 Task: Get the current traffic updates for Red Rocks Amphitheatre in Morrison.
Action: Mouse moved to (149, 94)
Screenshot: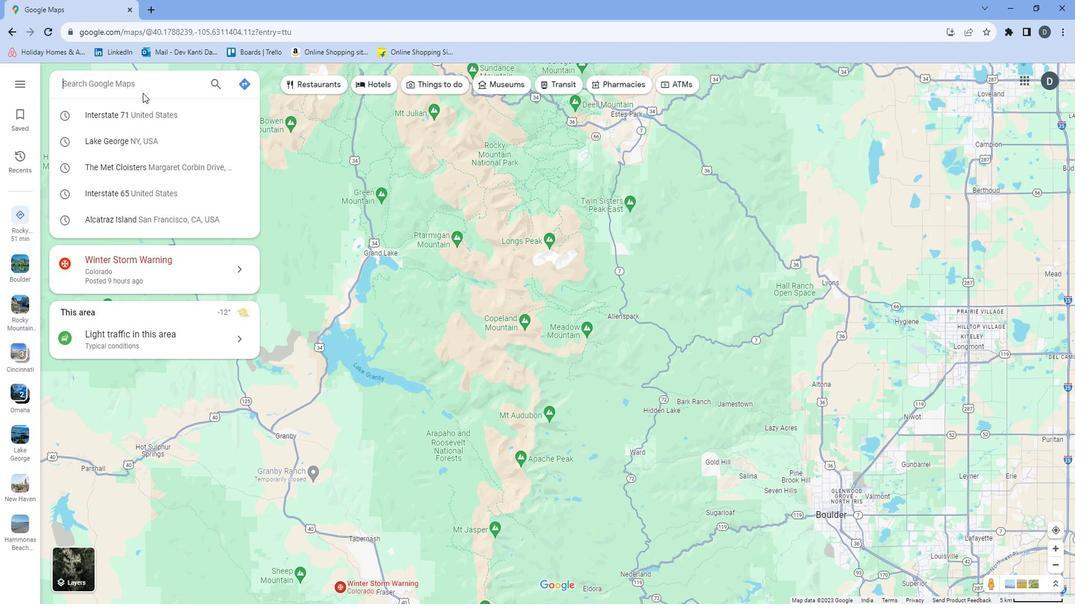 
Action: Mouse pressed left at (149, 94)
Screenshot: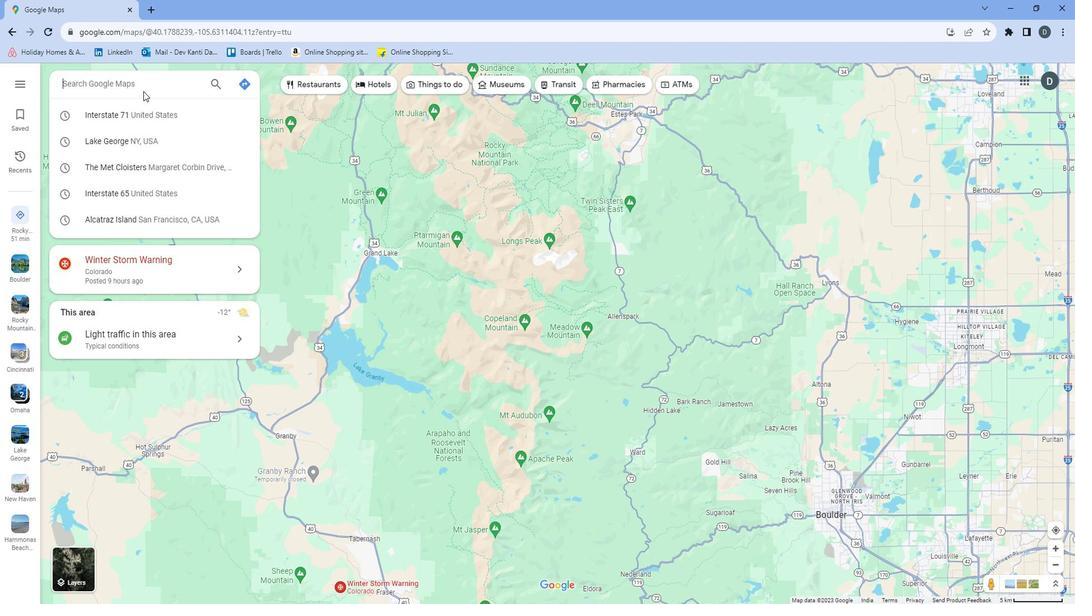 
Action: Mouse moved to (153, 89)
Screenshot: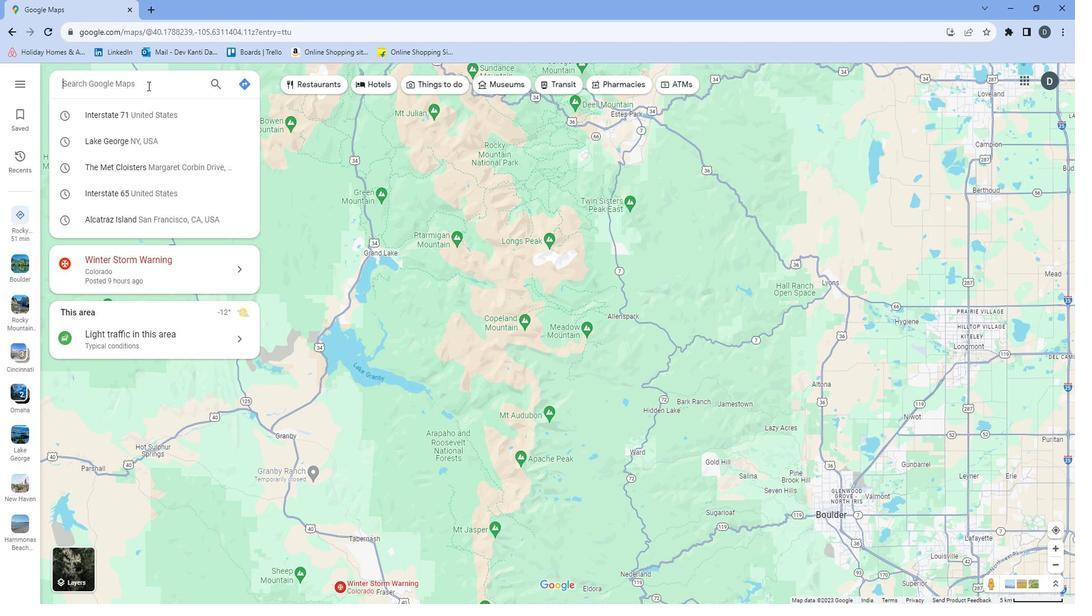 
Action: Mouse pressed left at (153, 89)
Screenshot: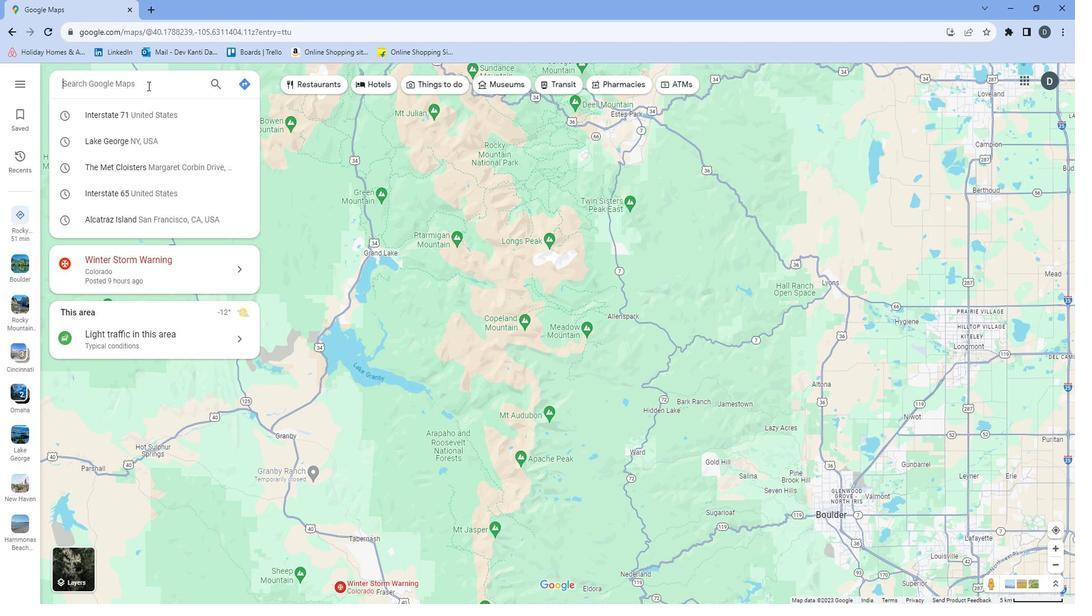 
Action: Mouse moved to (80, 129)
Screenshot: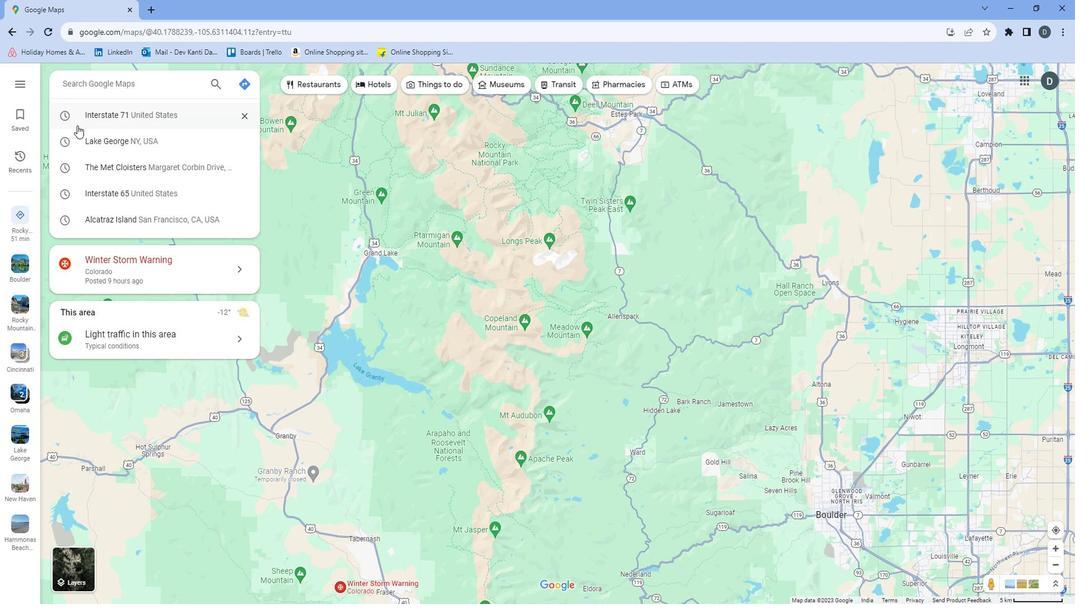 
Action: Key pressed <Key.shift>
Screenshot: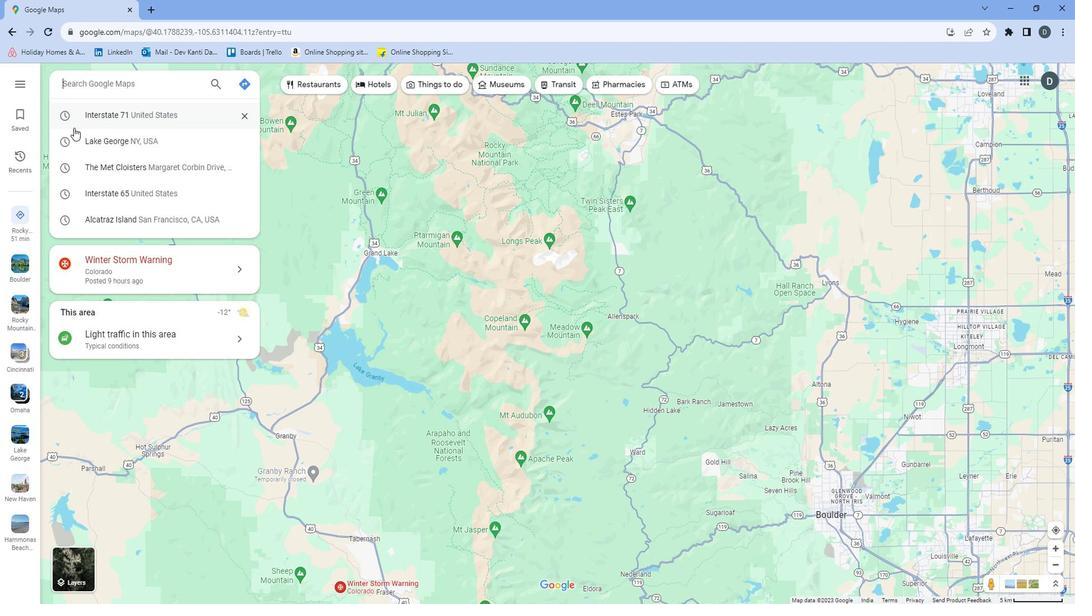 
Action: Mouse moved to (79, 129)
Screenshot: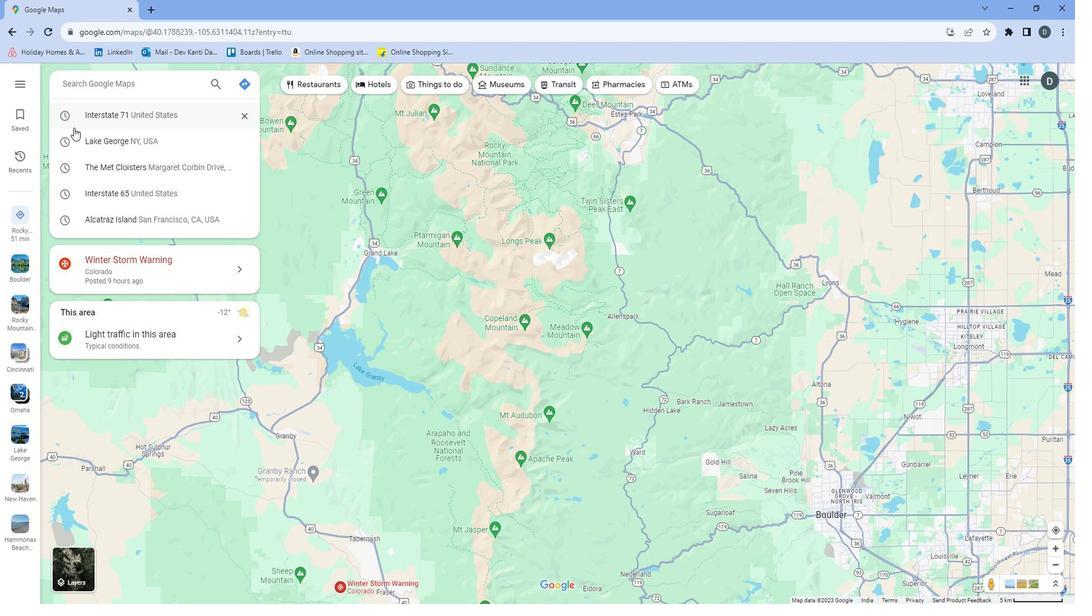
Action: Key pressed <Key.shift><Key.shift><Key.shift><Key.shift><Key.shift><Key.shift><Key.shift><Key.shift><Key.shift><Key.shift>Red<Key.space><Key.shift>Rocks<Key.space><Key.shift>Amphitheatre<Key.space>in<Key.space>m<Key.shift><Key.backspace><Key.shift>Morrison<Key.space><Key.enter>
Screenshot: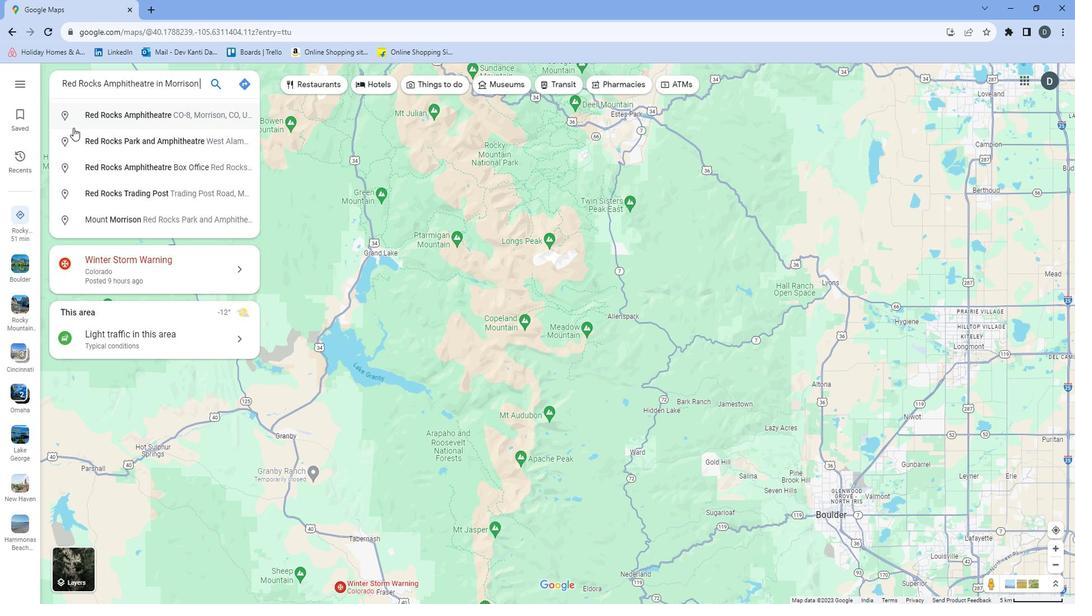 
Action: Mouse moved to (315, 551)
Screenshot: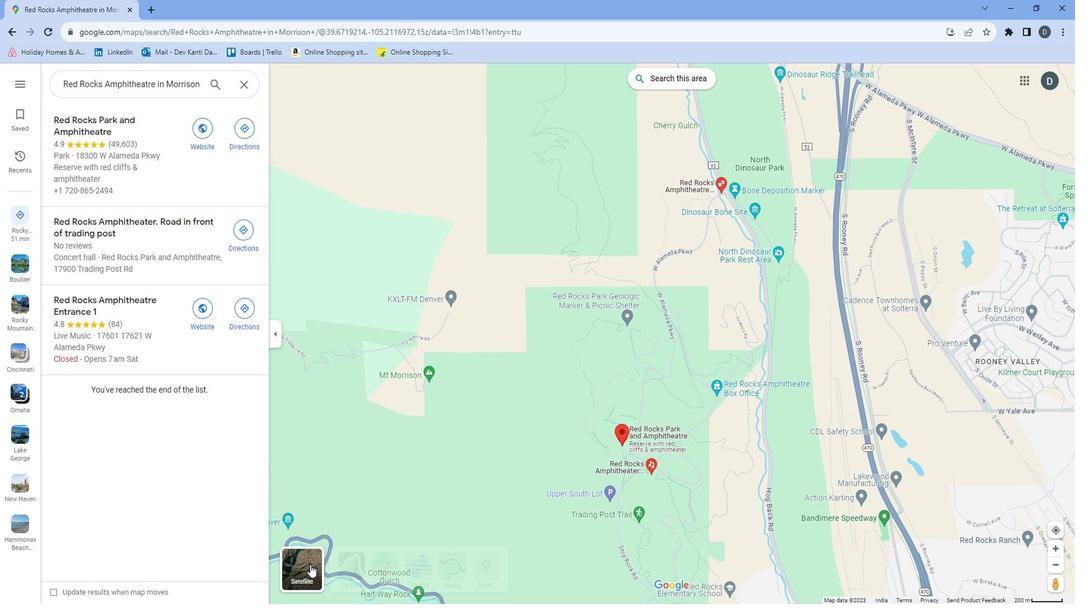 
Action: Mouse pressed left at (315, 551)
Screenshot: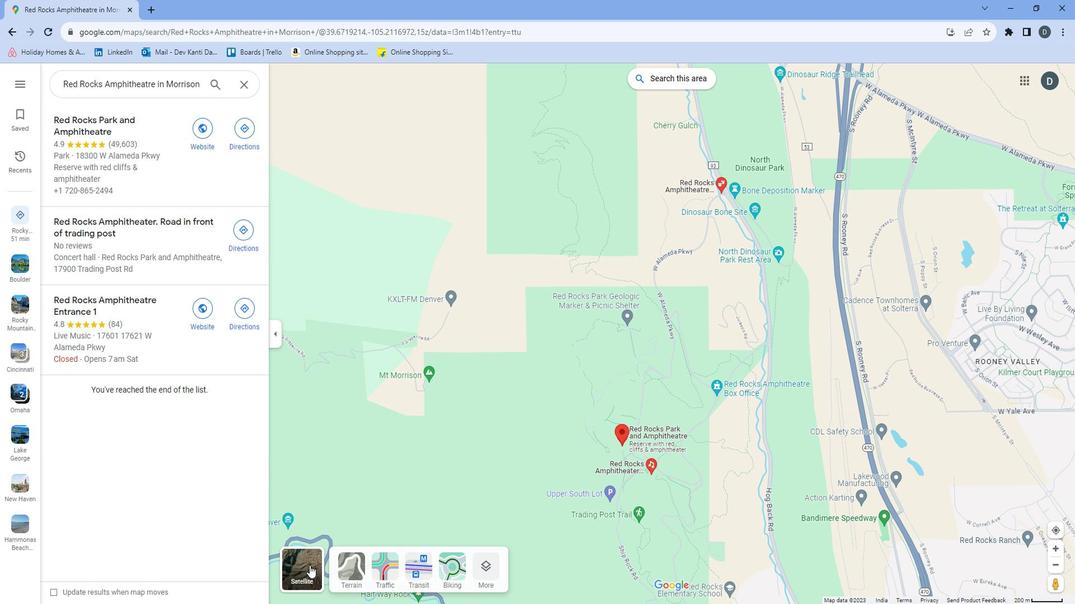 
Action: Mouse moved to (383, 547)
Screenshot: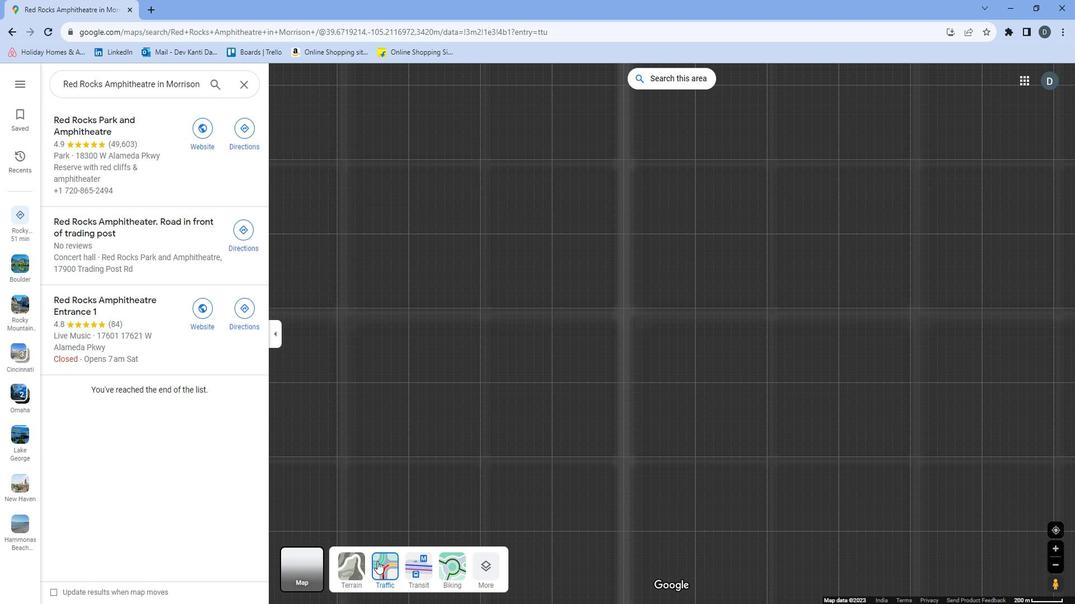 
Action: Mouse pressed left at (383, 547)
Screenshot: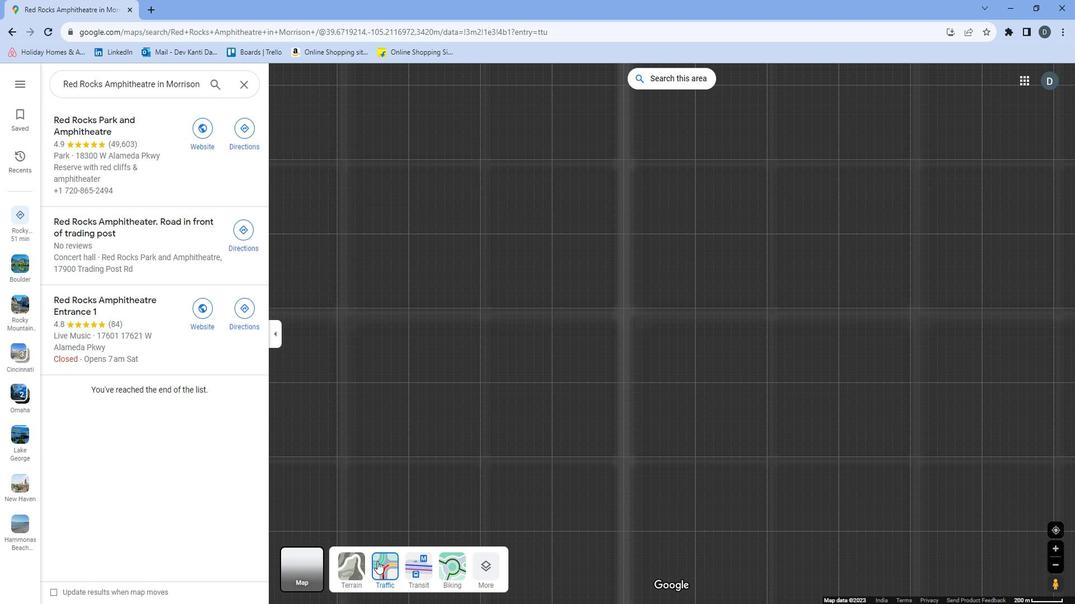 
Action: Mouse moved to (895, 558)
Screenshot: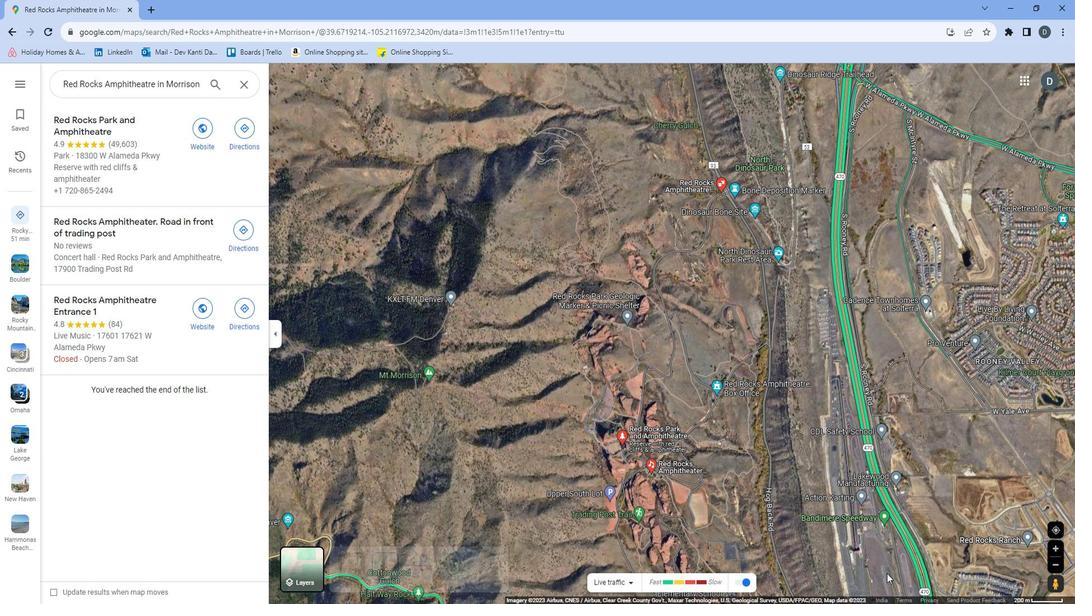 
Action: Mouse scrolled (895, 559) with delta (0, 0)
Screenshot: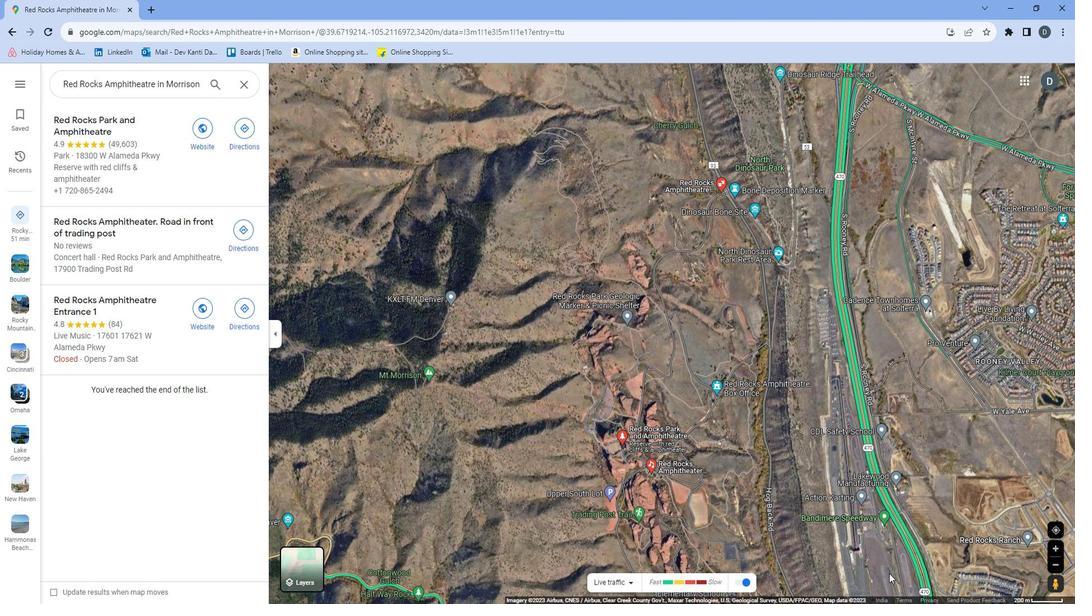 
Action: Mouse scrolled (895, 559) with delta (0, 0)
Screenshot: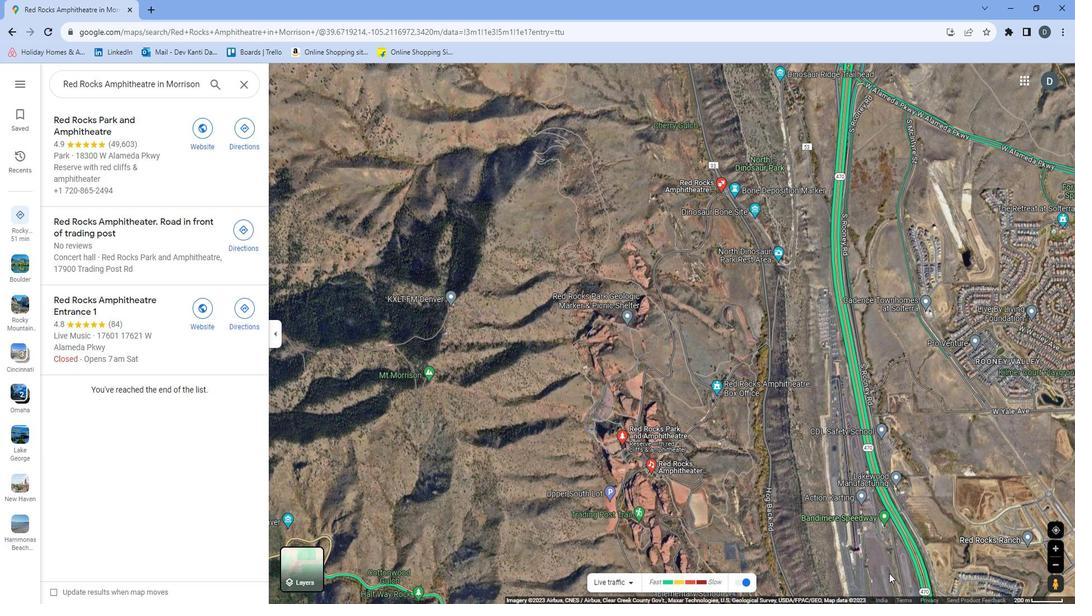
Action: Mouse scrolled (895, 559) with delta (0, 0)
Screenshot: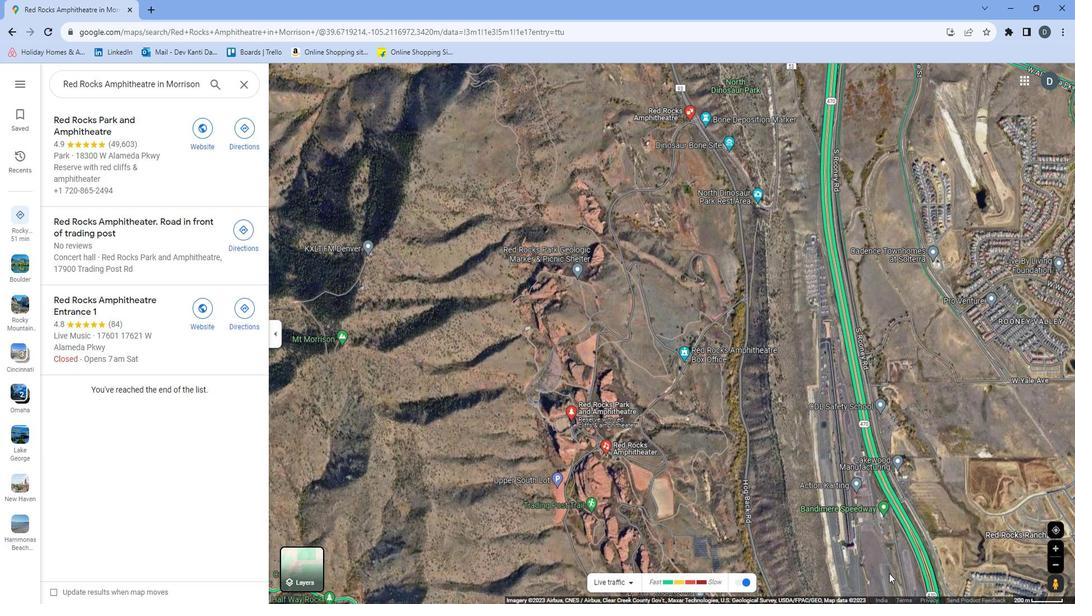 
Action: Mouse scrolled (895, 559) with delta (0, 0)
Screenshot: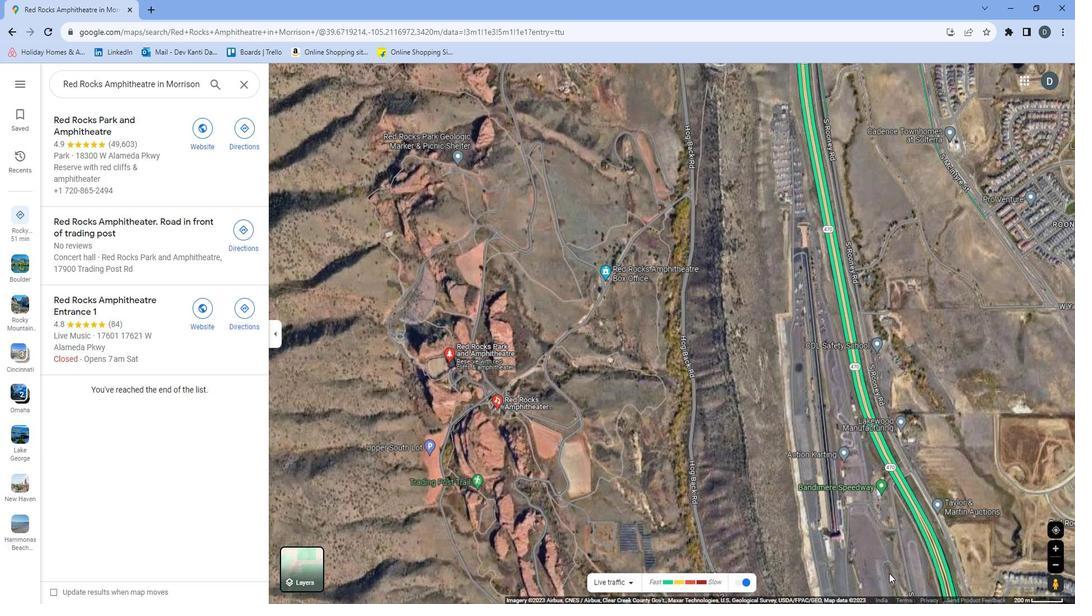 
Action: Mouse moved to (897, 557)
Screenshot: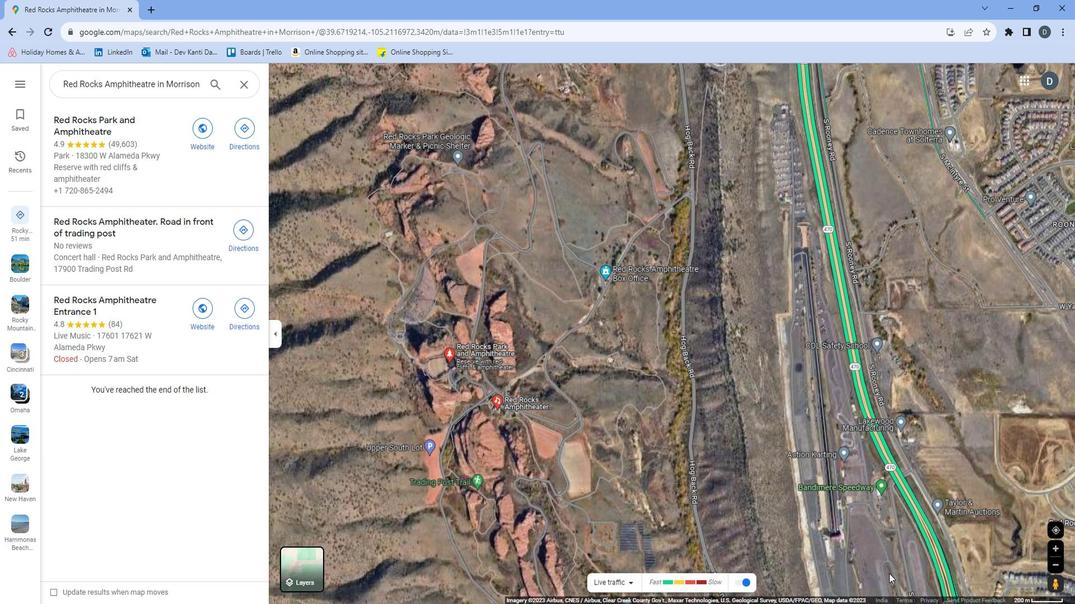 
Action: Mouse scrolled (897, 557) with delta (0, 0)
Screenshot: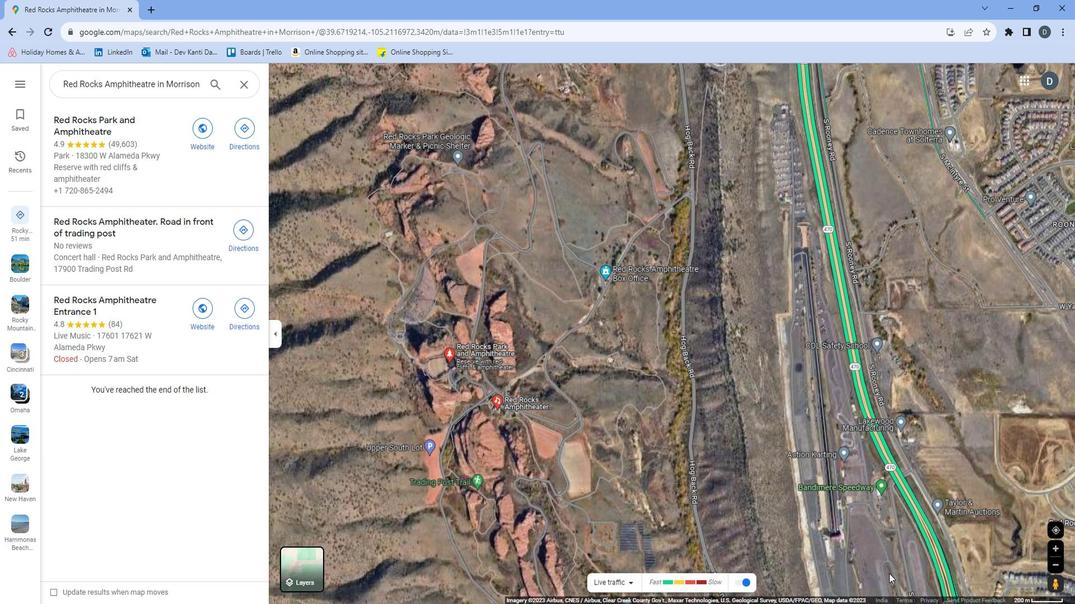 
Action: Mouse moved to (900, 553)
Screenshot: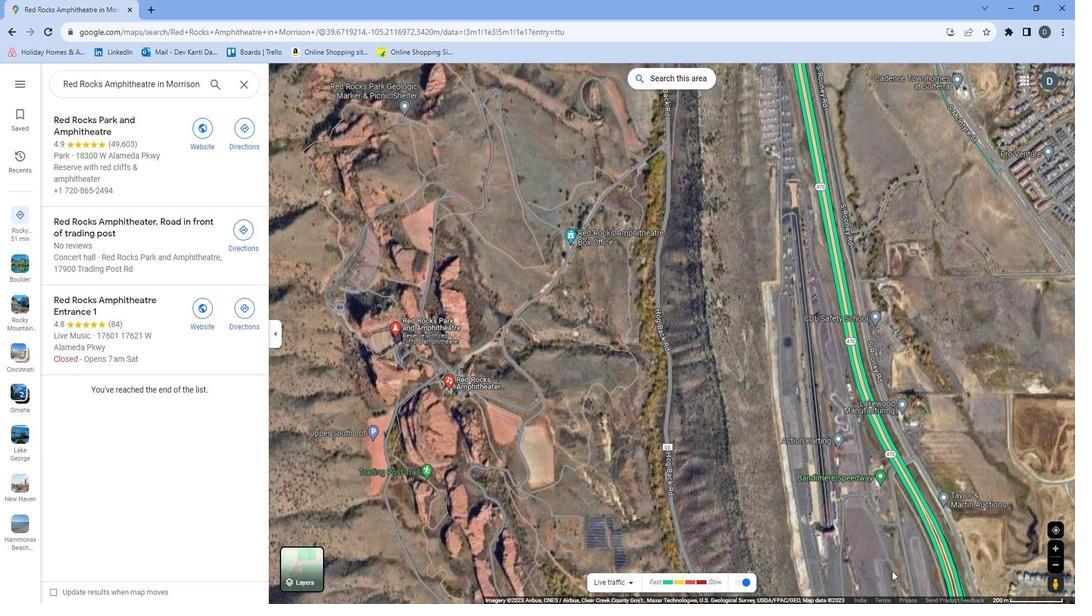 
Action: Mouse scrolled (900, 553) with delta (0, 0)
Screenshot: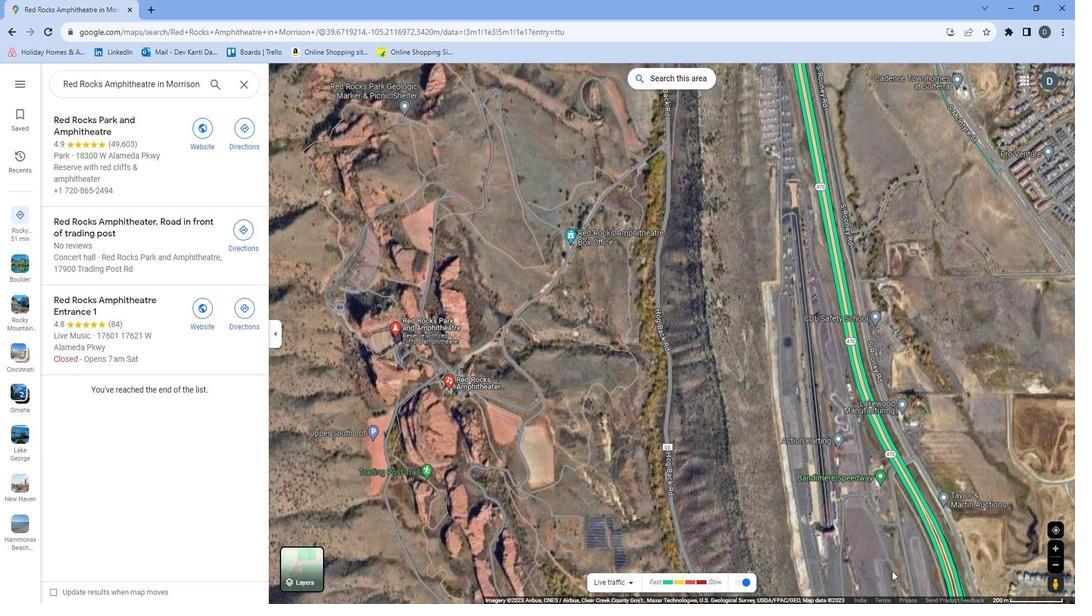 
Action: Mouse moved to (901, 552)
Screenshot: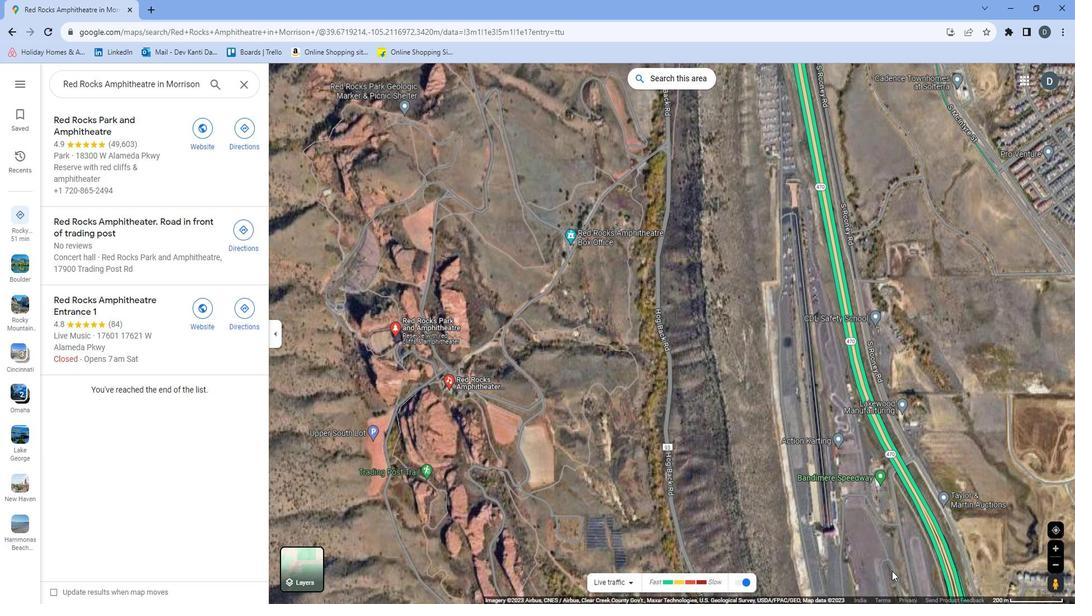 
Action: Mouse scrolled (901, 553) with delta (0, 0)
Screenshot: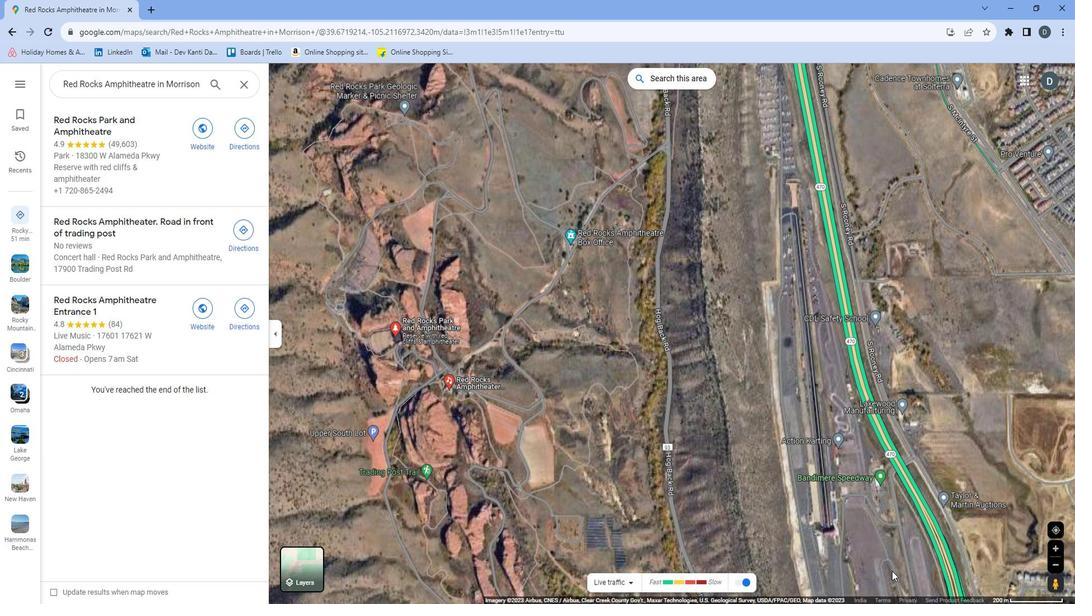 
Action: Mouse moved to (990, 472)
Screenshot: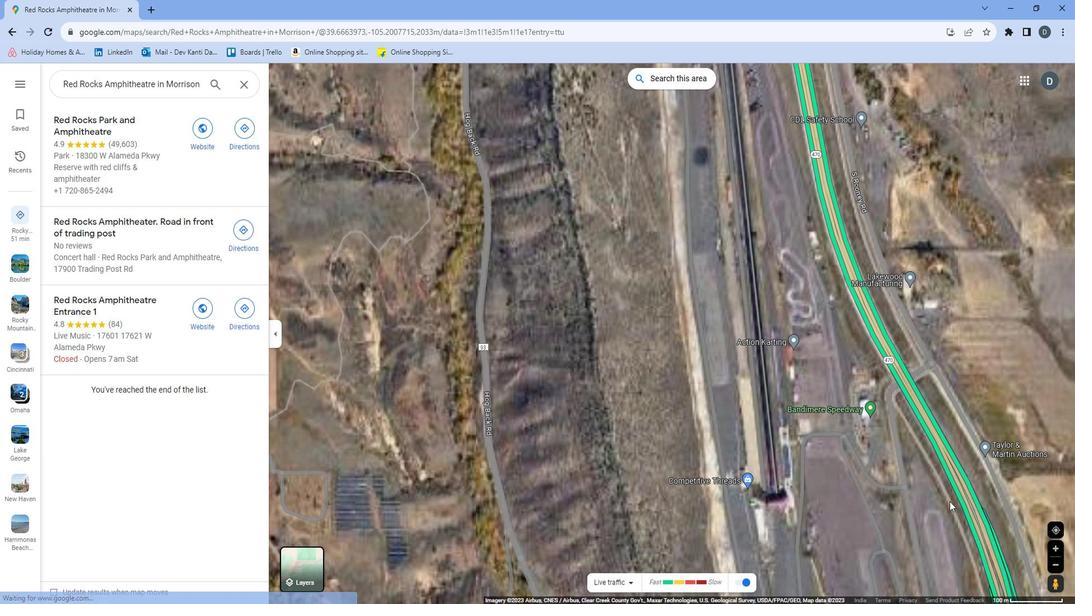 
Action: Mouse scrolled (990, 473) with delta (0, 0)
Screenshot: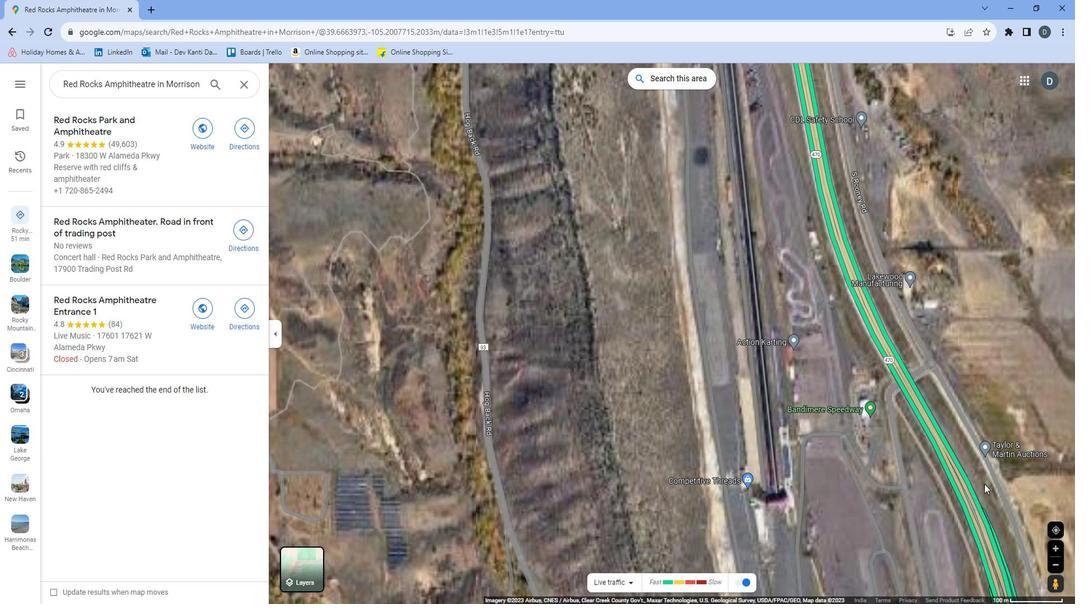 
Action: Mouse scrolled (990, 473) with delta (0, 0)
Screenshot: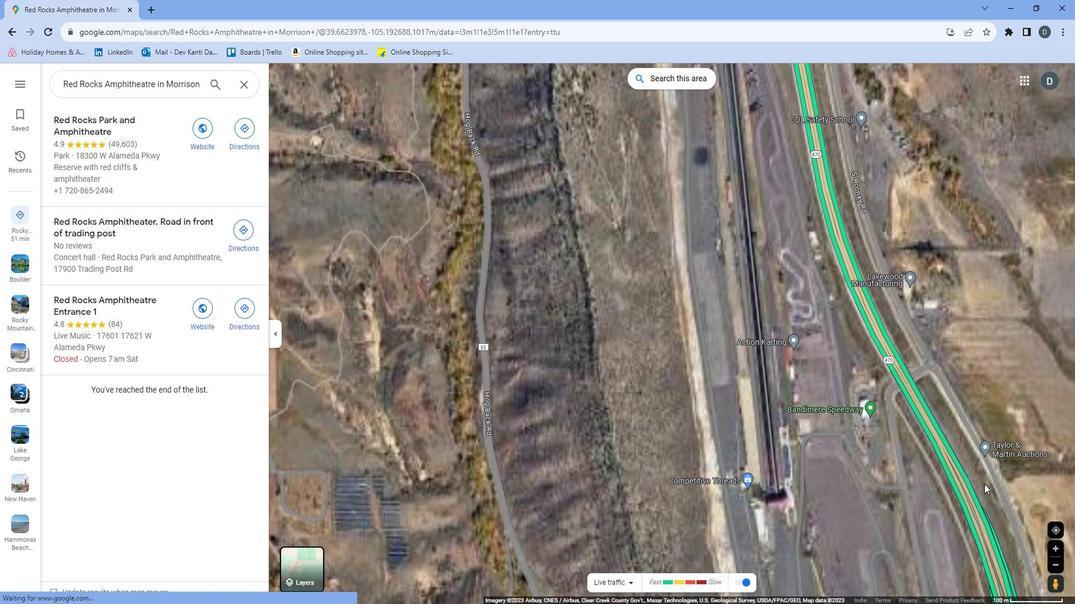 
Action: Mouse scrolled (990, 473) with delta (0, 0)
Screenshot: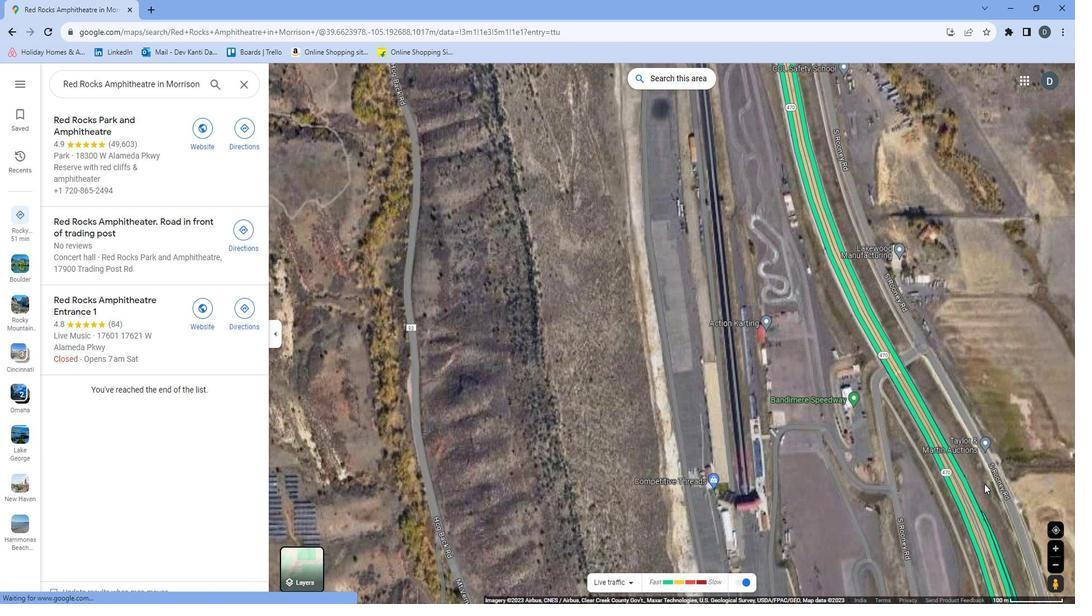 
Action: Mouse moved to (906, 495)
Screenshot: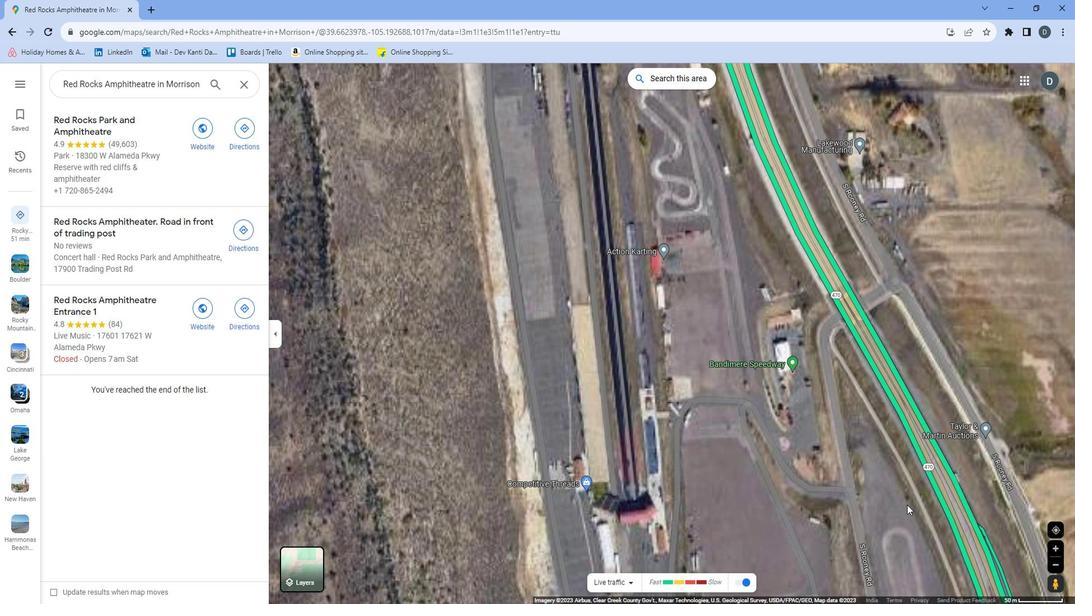 
Action: Mouse scrolled (906, 495) with delta (0, 0)
Screenshot: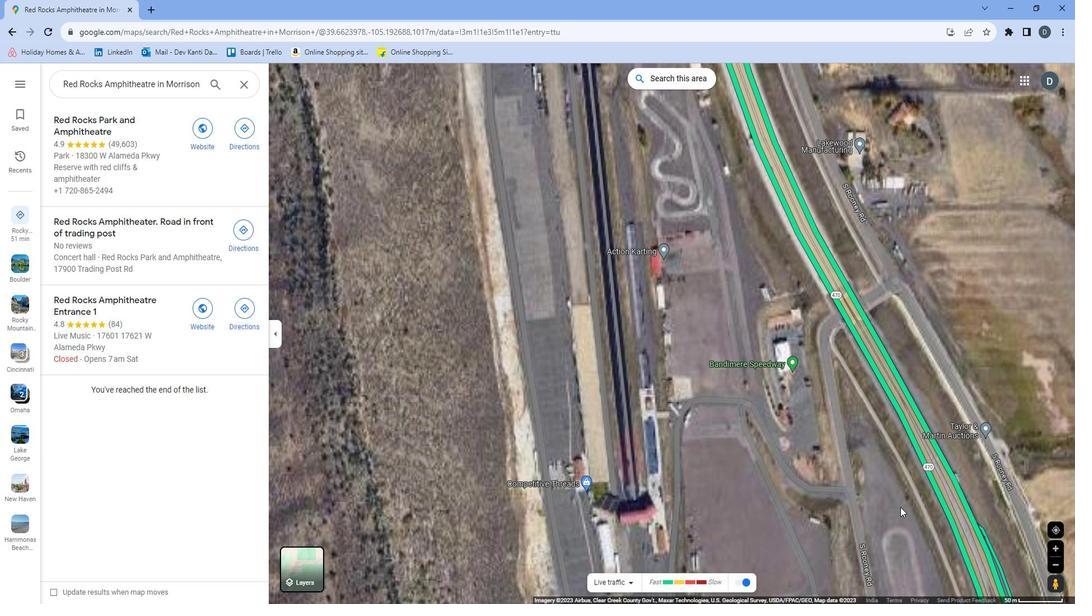 
Action: Mouse scrolled (906, 495) with delta (0, 0)
Screenshot: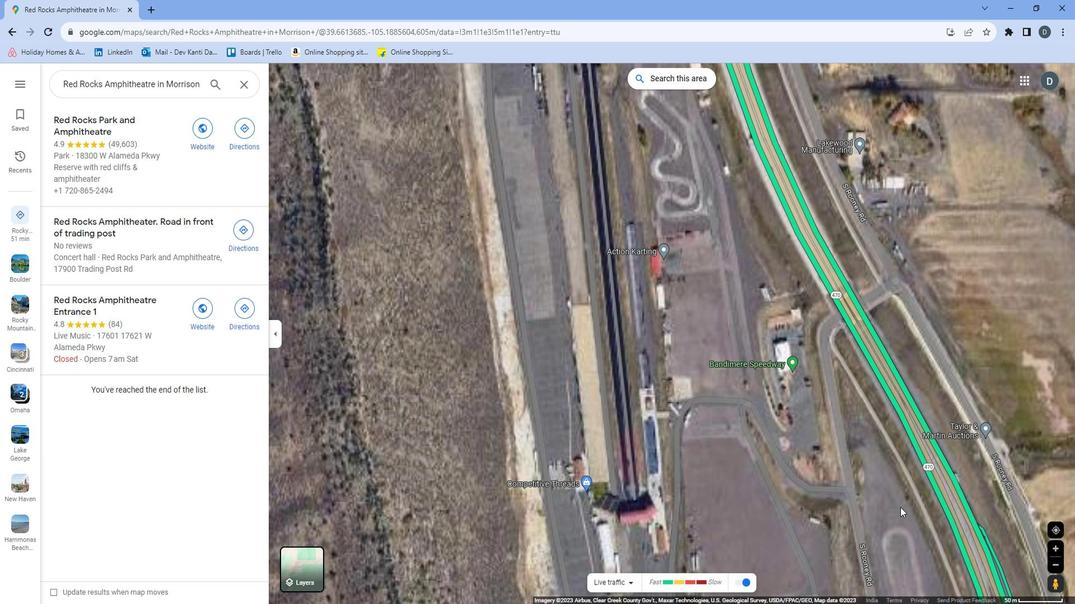 
Action: Mouse scrolled (906, 495) with delta (0, 0)
Screenshot: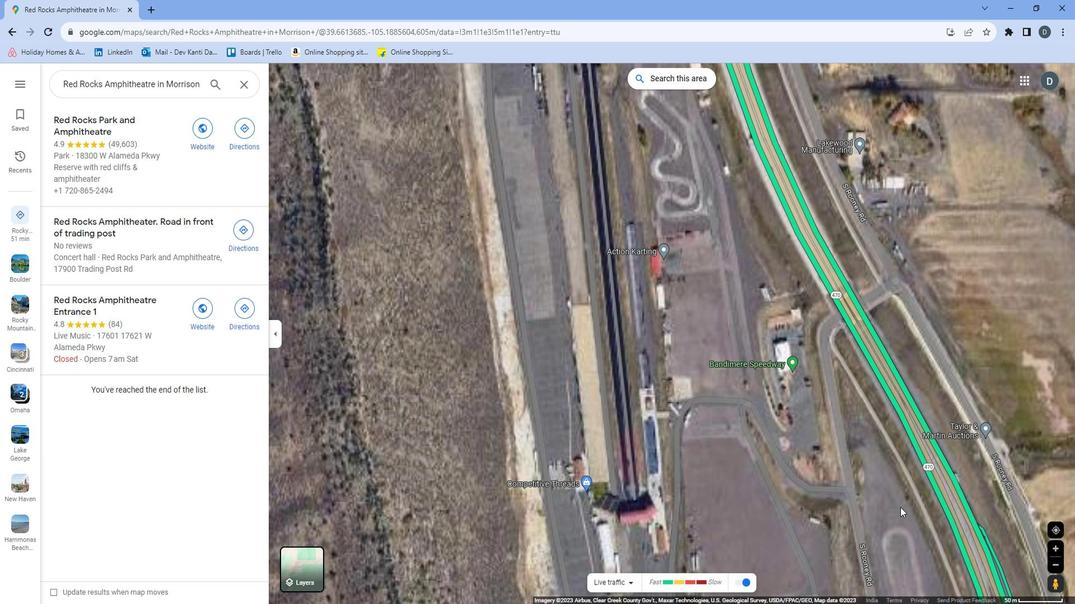 
Action: Mouse moved to (909, 405)
Screenshot: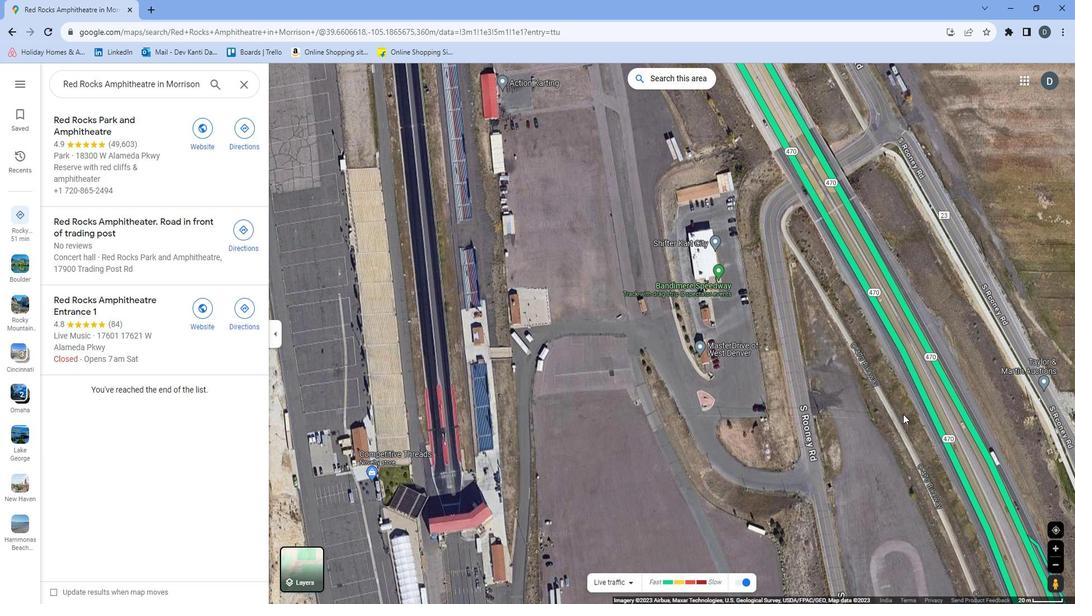 
Action: Mouse pressed left at (909, 405)
Screenshot: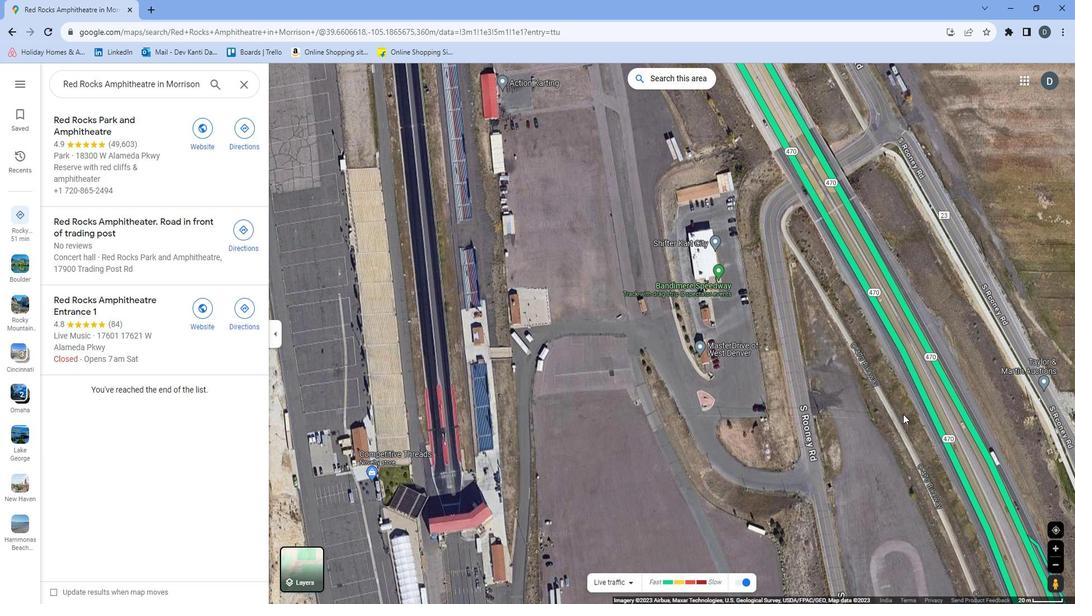 
Action: Mouse moved to (819, 352)
Screenshot: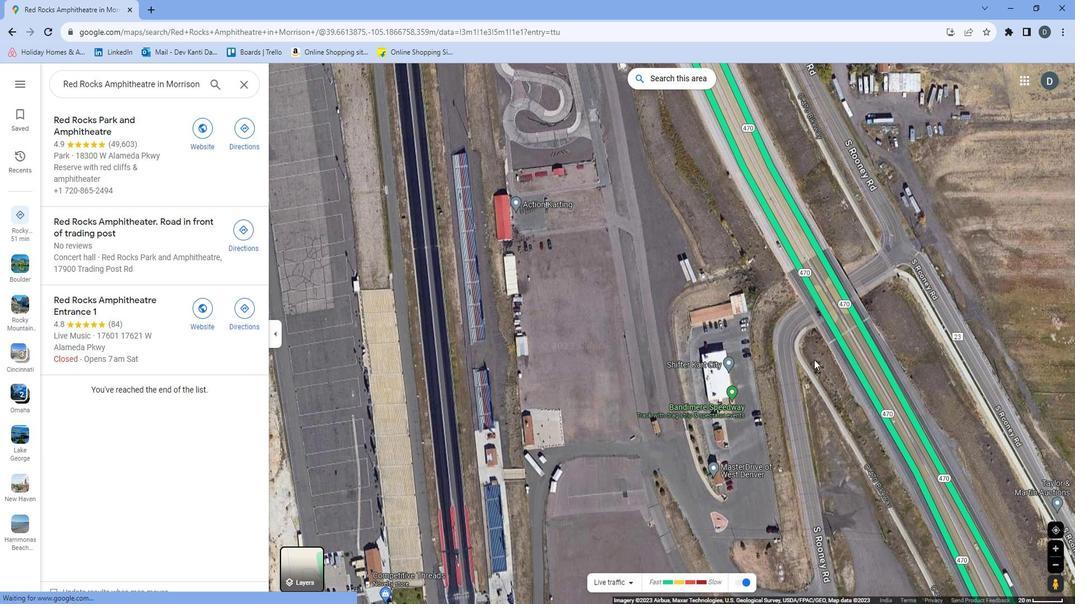 
Action: Mouse pressed left at (819, 352)
Screenshot: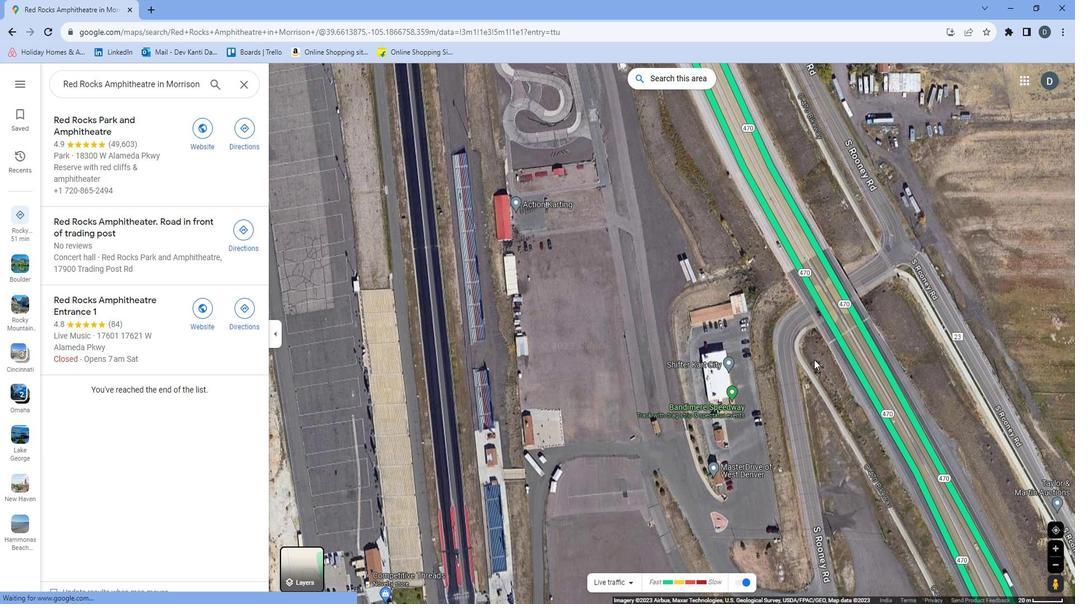 
Action: Mouse moved to (701, 281)
Screenshot: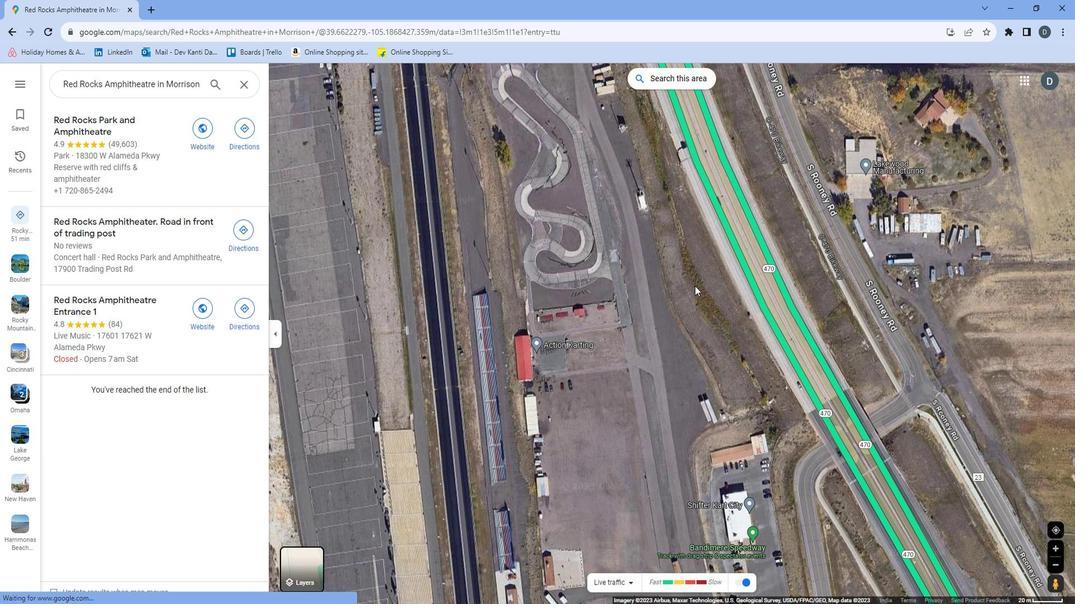 
Action: Mouse pressed left at (701, 281)
Screenshot: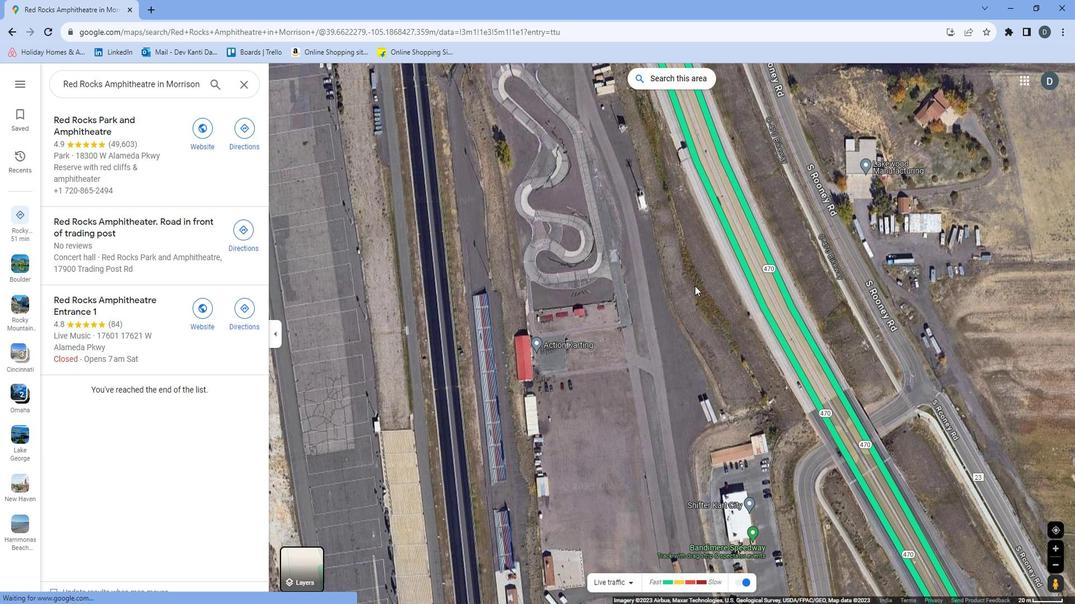 
Action: Mouse moved to (721, 198)
Screenshot: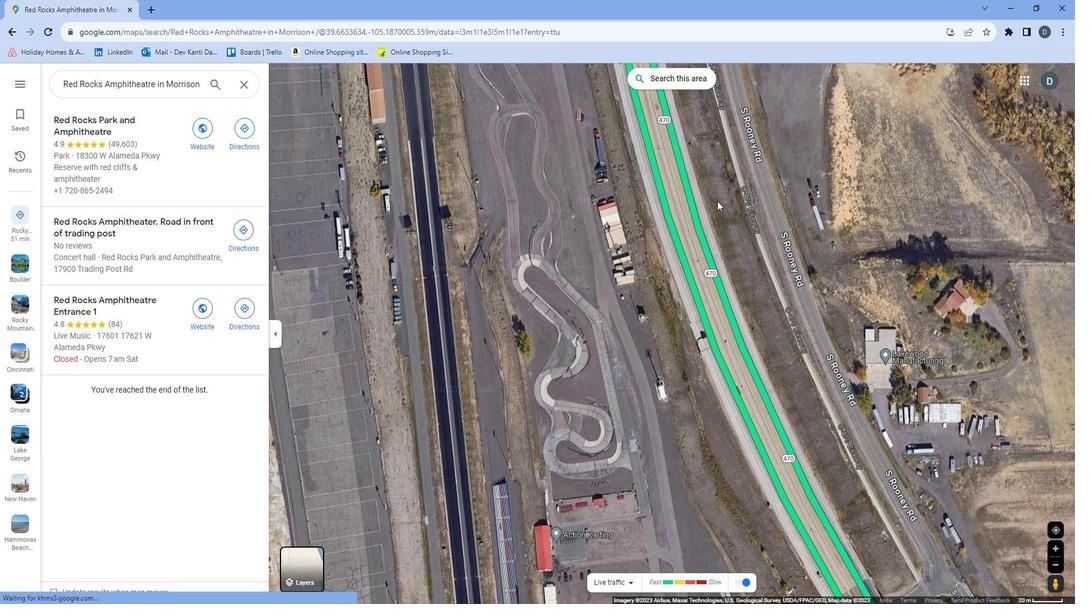
Action: Mouse pressed left at (721, 198)
Screenshot: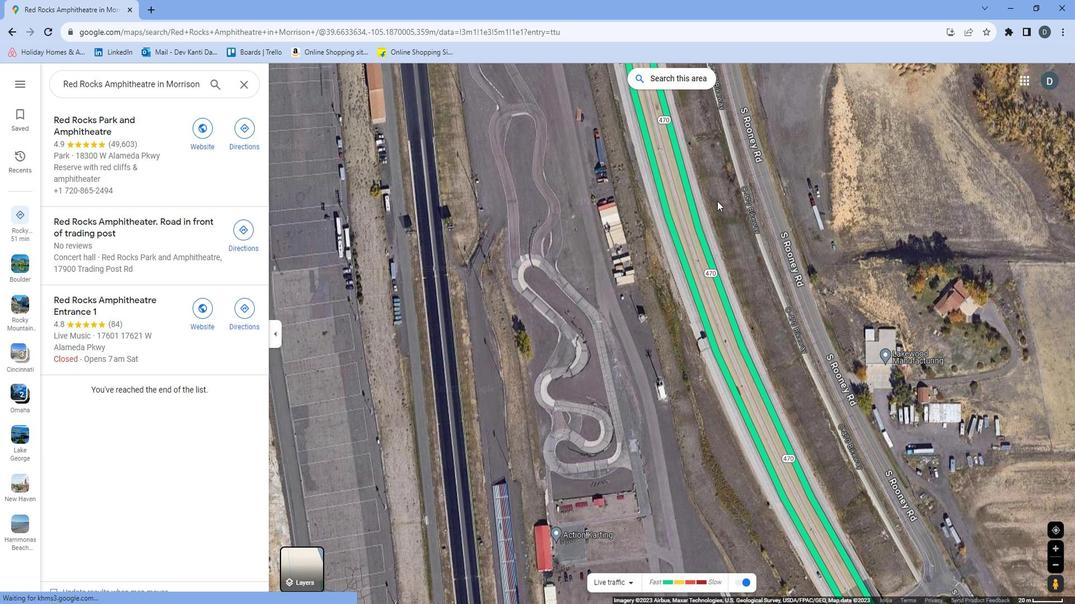 
Action: Mouse moved to (626, 164)
Screenshot: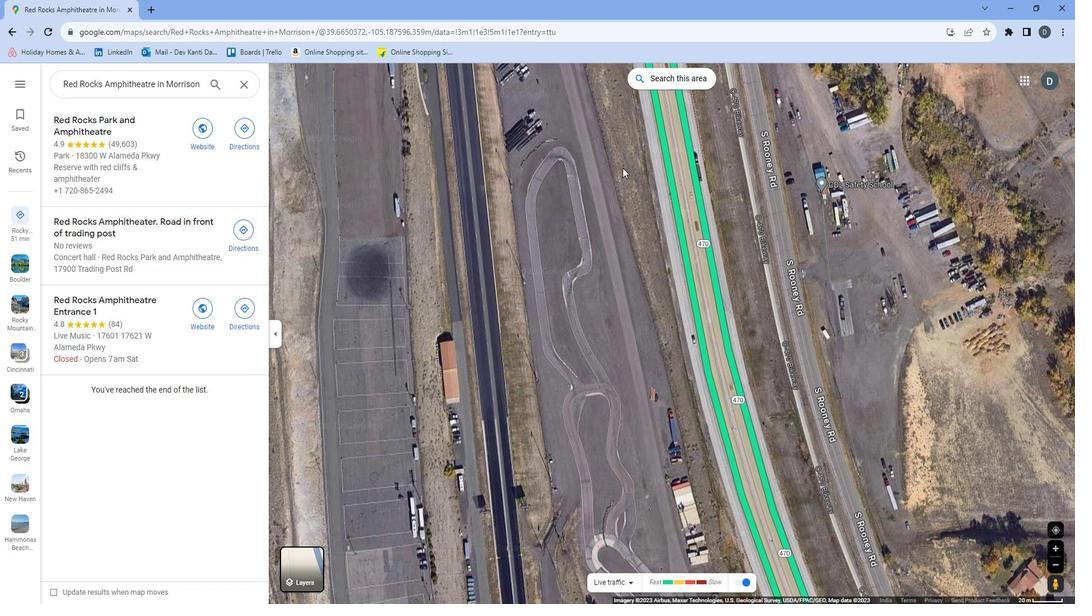 
Action: Mouse pressed left at (626, 164)
Screenshot: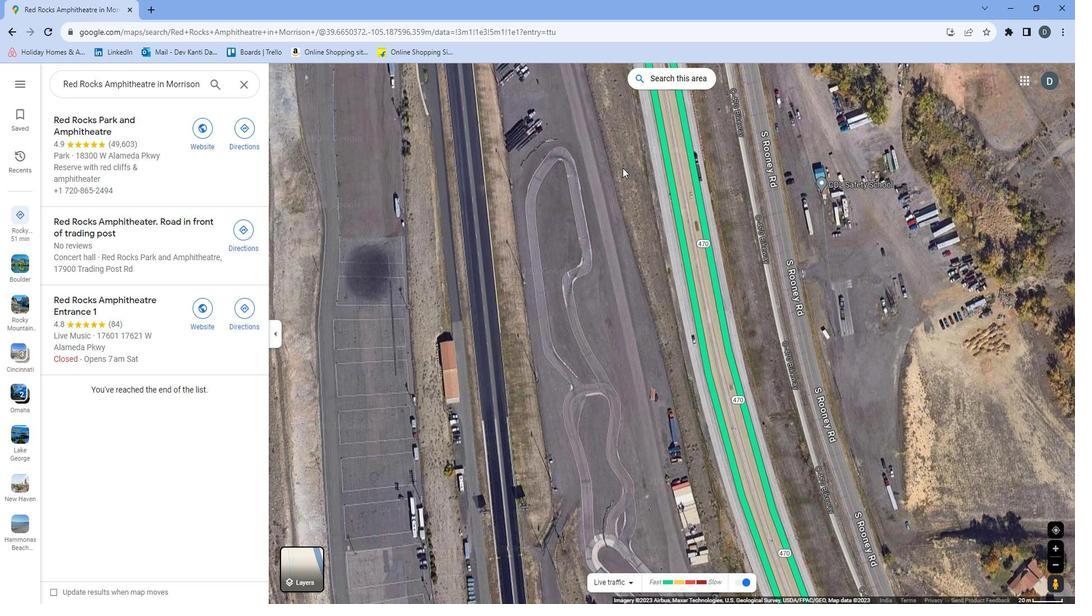 
Action: Mouse moved to (686, 166)
Screenshot: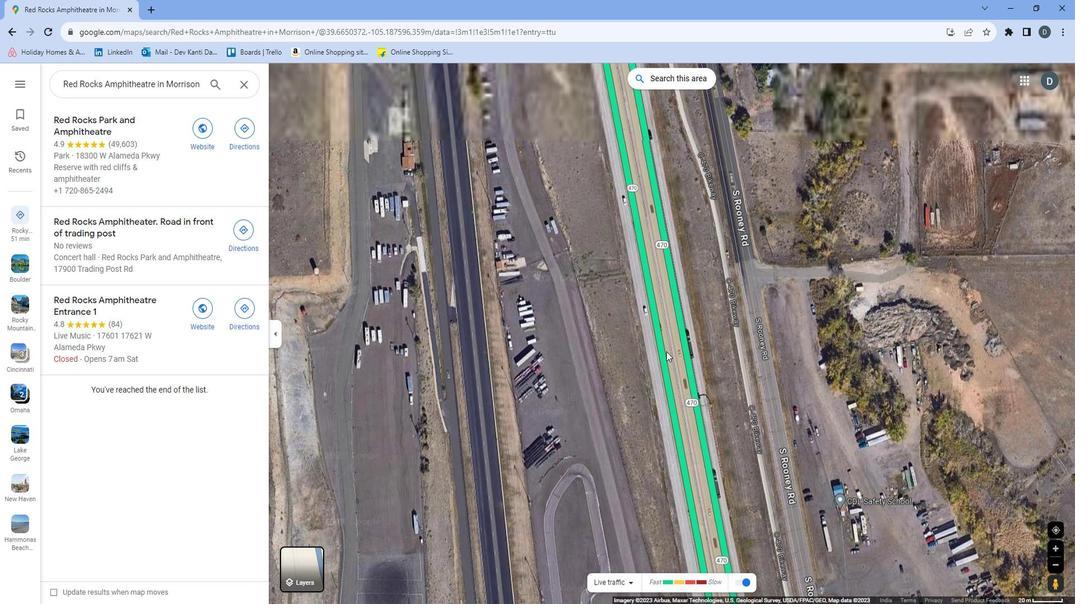 
Action: Mouse pressed left at (686, 166)
Screenshot: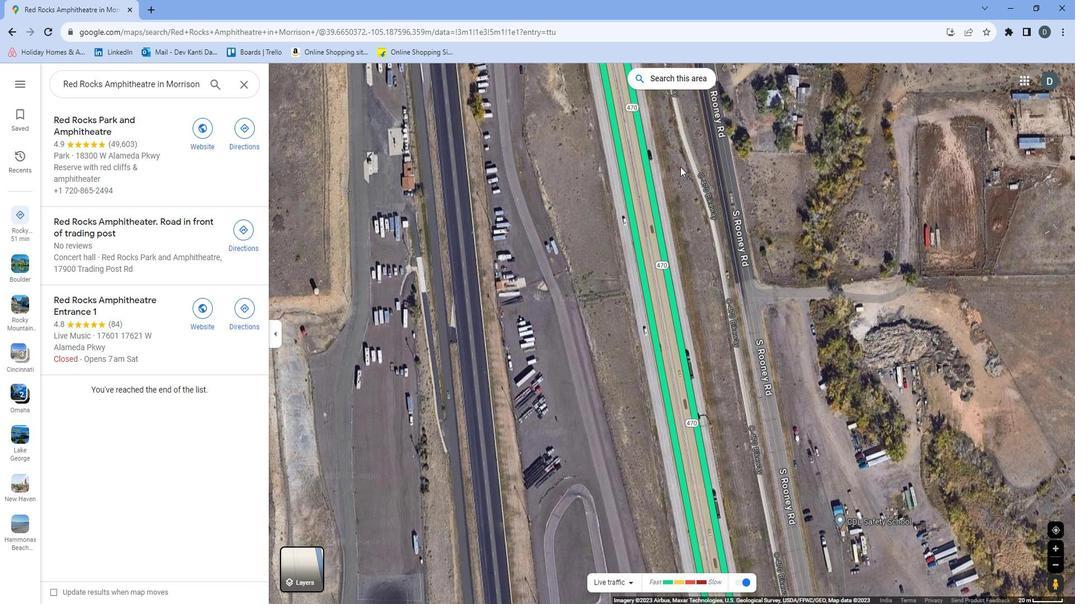 
Action: Mouse moved to (595, 175)
Screenshot: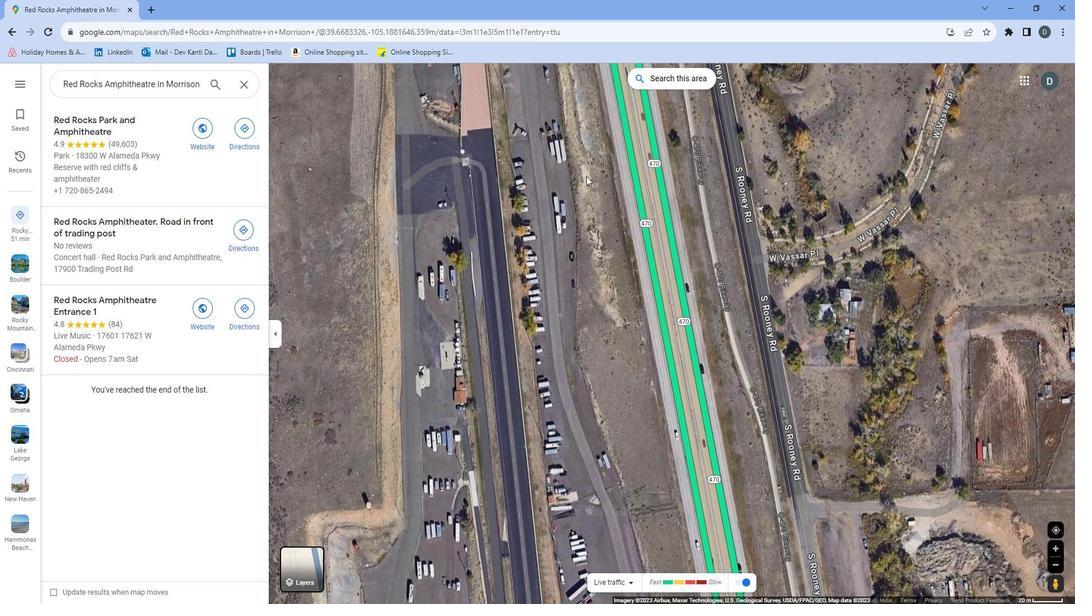 
Action: Mouse pressed left at (595, 175)
Screenshot: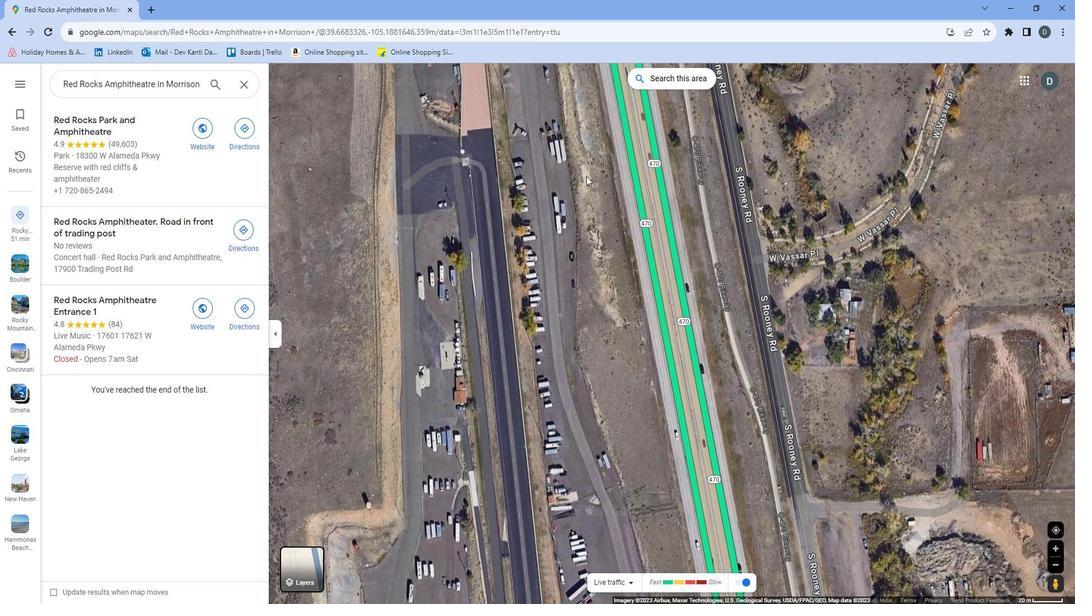 
Action: Mouse moved to (672, 161)
Screenshot: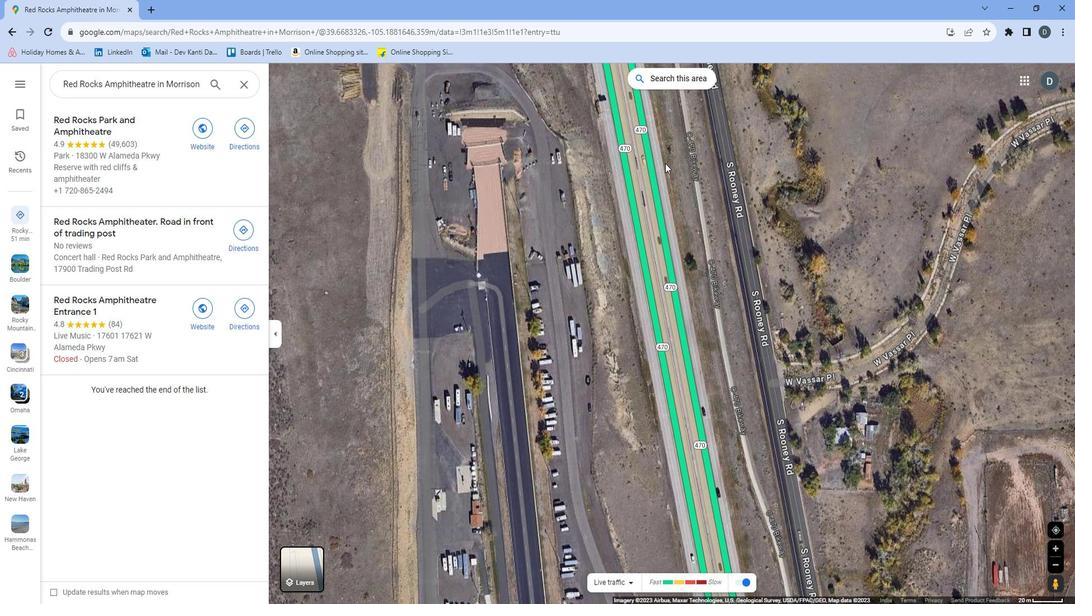 
Action: Mouse pressed left at (672, 161)
Screenshot: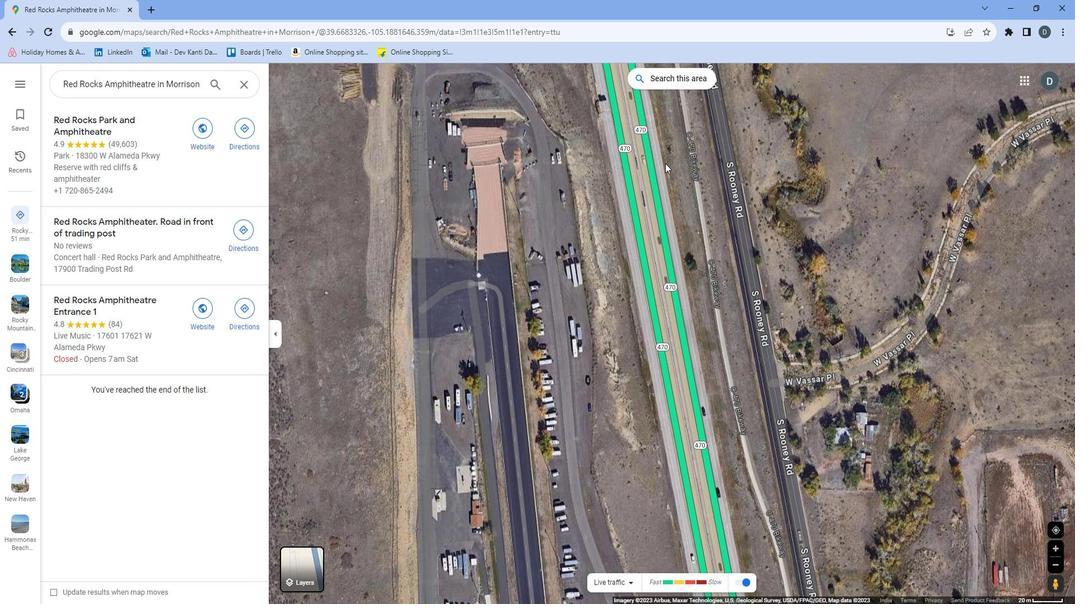 
Action: Mouse moved to (581, 152)
Screenshot: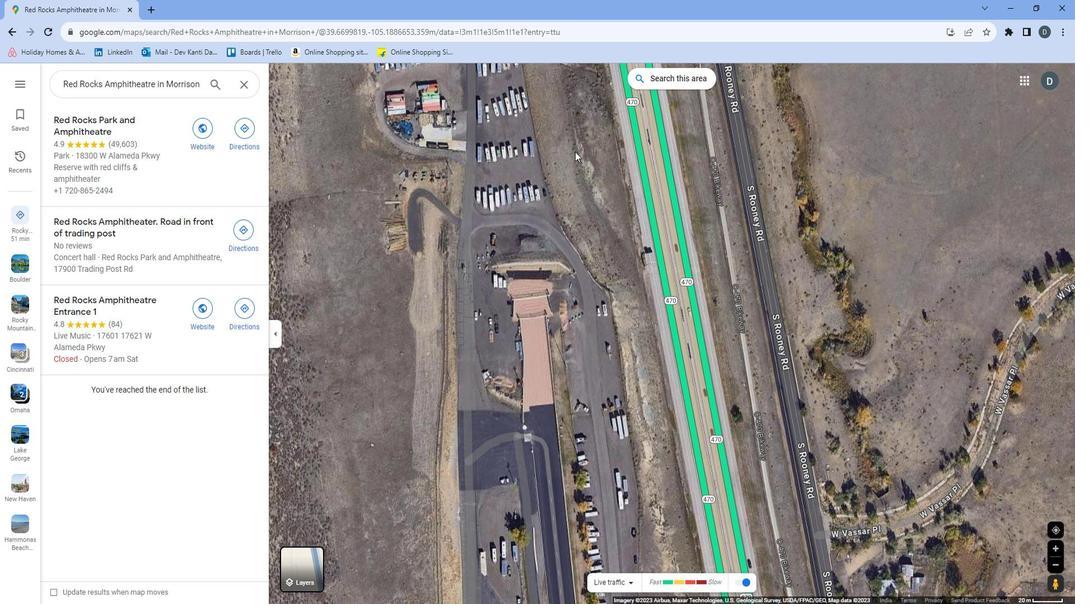 
Action: Mouse pressed left at (581, 152)
Screenshot: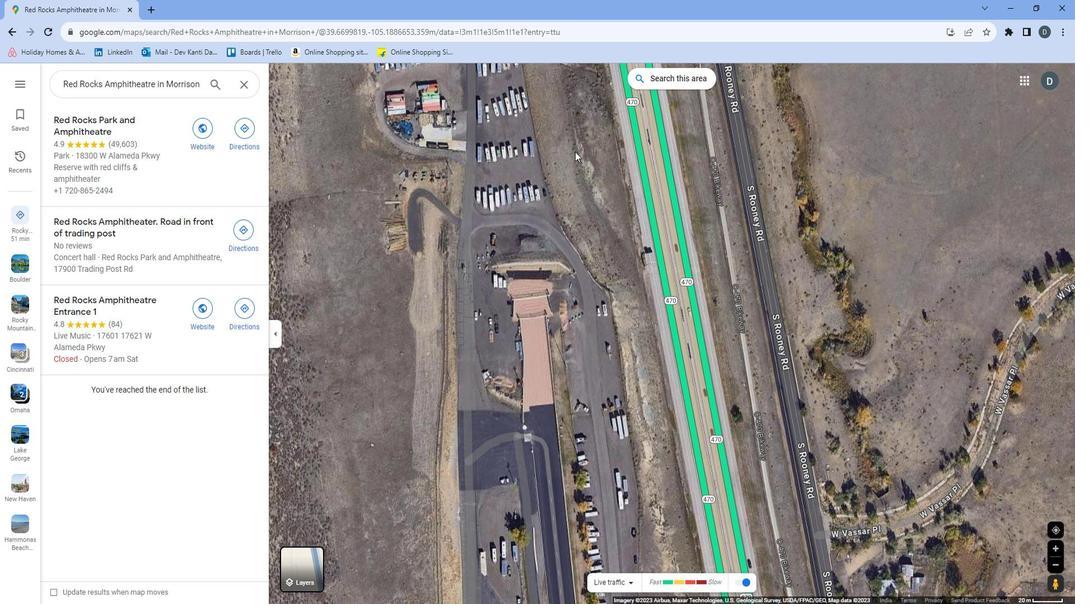 
Action: Mouse moved to (675, 173)
Screenshot: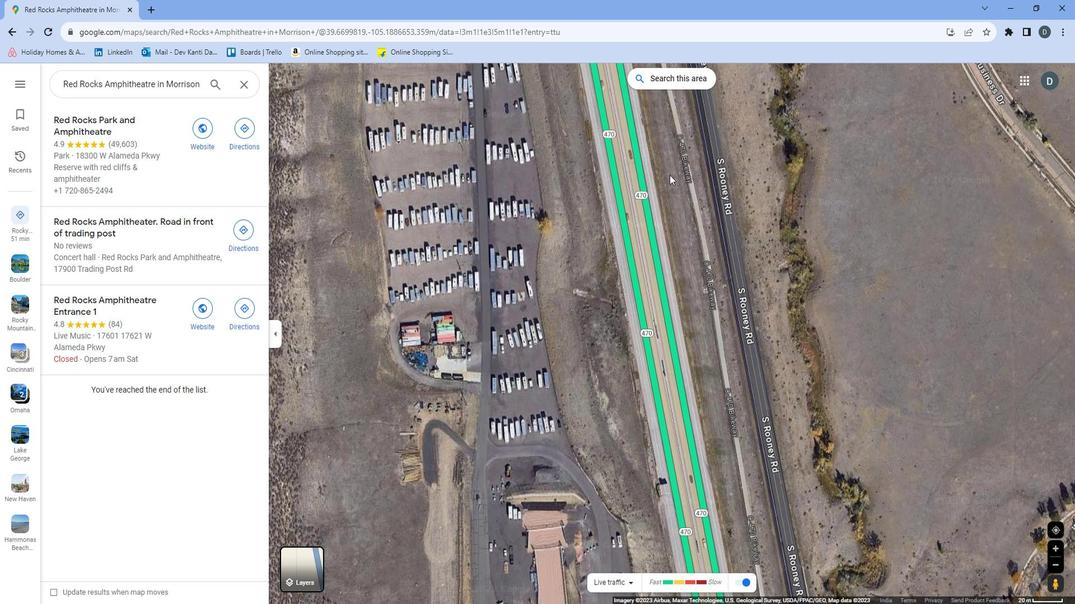 
Action: Mouse pressed left at (675, 173)
Screenshot: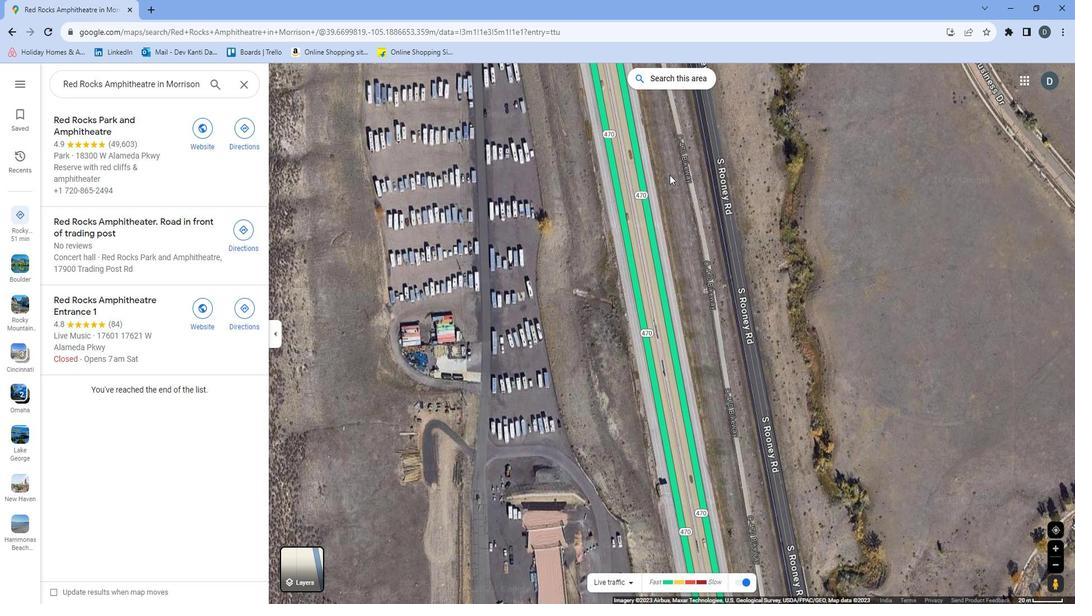 
Action: Mouse moved to (589, 207)
Screenshot: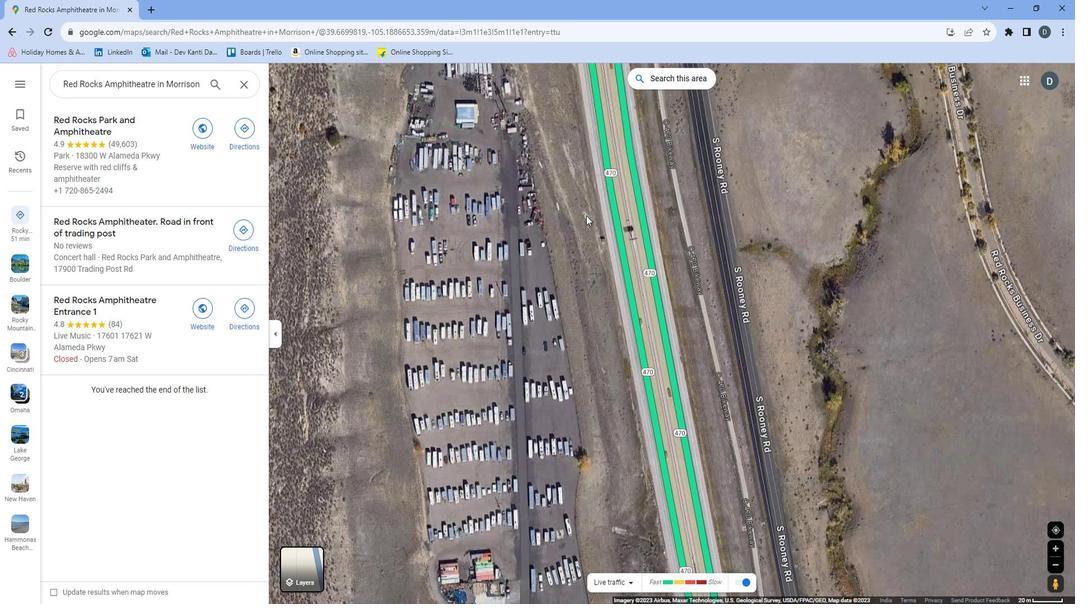 
Action: Mouse pressed left at (589, 207)
Screenshot: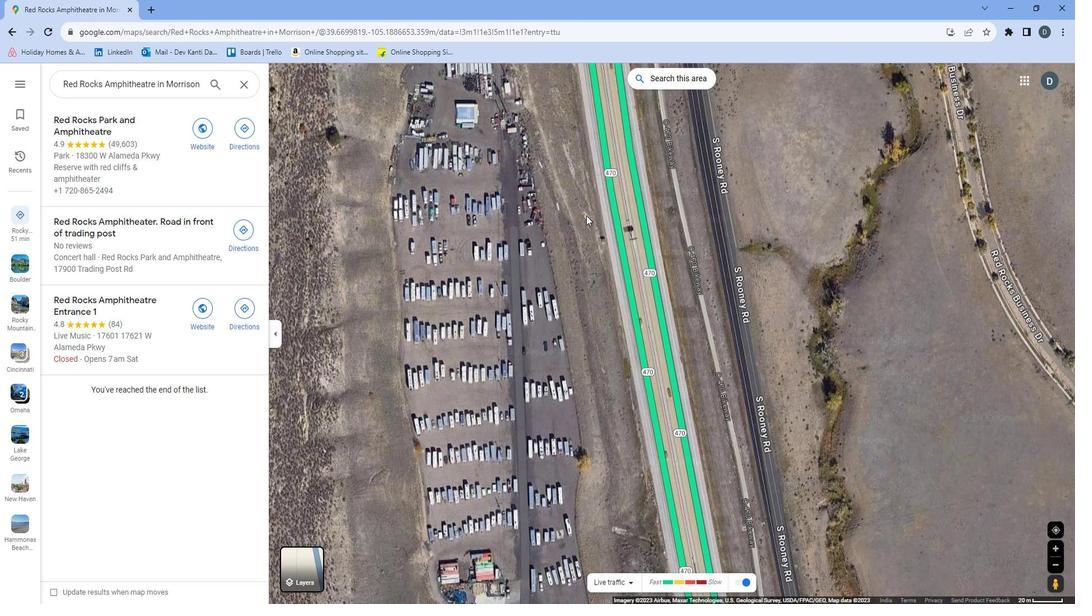 
Action: Mouse moved to (643, 160)
Screenshot: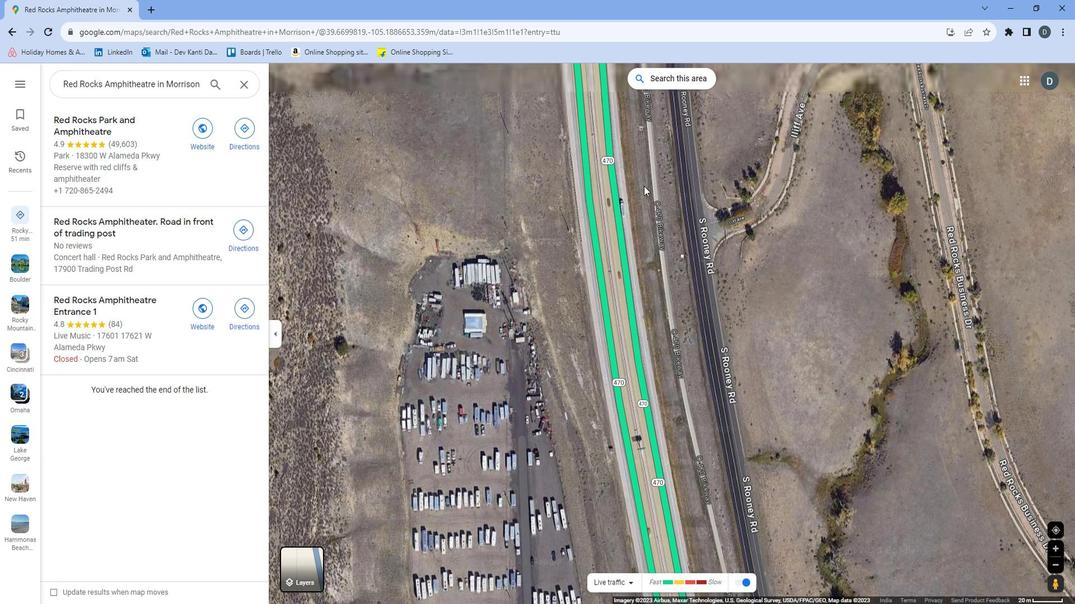 
Action: Mouse pressed left at (643, 160)
Screenshot: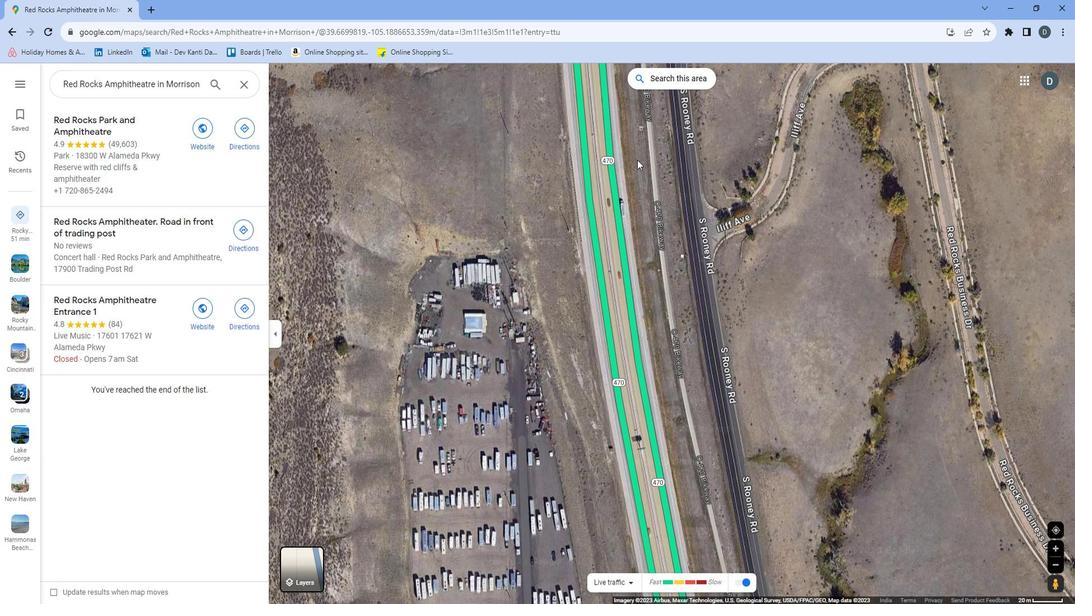 
Action: Mouse moved to (567, 212)
Screenshot: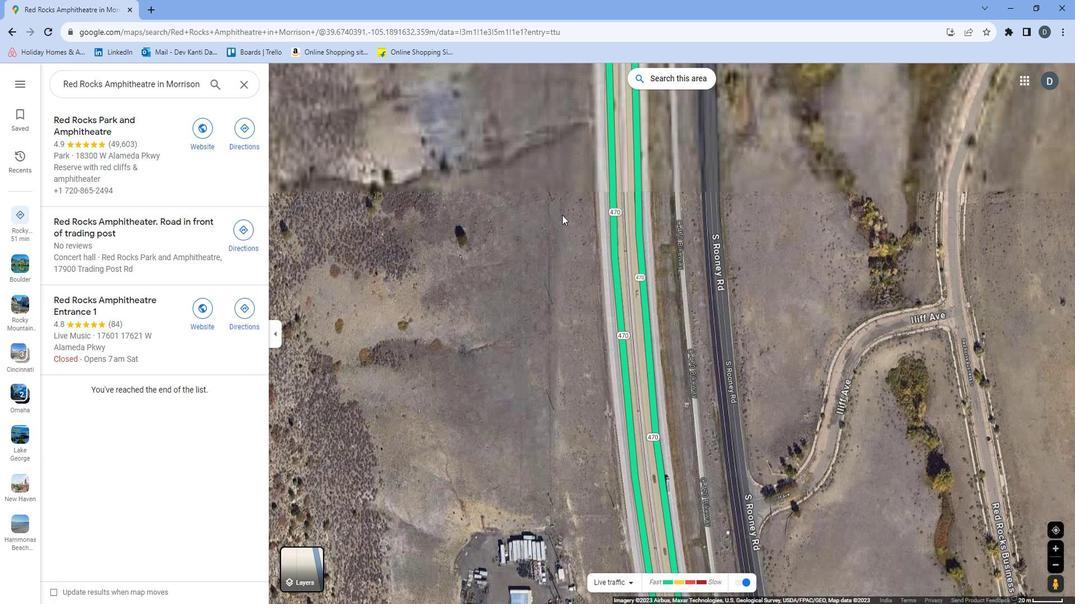 
Action: Mouse scrolled (567, 212) with delta (0, 0)
Screenshot: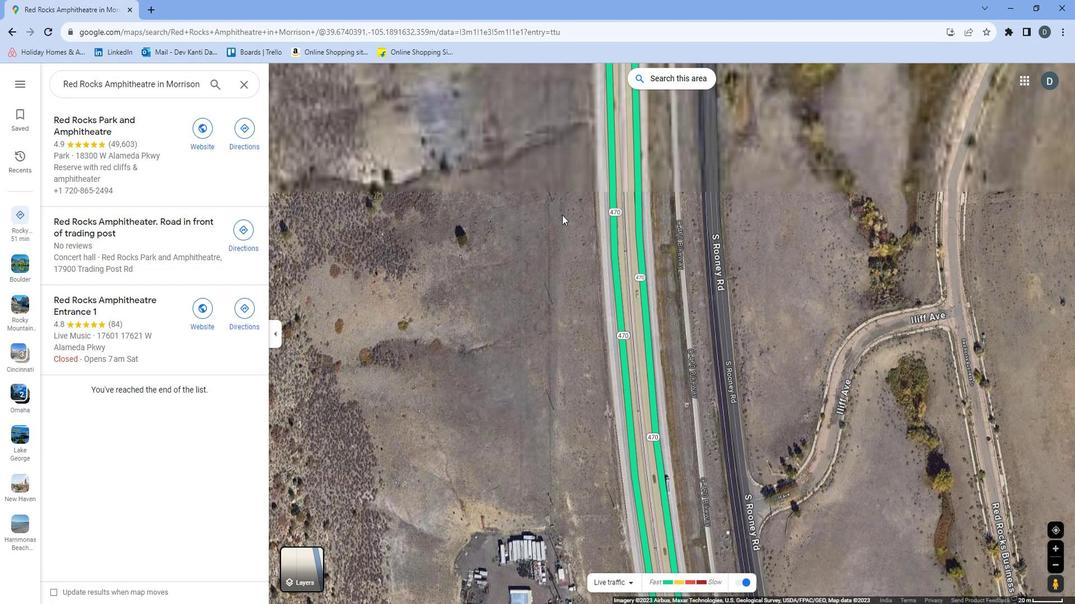 
Action: Mouse scrolled (567, 212) with delta (0, 0)
Screenshot: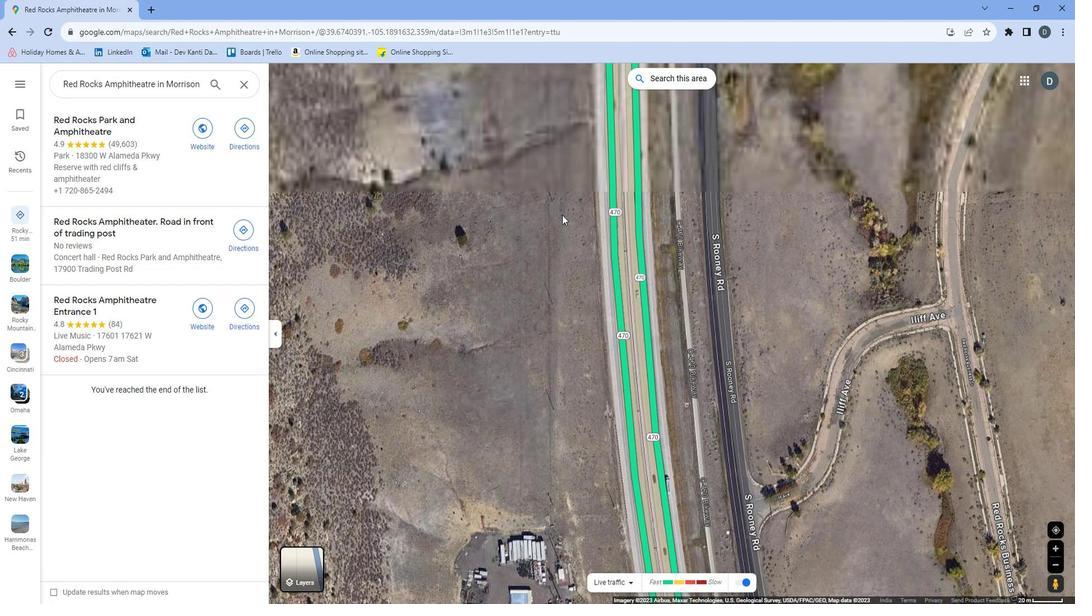 
Action: Mouse moved to (577, 185)
Screenshot: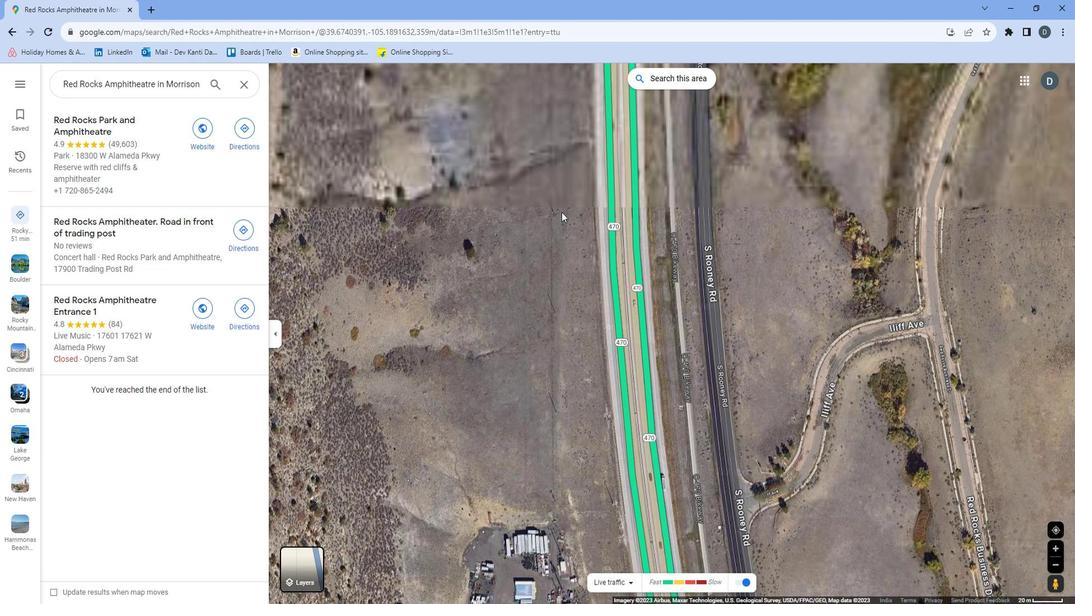 
Action: Mouse pressed left at (577, 185)
Screenshot: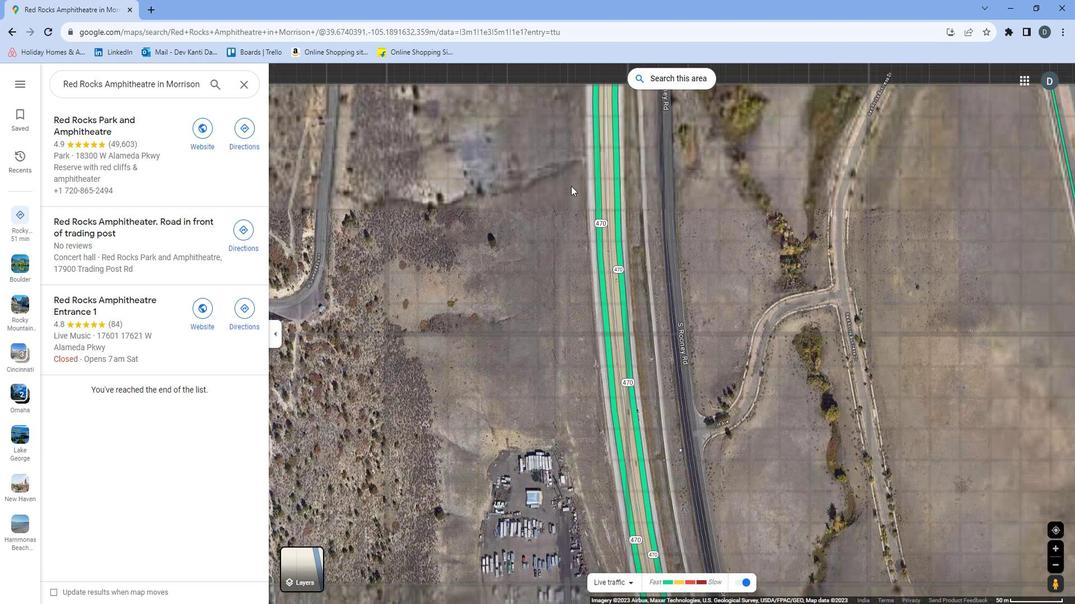 
Action: Mouse moved to (634, 172)
Screenshot: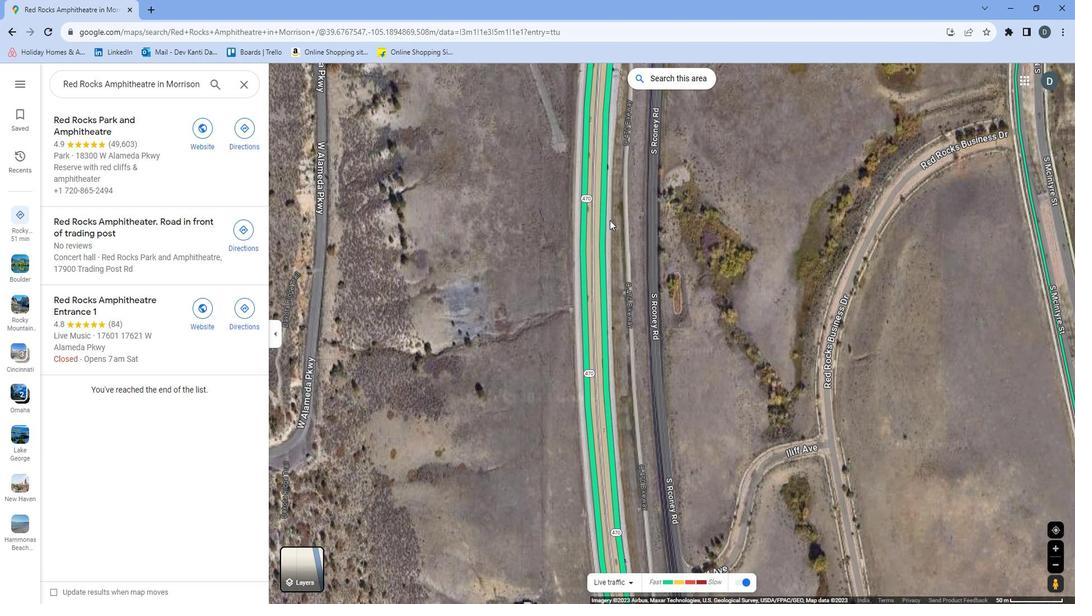 
Action: Mouse pressed left at (634, 172)
Screenshot: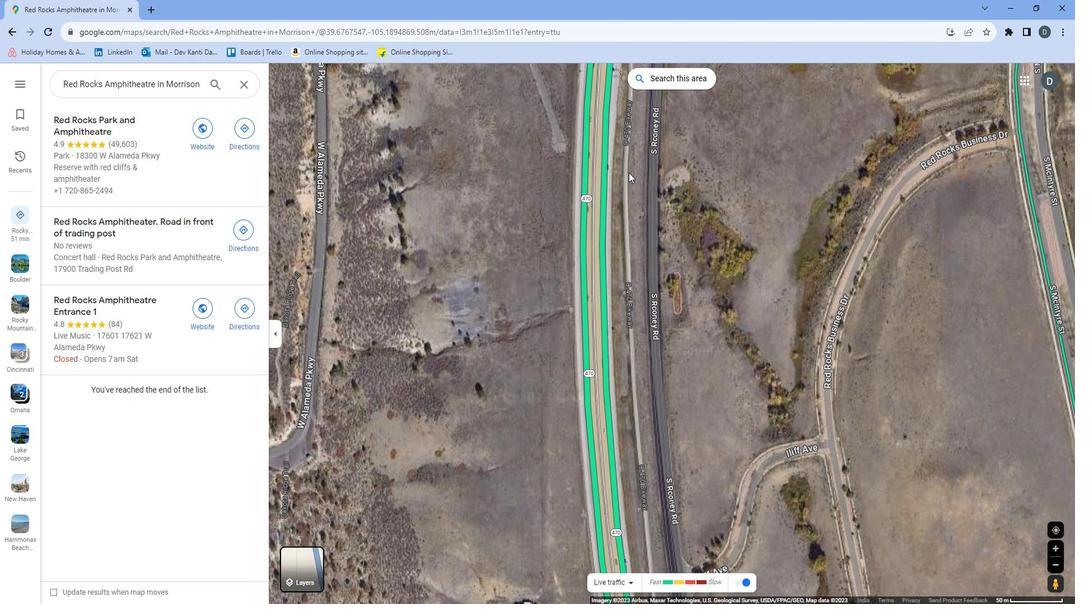 
Action: Mouse moved to (565, 148)
Screenshot: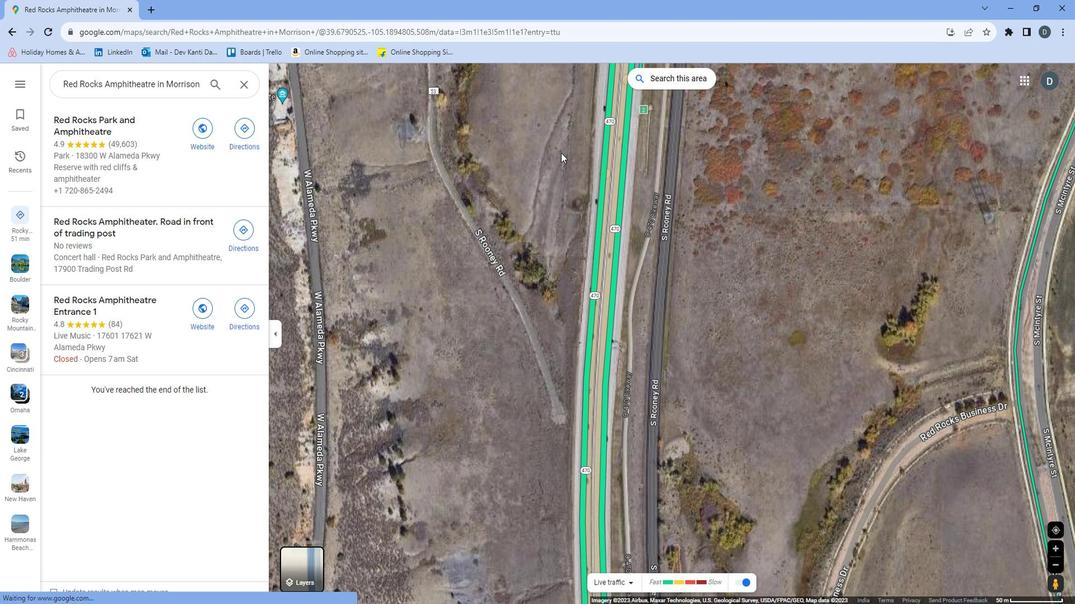 
Action: Mouse pressed left at (565, 148)
Screenshot: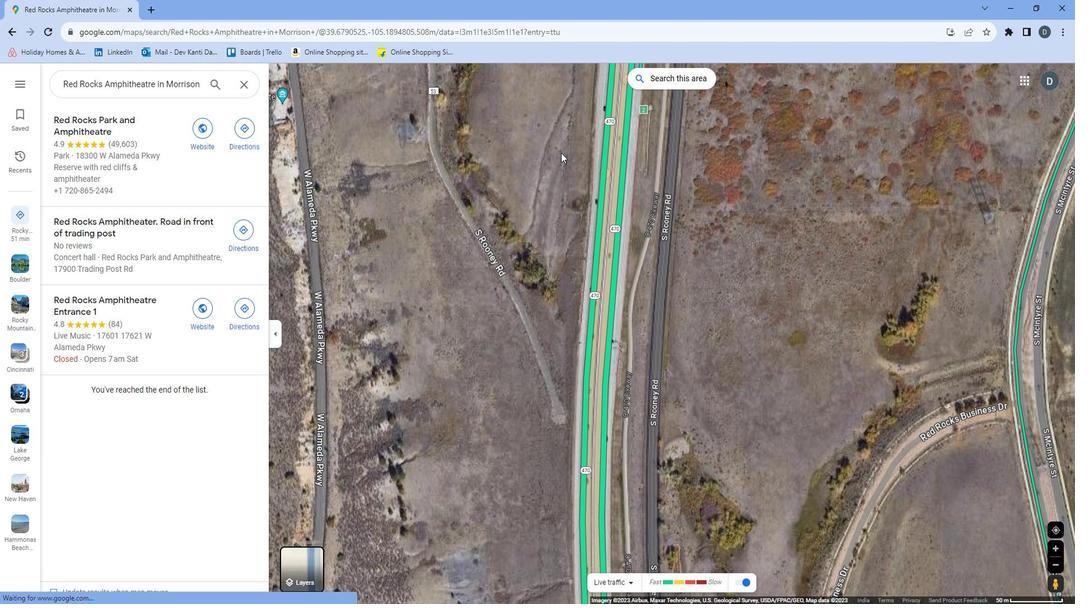 
Action: Mouse moved to (655, 173)
Screenshot: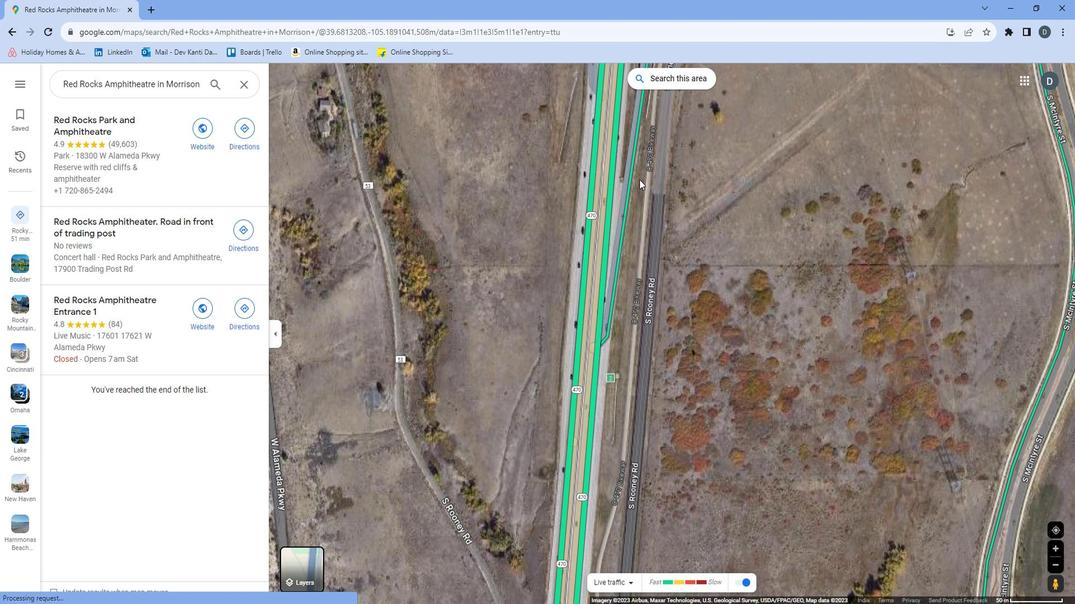 
Action: Mouse pressed left at (655, 173)
Screenshot: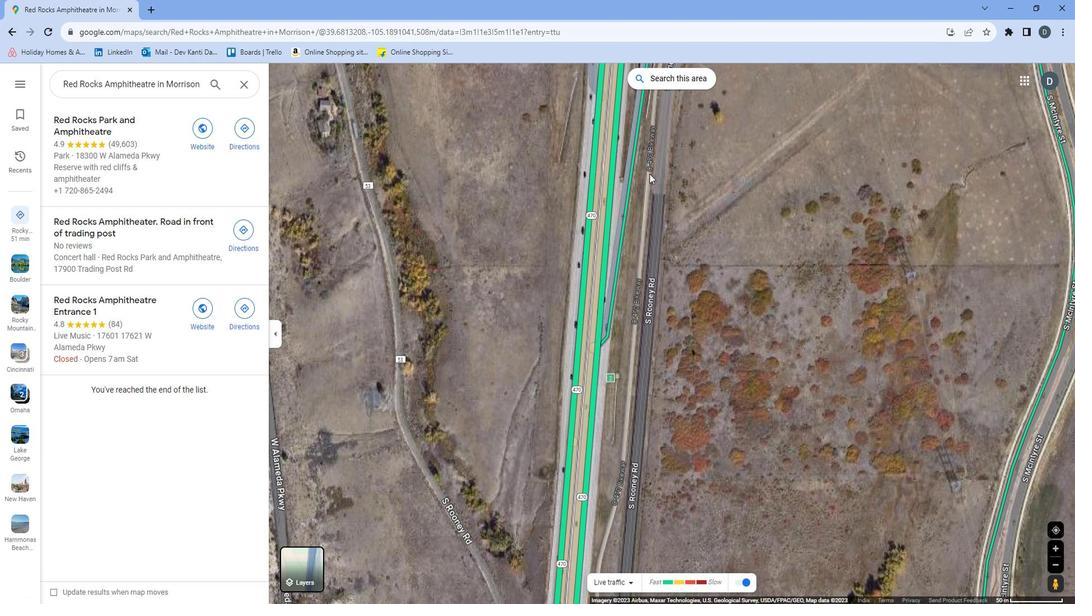 
Action: Mouse moved to (552, 114)
Screenshot: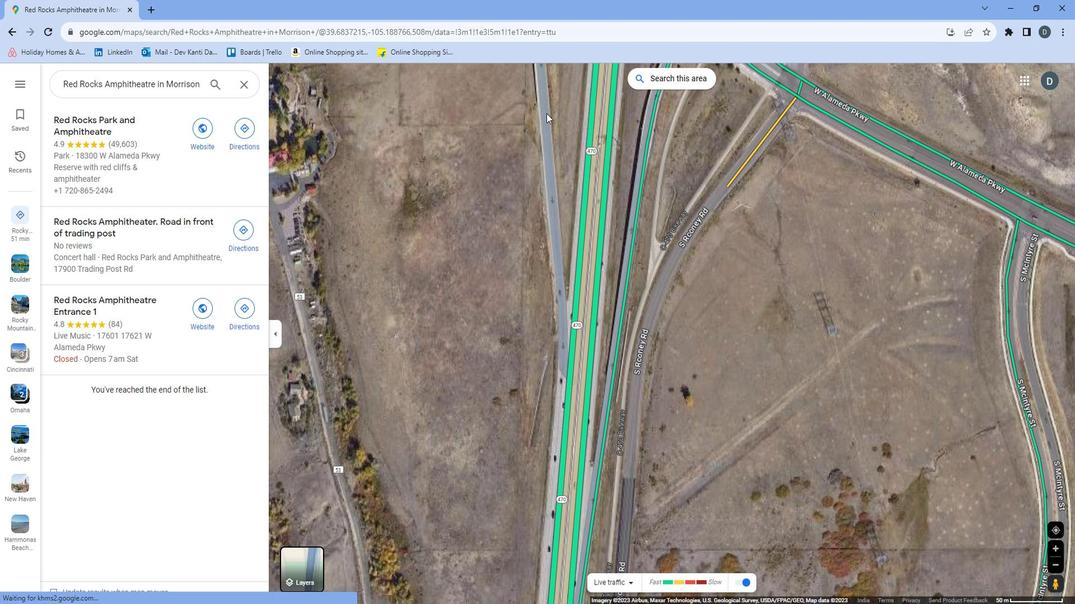 
Action: Mouse pressed left at (552, 114)
Screenshot: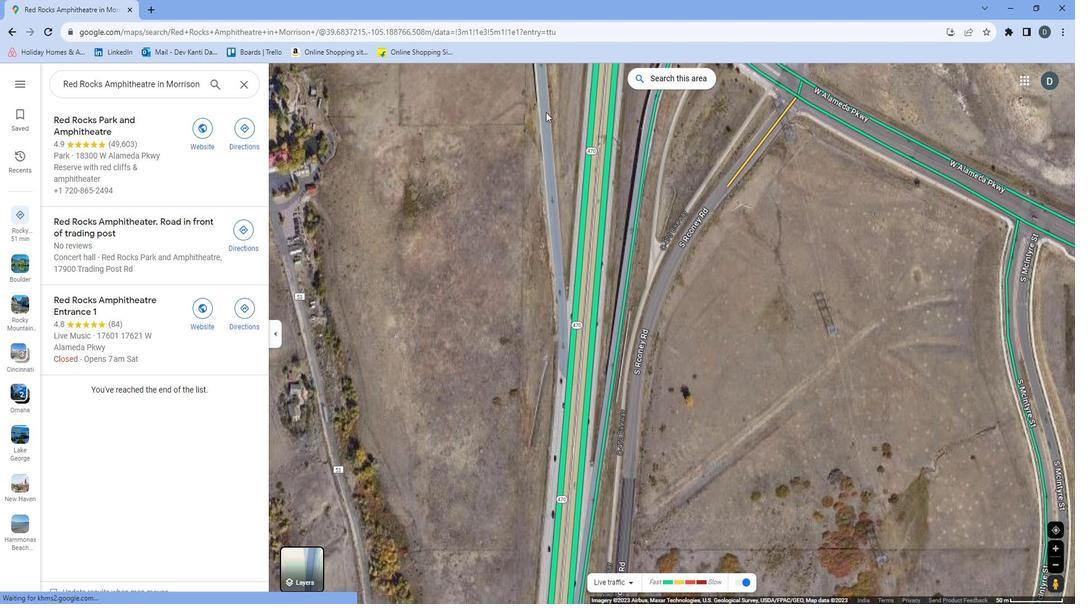 
Action: Mouse moved to (591, 170)
Screenshot: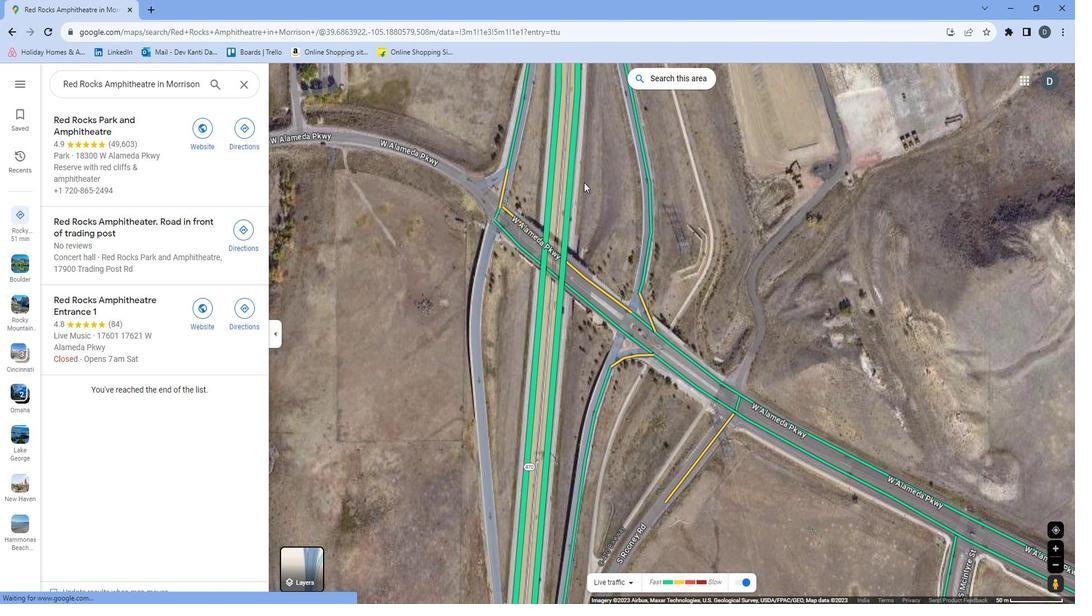 
Action: Mouse pressed left at (591, 170)
Screenshot: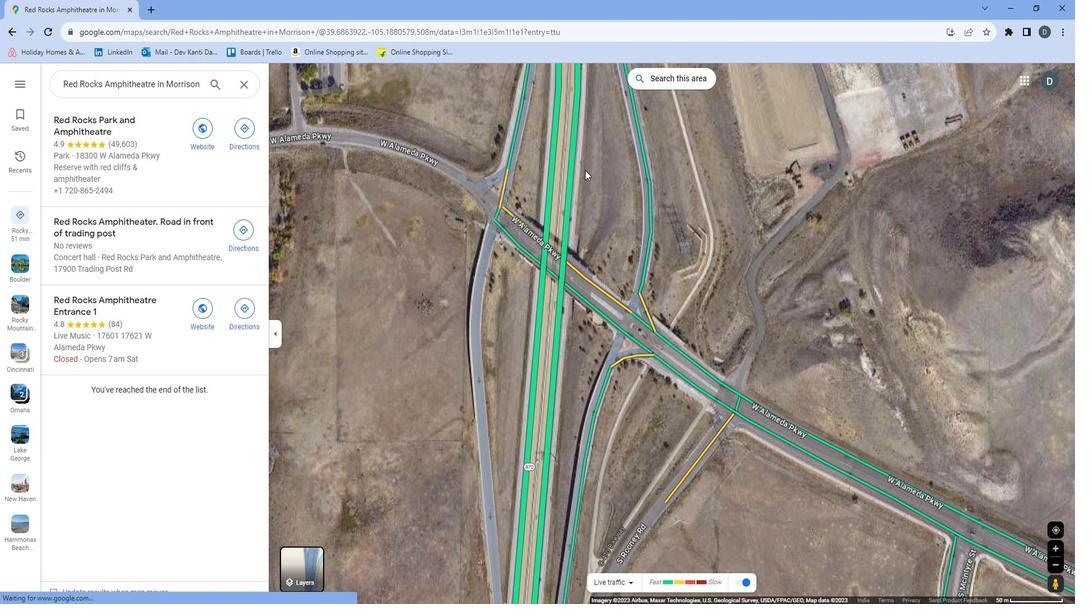 
Action: Mouse moved to (413, 229)
Screenshot: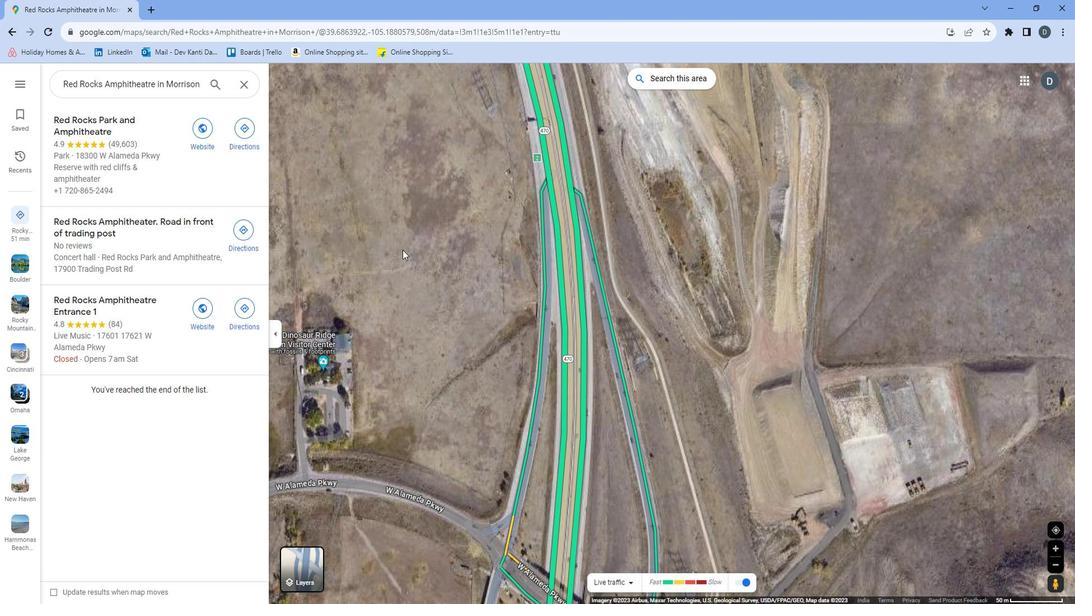 
Action: Mouse scrolled (413, 228) with delta (0, 0)
Screenshot: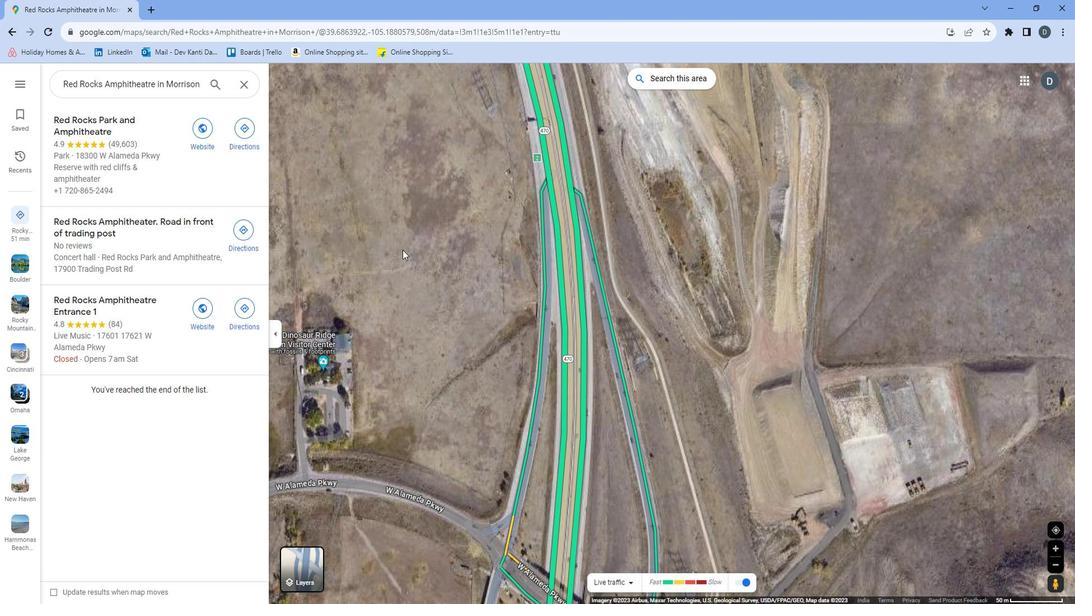 
Action: Mouse moved to (437, 174)
Screenshot: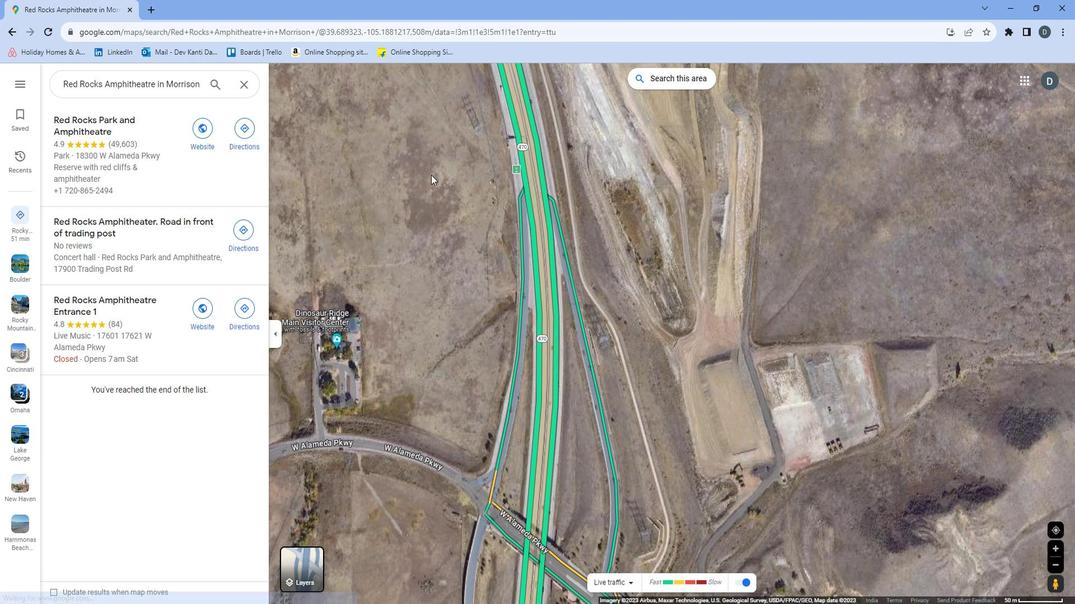 
Action: Mouse pressed left at (437, 174)
Screenshot: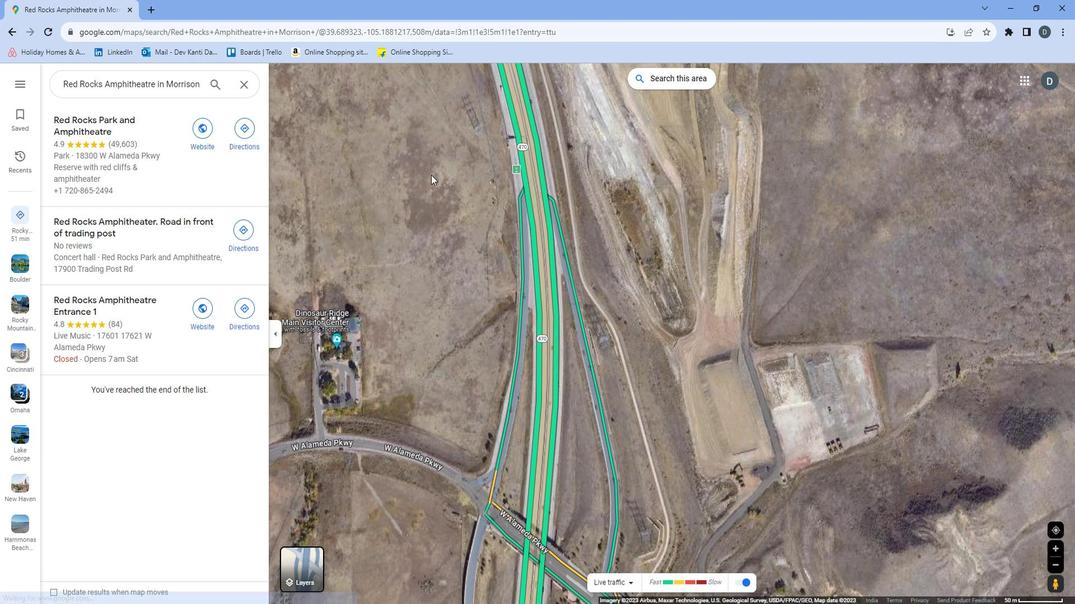 
Action: Mouse moved to (533, 226)
Screenshot: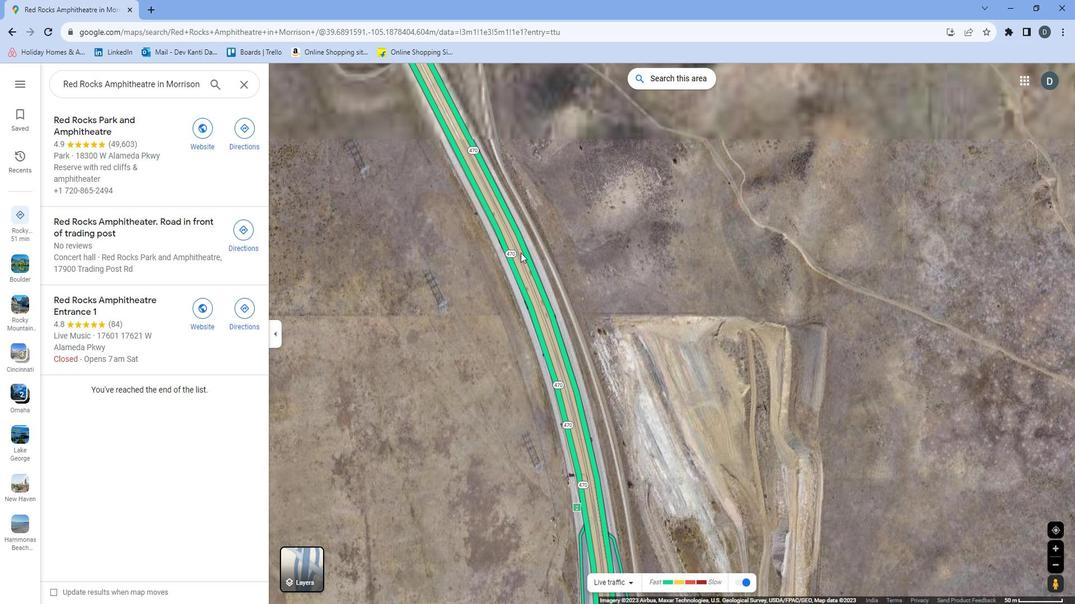 
Action: Mouse pressed left at (533, 226)
Screenshot: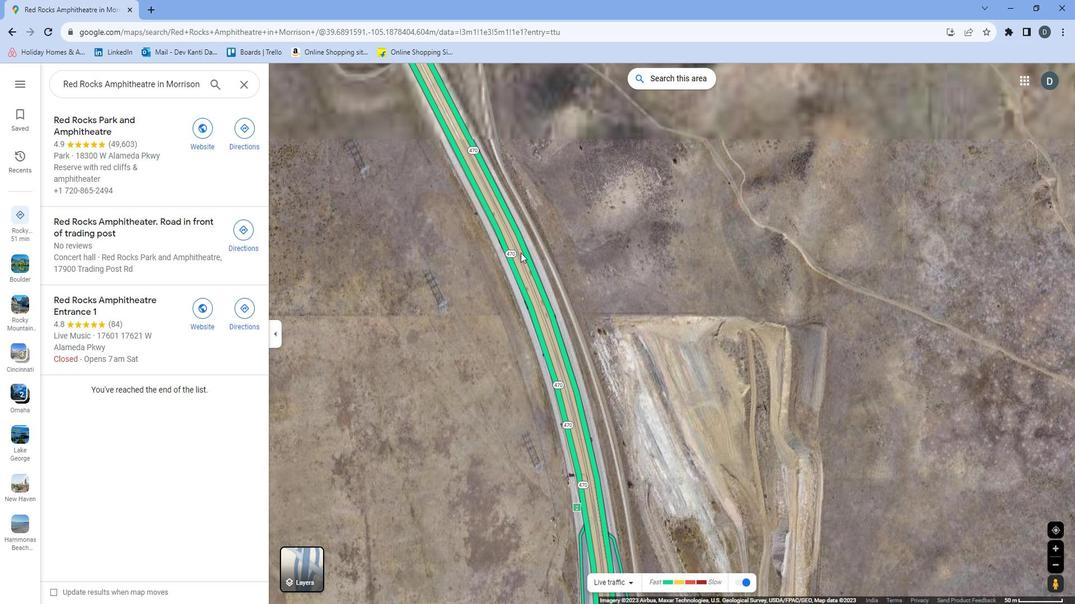 
Action: Mouse moved to (372, 148)
Screenshot: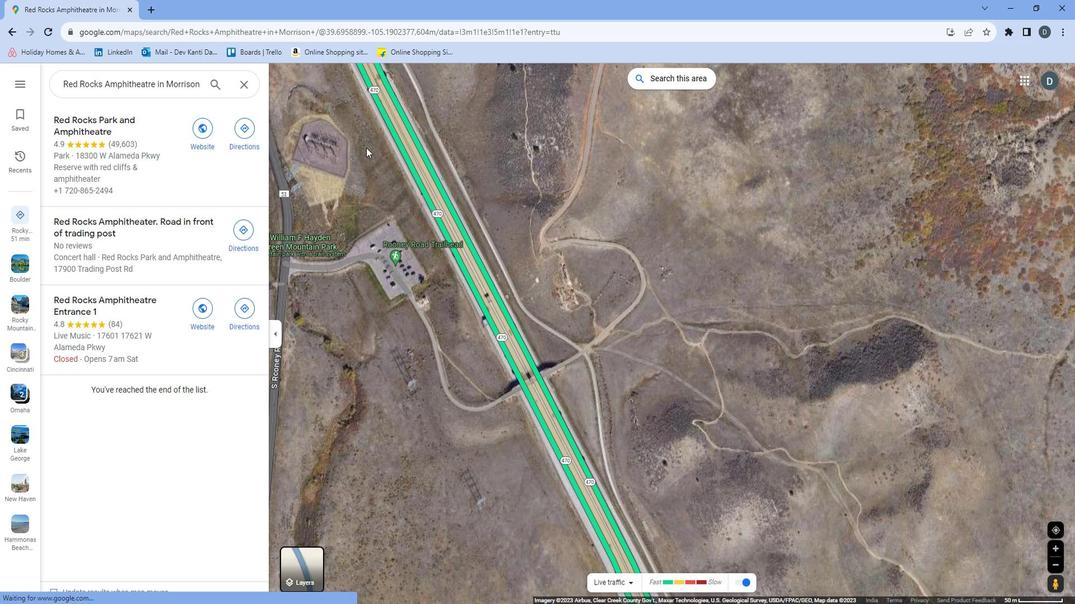 
Action: Mouse pressed left at (372, 148)
Screenshot: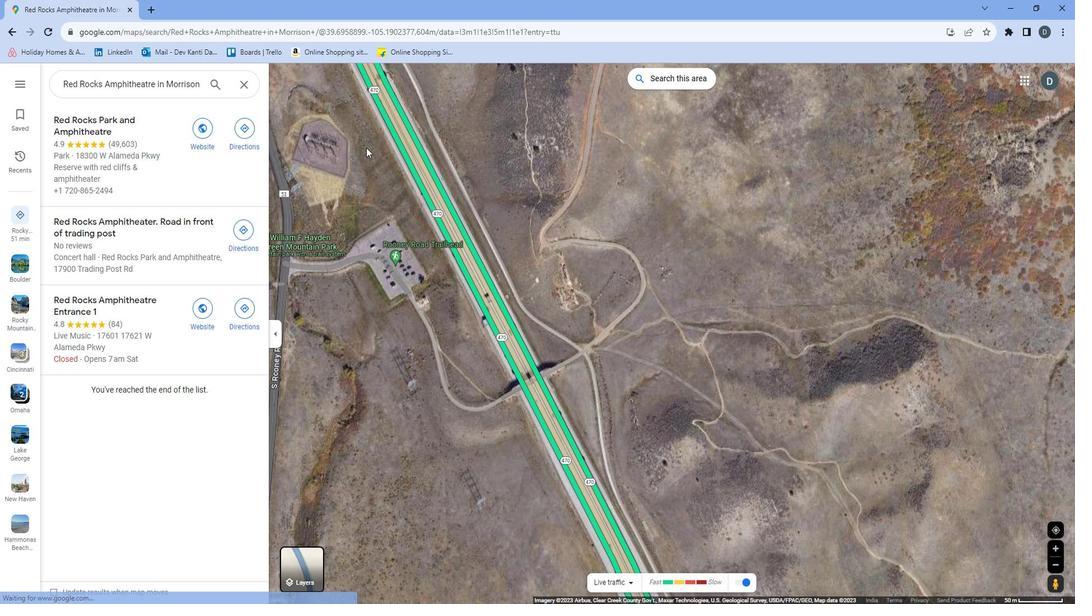 
Action: Mouse moved to (476, 219)
Screenshot: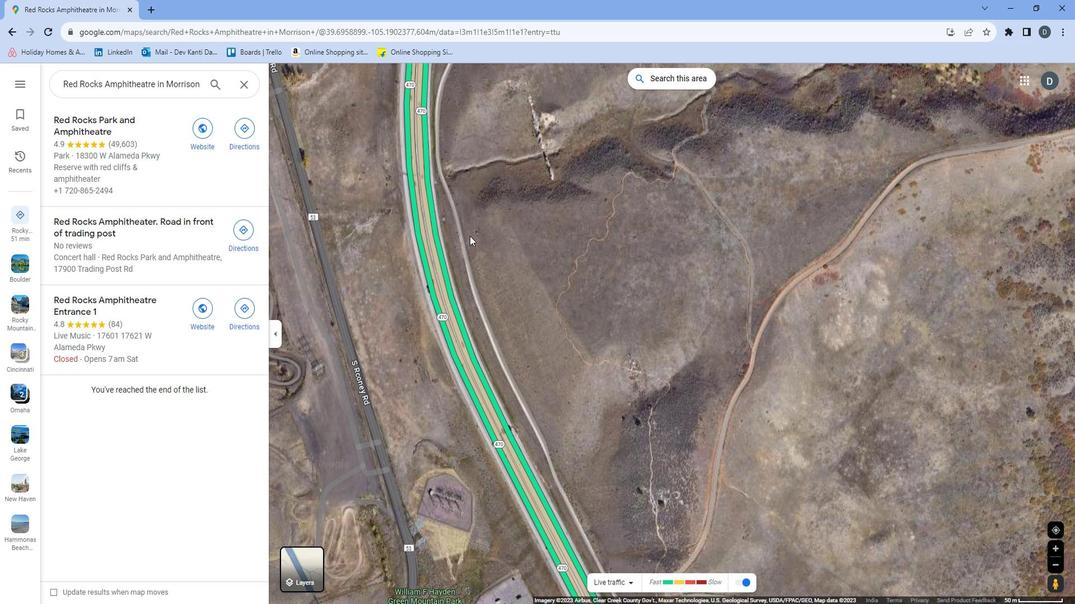 
Action: Mouse pressed left at (476, 219)
Screenshot: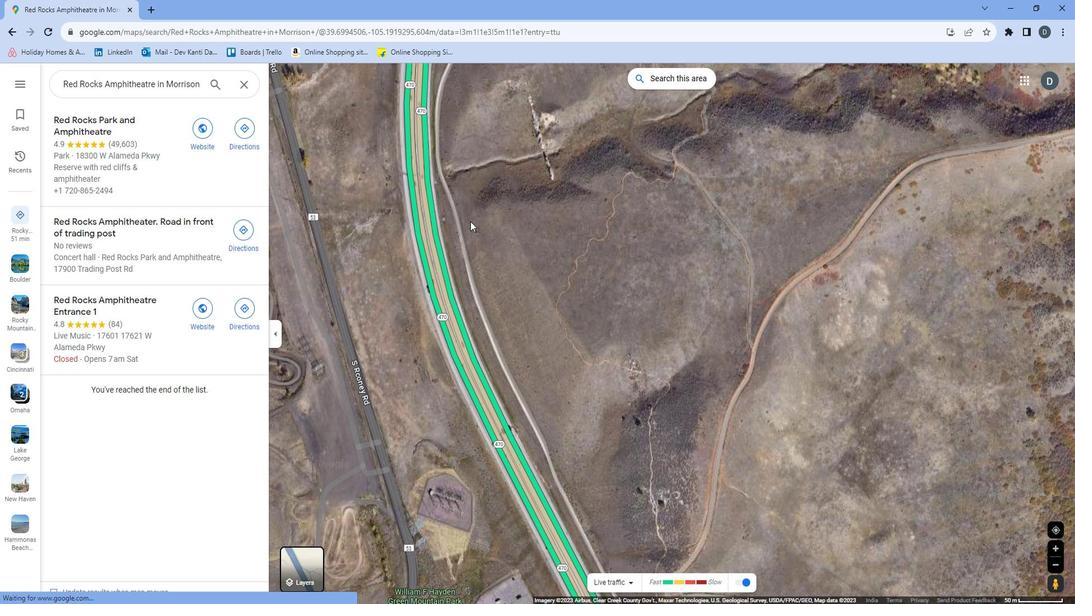 
Action: Mouse moved to (430, 218)
Screenshot: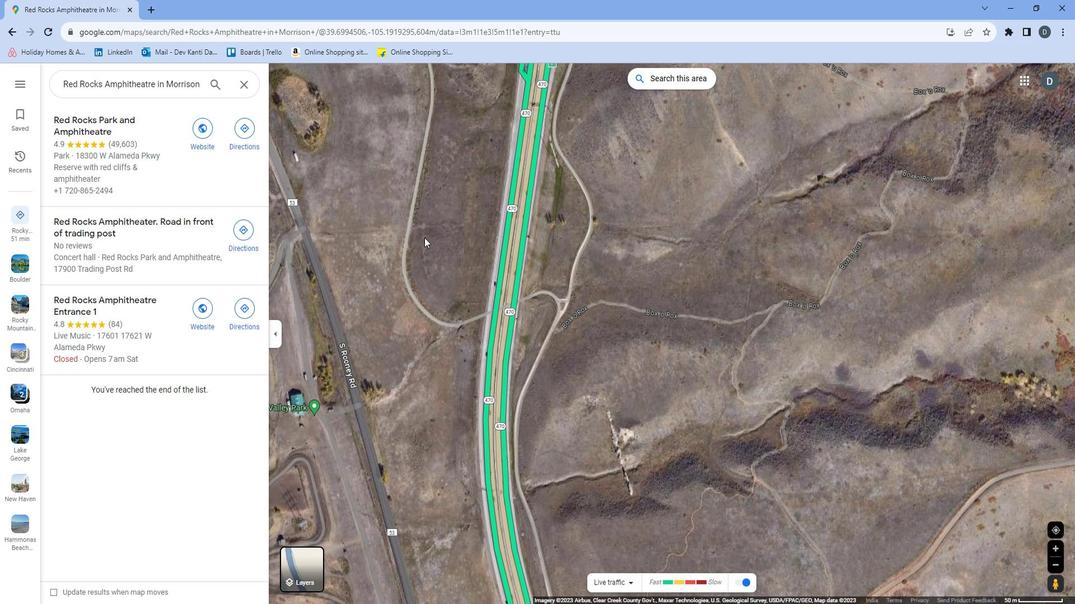 
Action: Mouse scrolled (430, 217) with delta (0, 0)
Screenshot: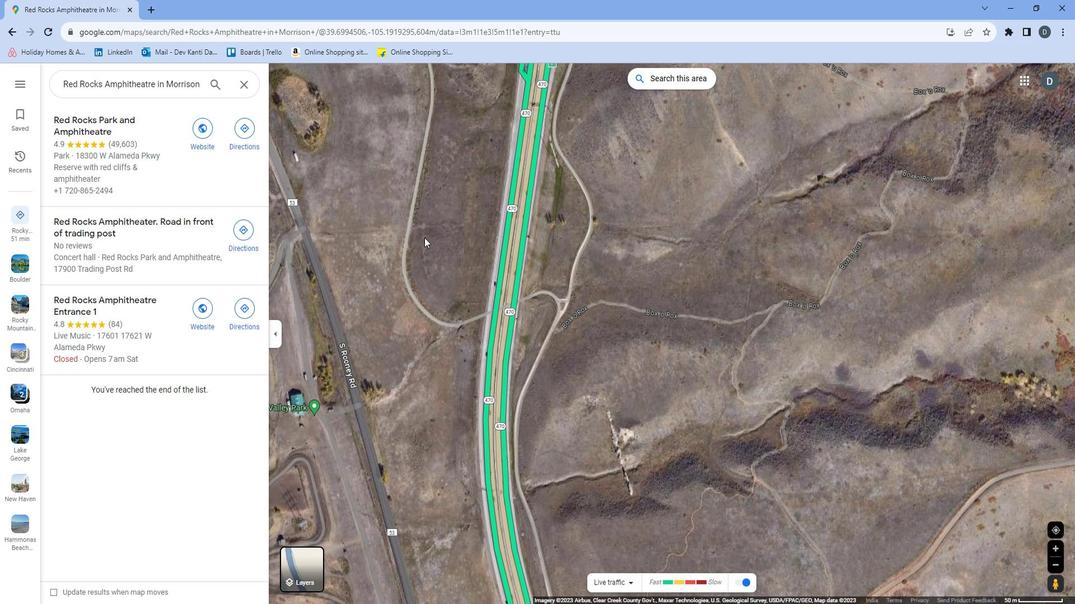 
Action: Mouse moved to (430, 215)
Screenshot: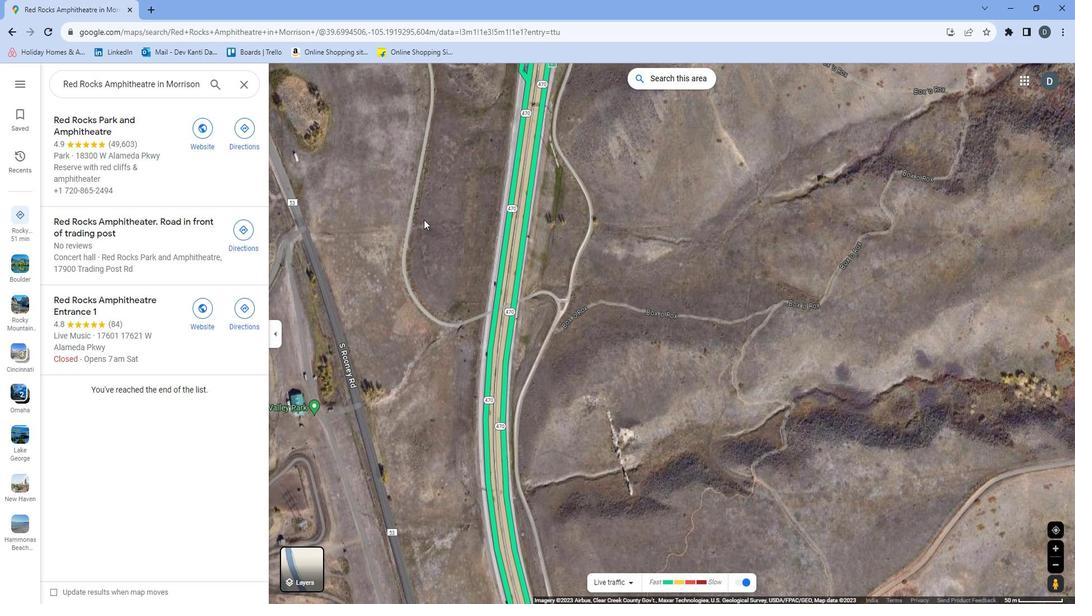 
Action: Mouse scrolled (430, 215) with delta (0, 0)
Screenshot: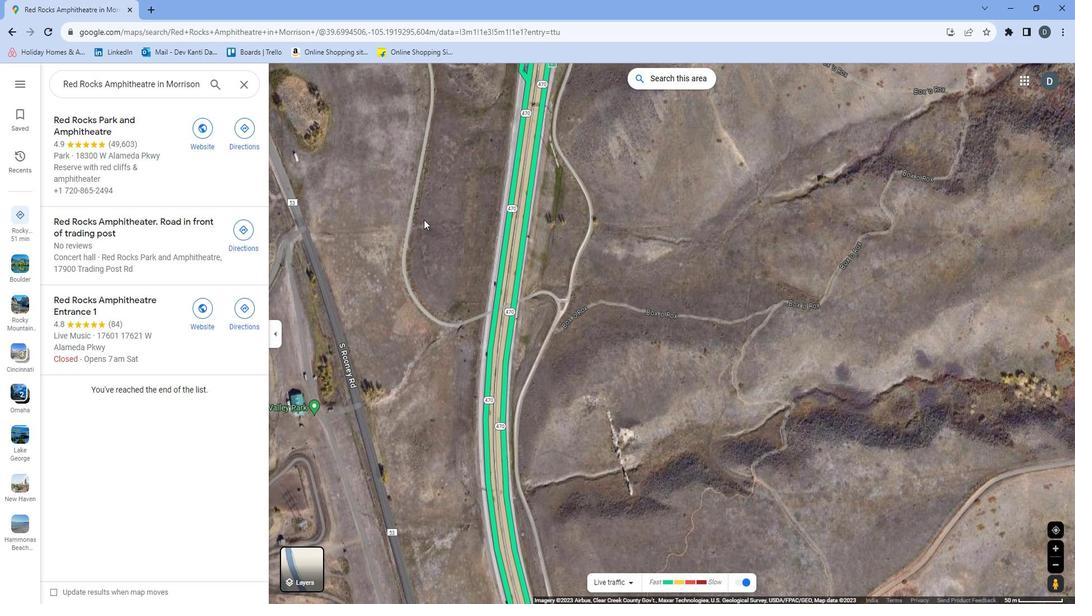 
Action: Mouse moved to (431, 213)
Screenshot: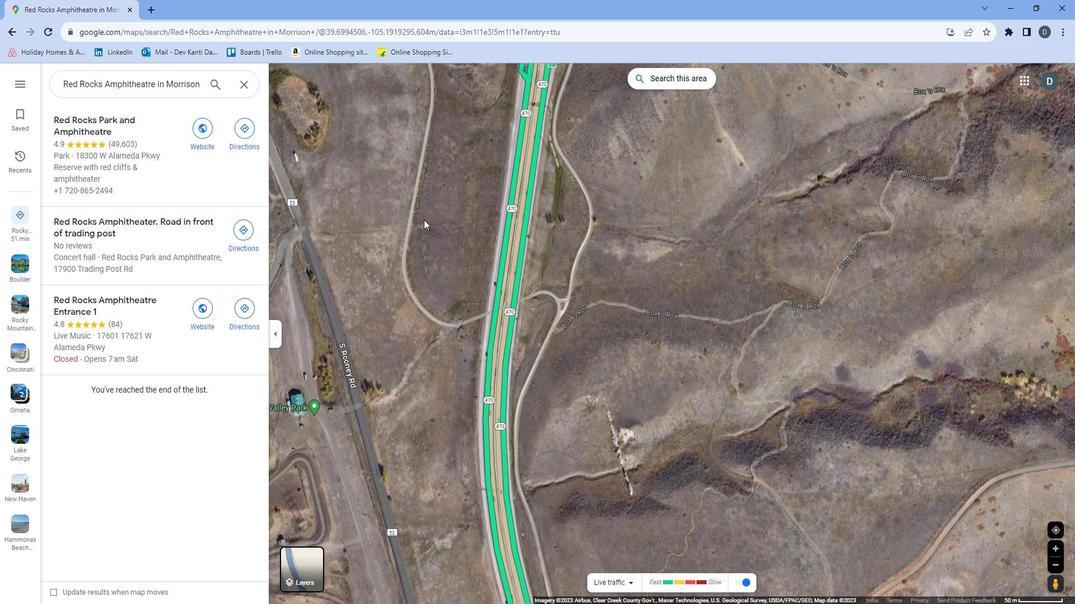 
Action: Mouse scrolled (431, 212) with delta (0, 0)
Screenshot: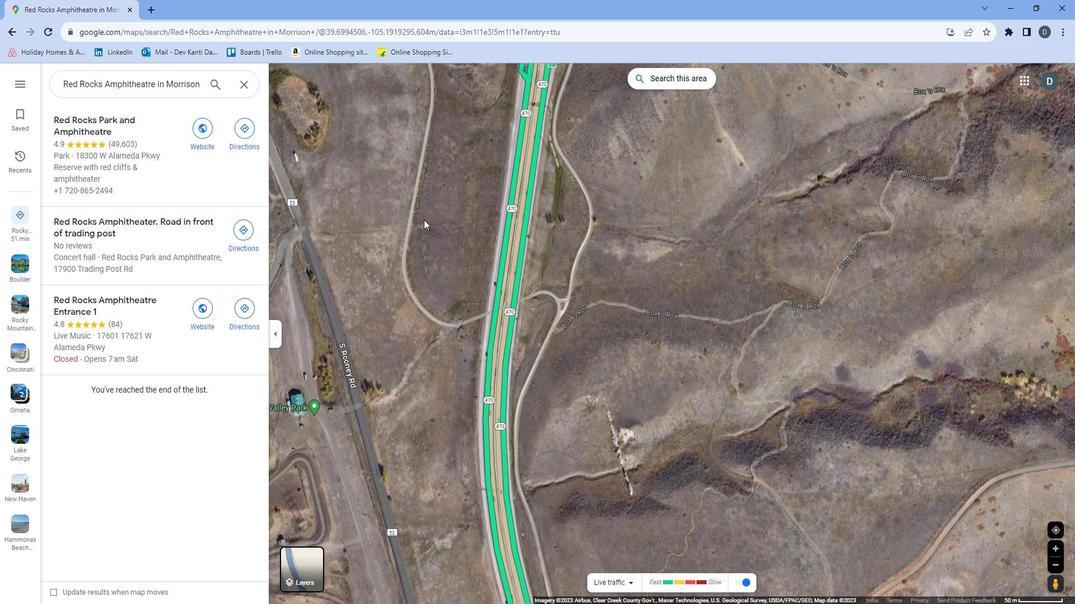 
Action: Mouse moved to (432, 212)
Screenshot: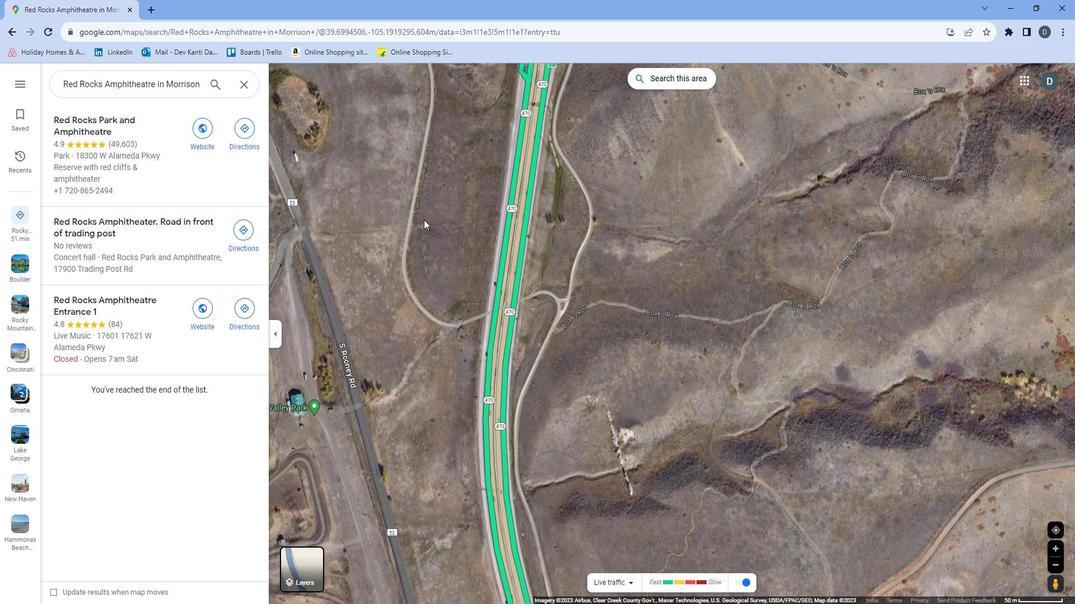 
Action: Mouse scrolled (432, 211) with delta (0, 0)
Screenshot: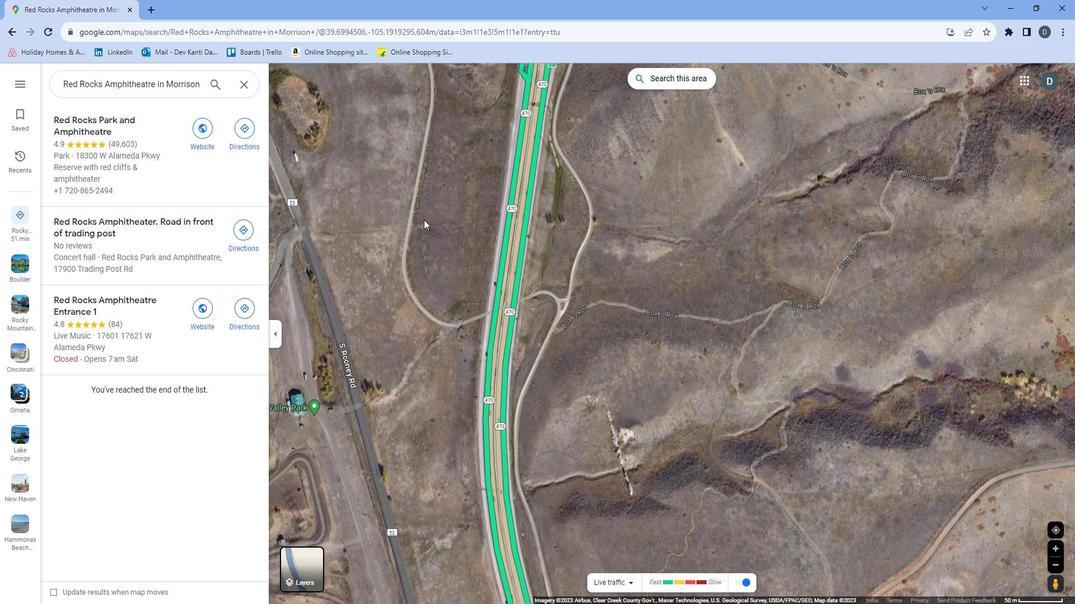 
Action: Mouse moved to (450, 193)
Screenshot: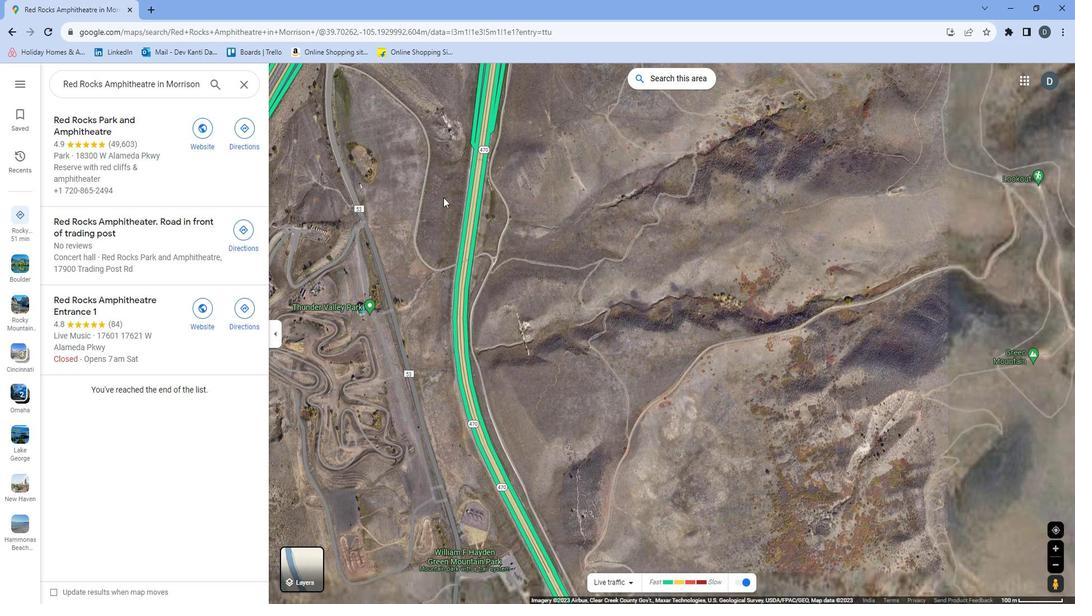 
Action: Mouse pressed left at (450, 193)
Screenshot: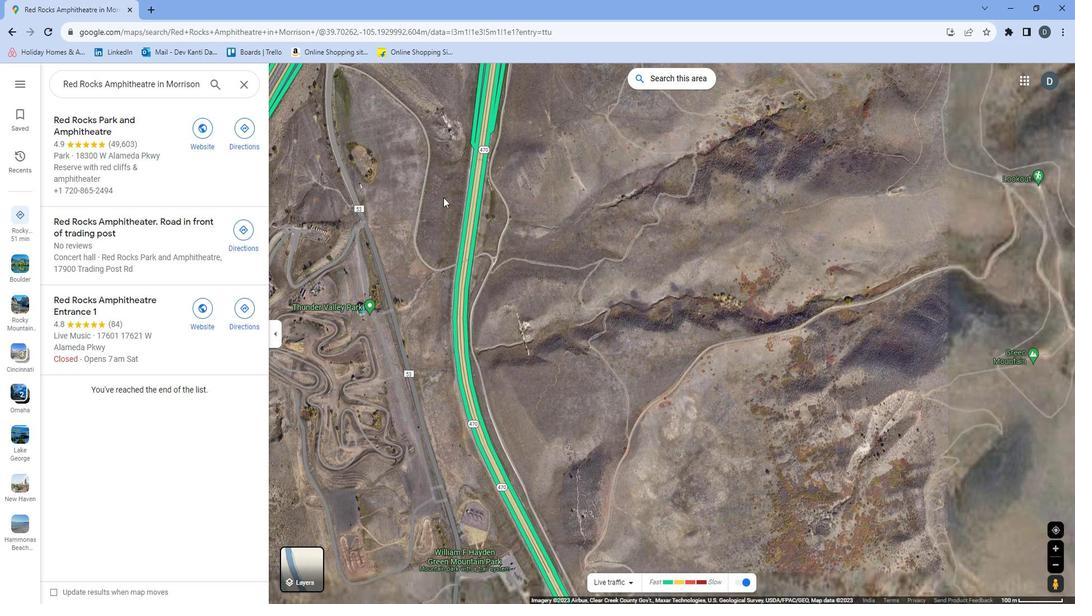 
Action: Mouse moved to (529, 320)
Screenshot: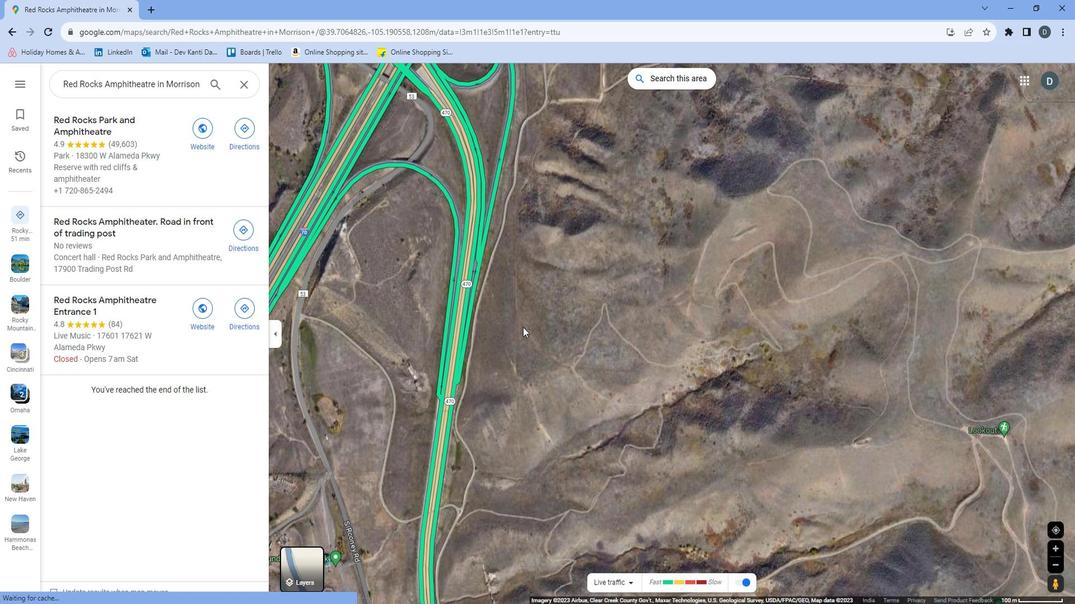 
Action: Mouse scrolled (529, 319) with delta (0, 0)
Screenshot: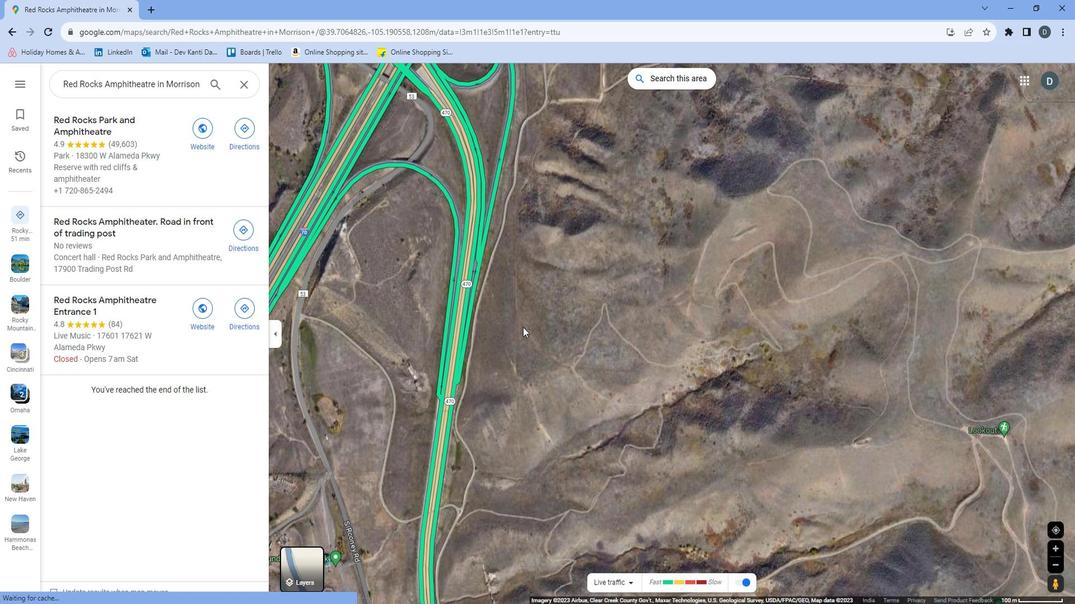 
Action: Mouse moved to (530, 319)
Screenshot: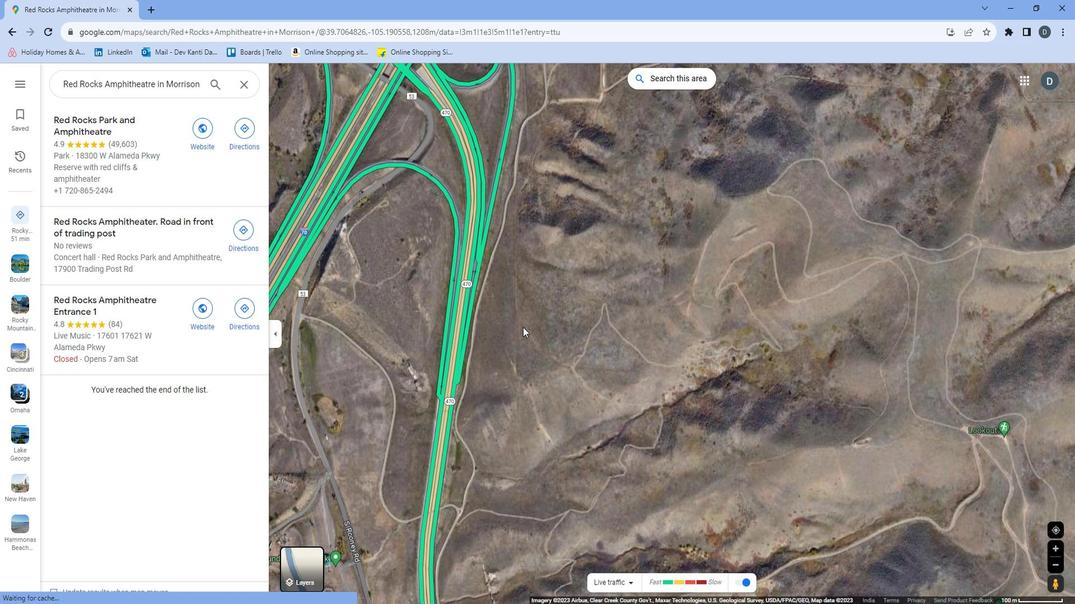 
Action: Mouse scrolled (530, 319) with delta (0, 0)
Screenshot: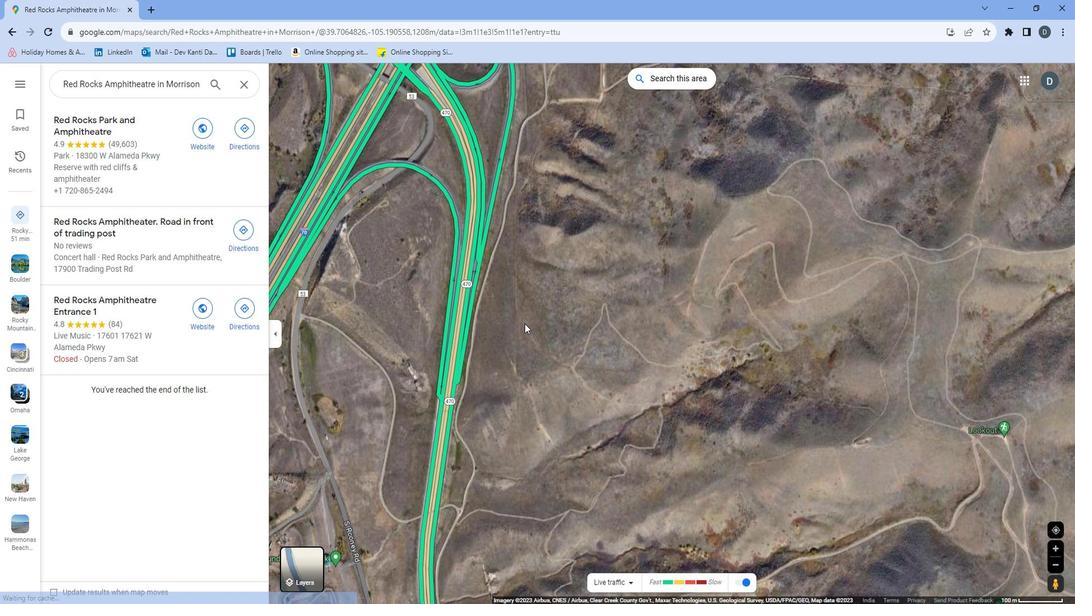 
Action: Mouse moved to (530, 318)
Screenshot: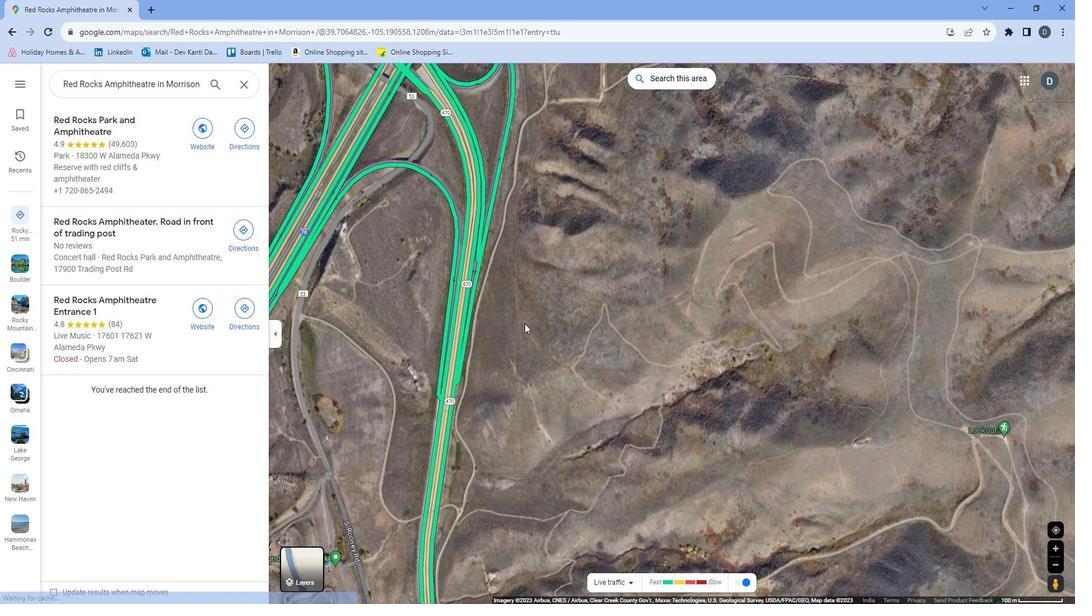 
Action: Mouse scrolled (530, 317) with delta (0, 0)
Screenshot: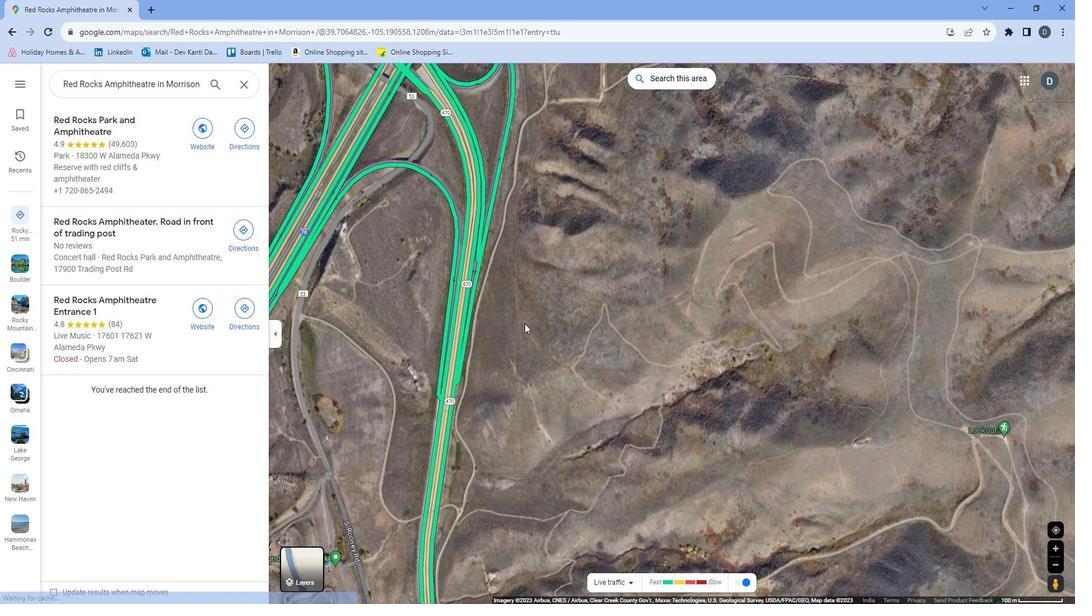 
Action: Mouse moved to (530, 315)
Screenshot: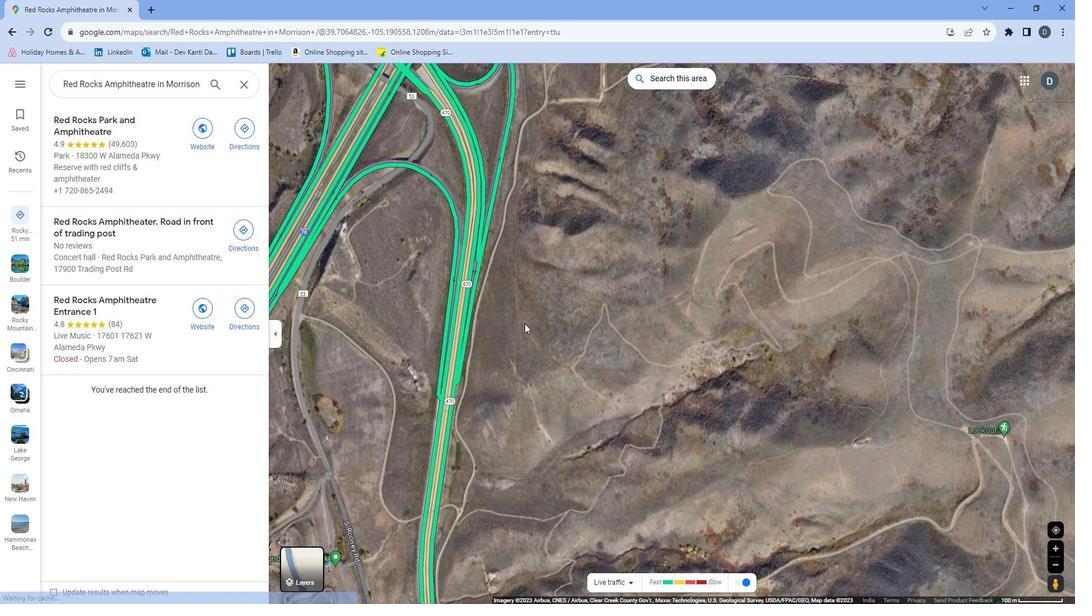 
Action: Mouse scrolled (530, 315) with delta (0, 0)
Screenshot: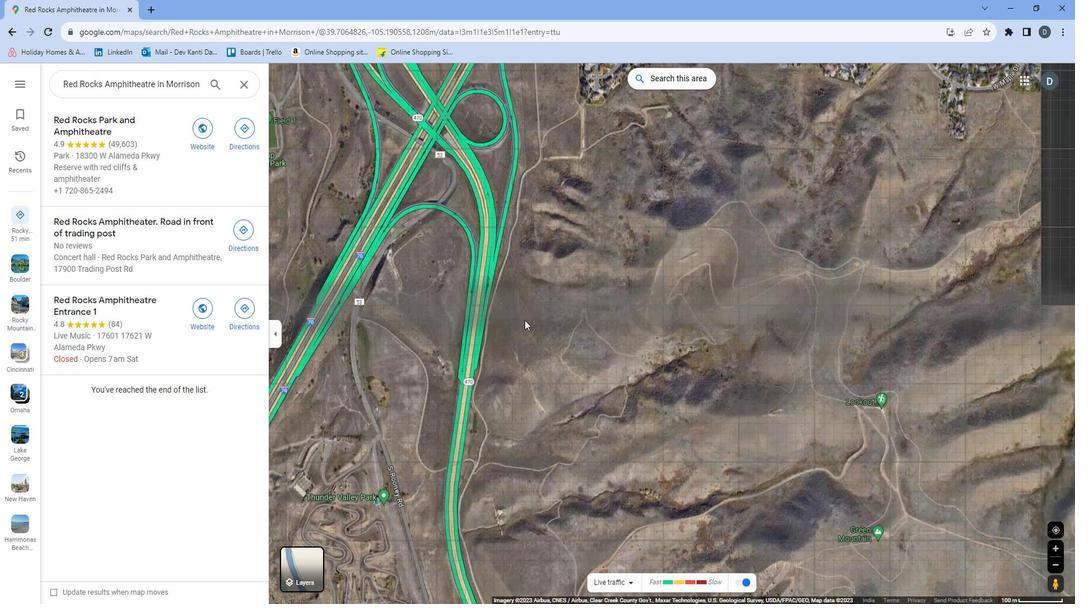 
Action: Mouse moved to (530, 313)
Screenshot: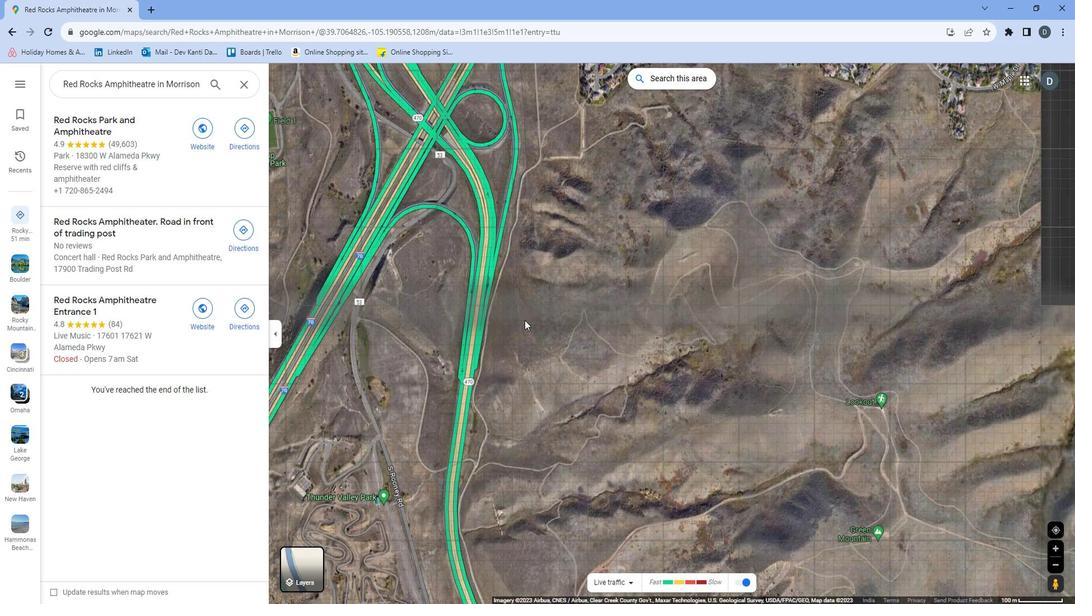 
Action: Mouse scrolled (530, 313) with delta (0, 0)
Screenshot: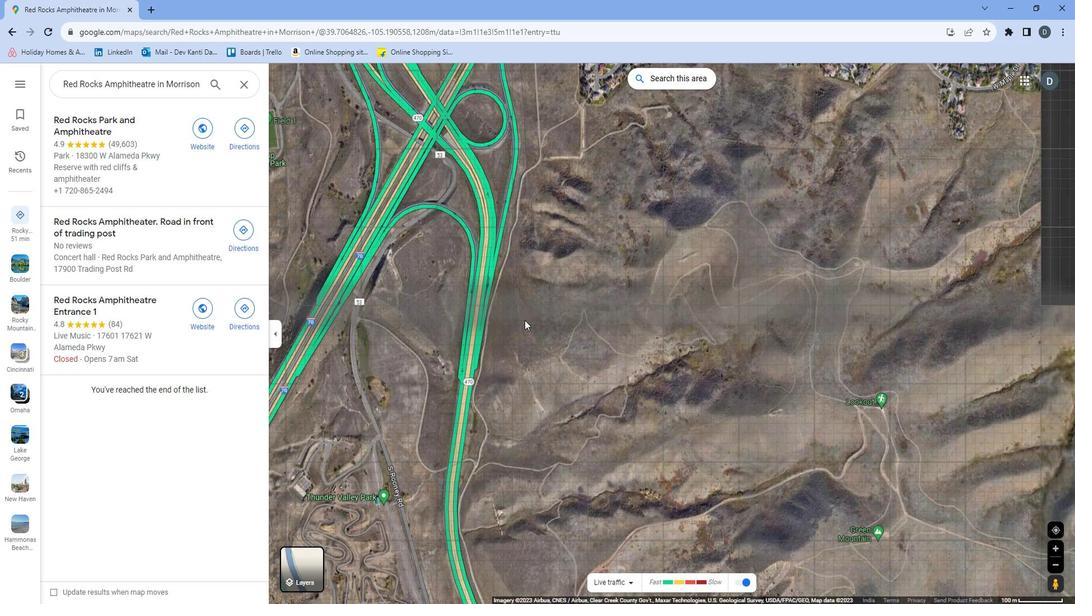 
Action: Mouse moved to (525, 352)
Screenshot: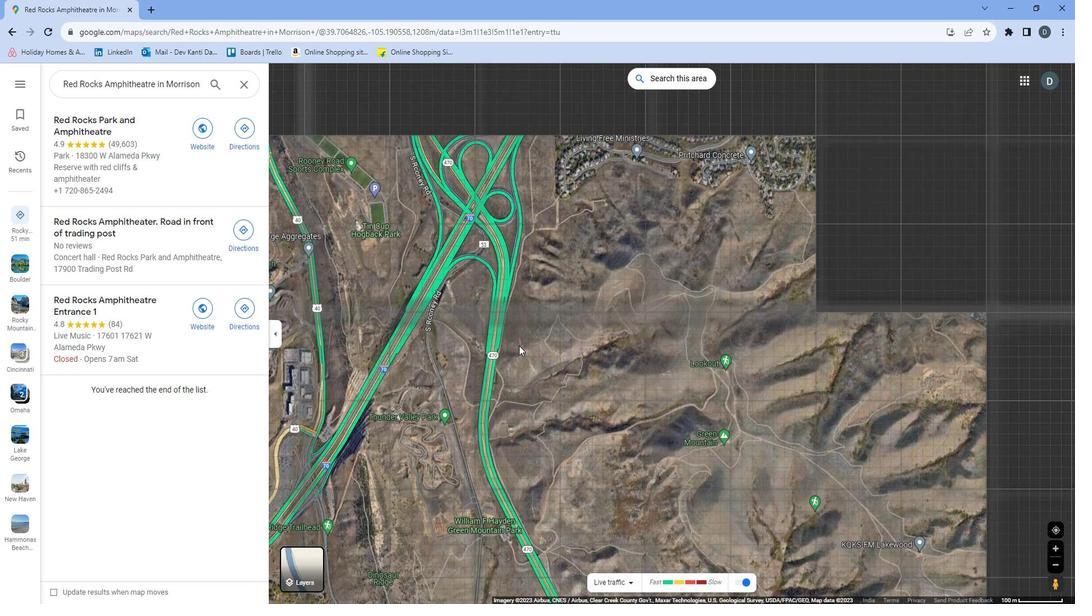 
Action: Mouse pressed left at (525, 352)
Screenshot: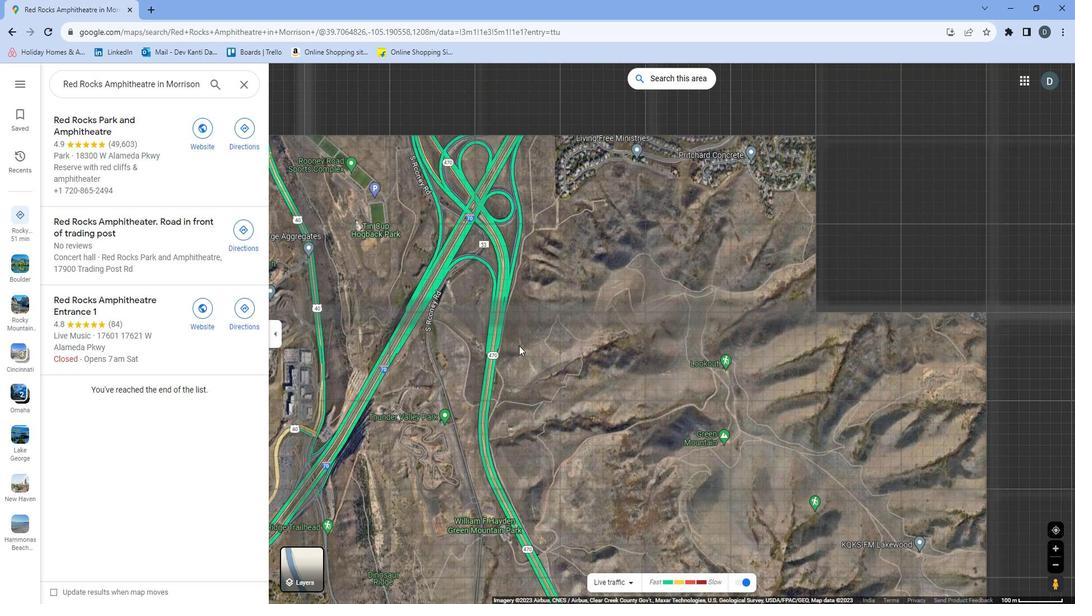 
Action: Mouse moved to (596, 388)
Screenshot: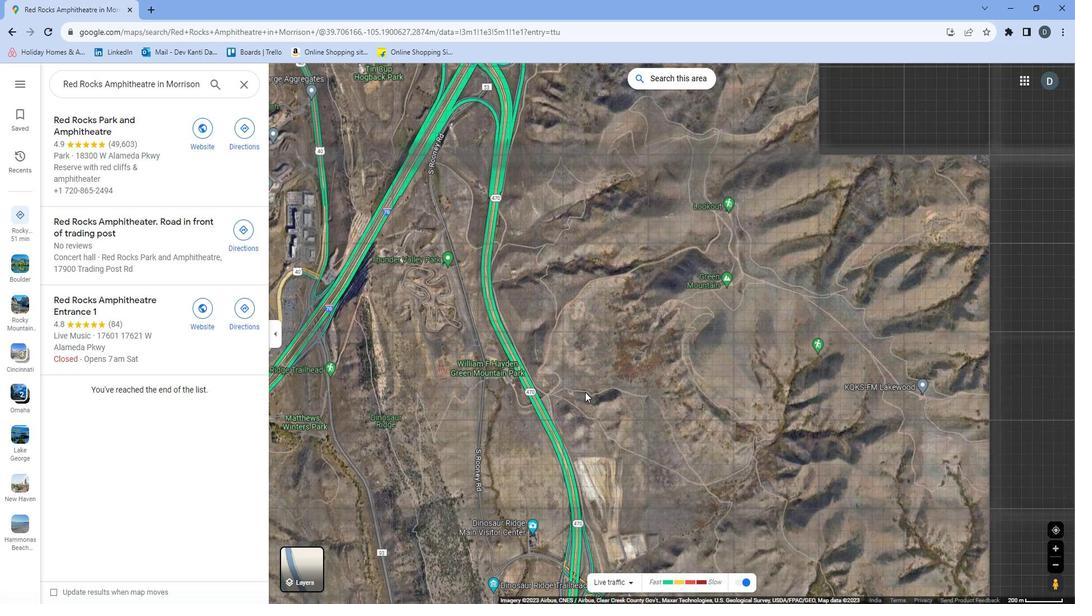 
Action: Mouse pressed left at (596, 388)
Screenshot: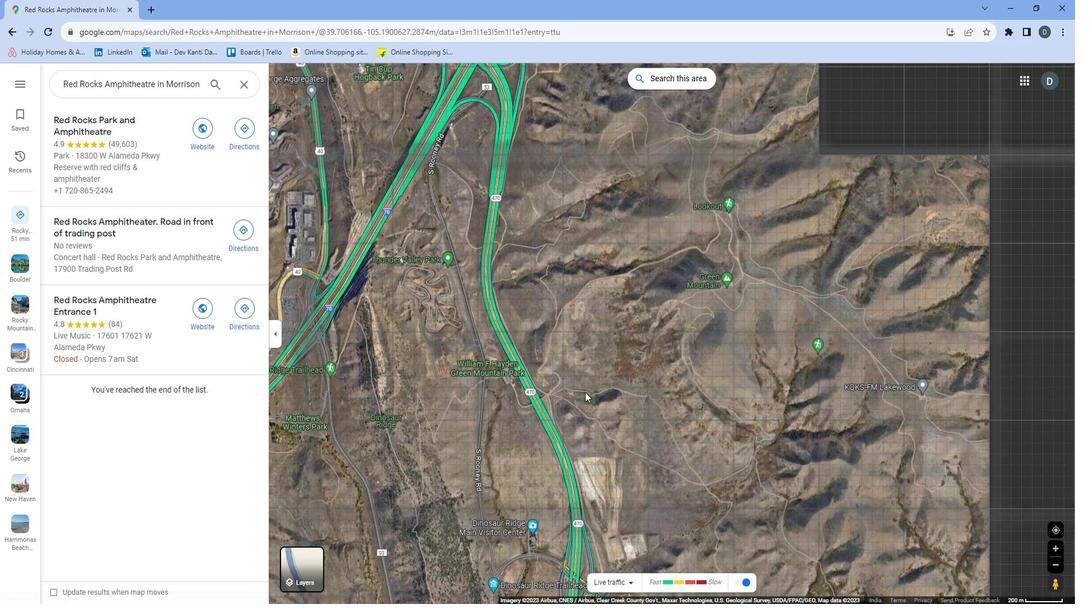 
Action: Mouse moved to (538, 300)
Screenshot: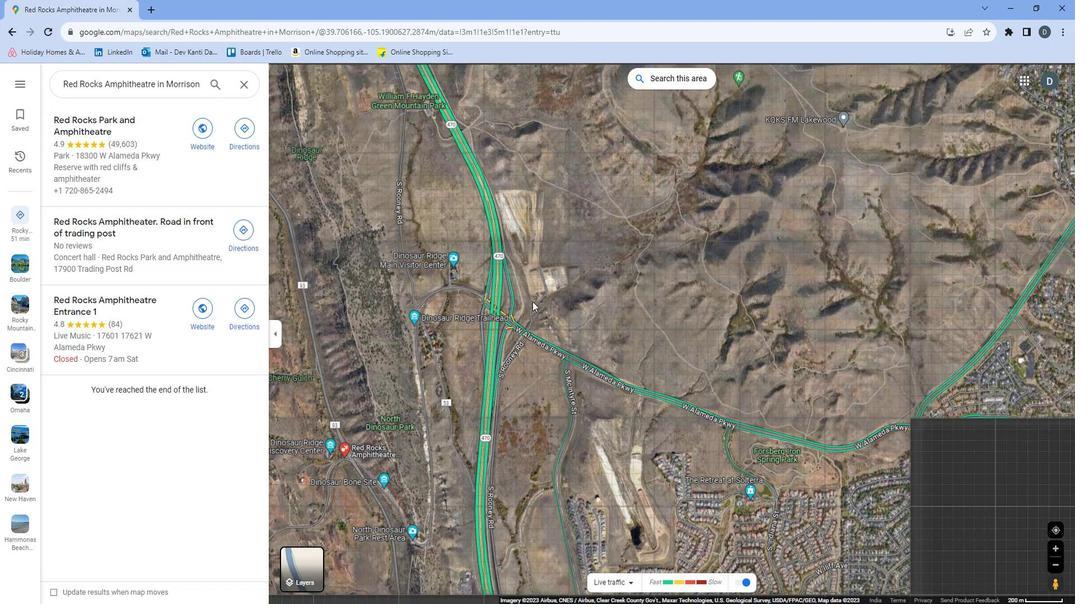 
Action: Mouse scrolled (538, 299) with delta (0, 0)
Screenshot: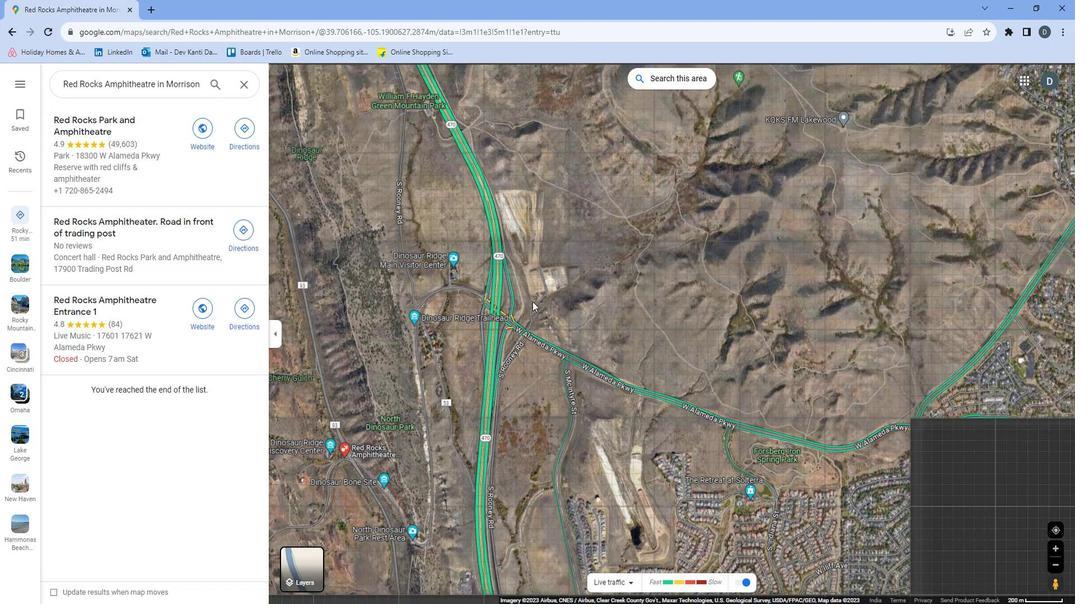 
Action: Mouse moved to (538, 306)
Screenshot: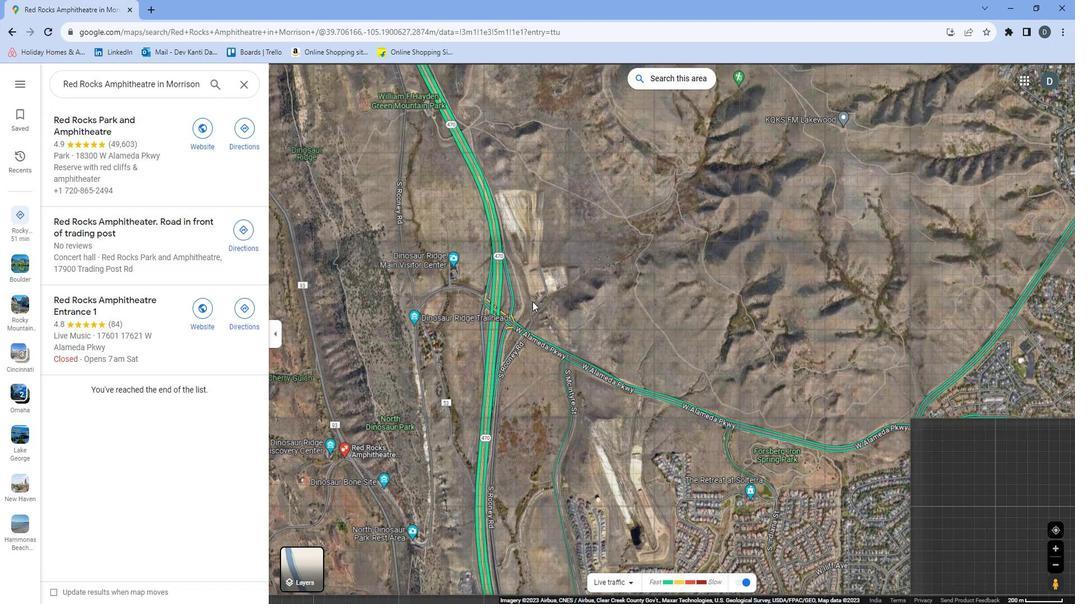 
Action: Mouse scrolled (538, 305) with delta (0, 0)
Screenshot: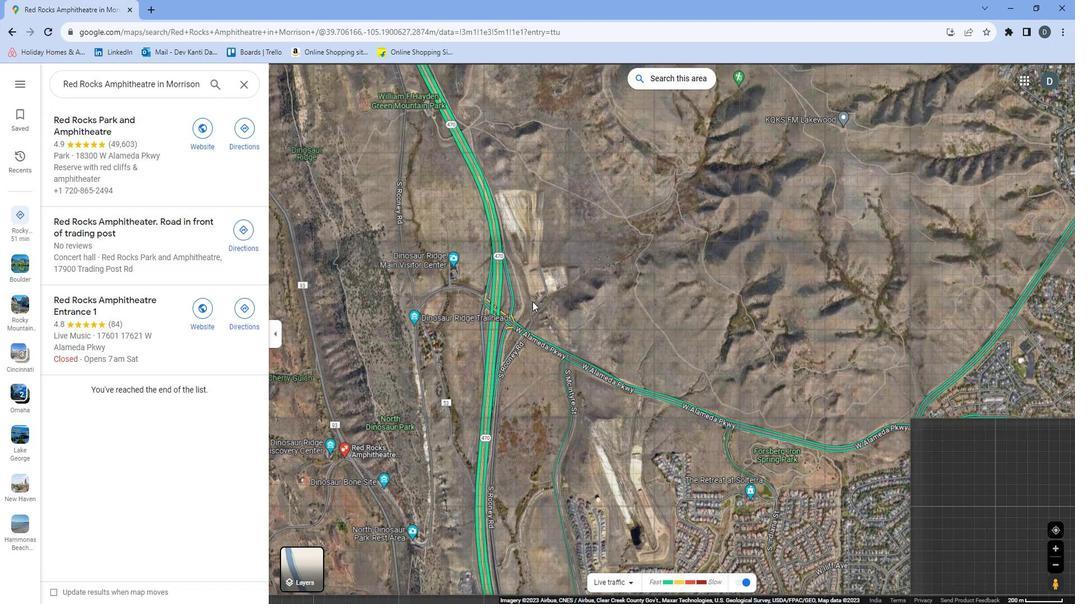 
Action: Mouse moved to (538, 416)
Screenshot: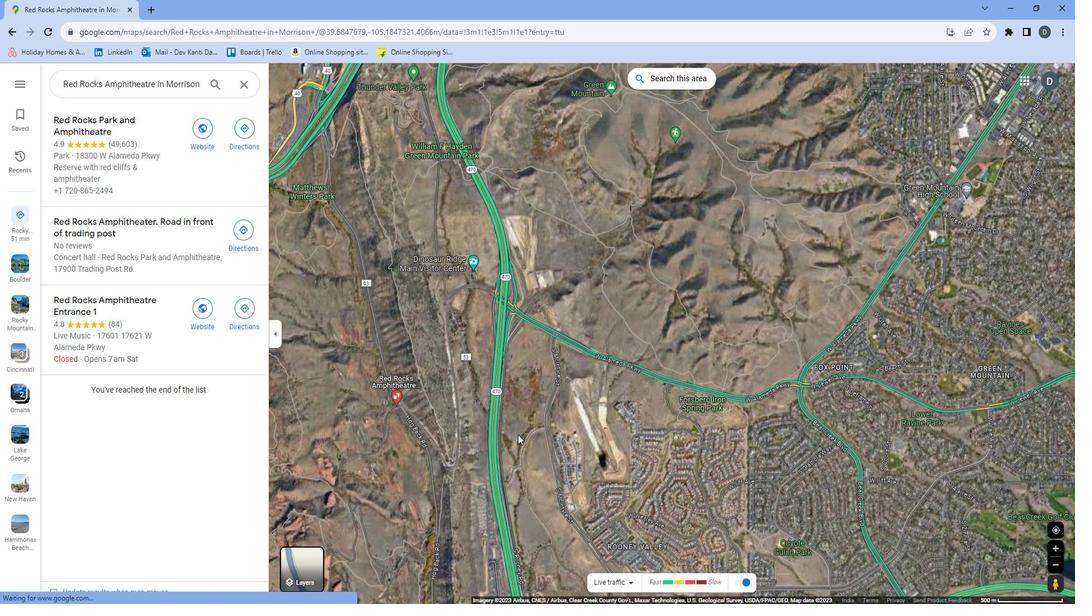 
Action: Mouse scrolled (538, 416) with delta (0, 0)
Screenshot: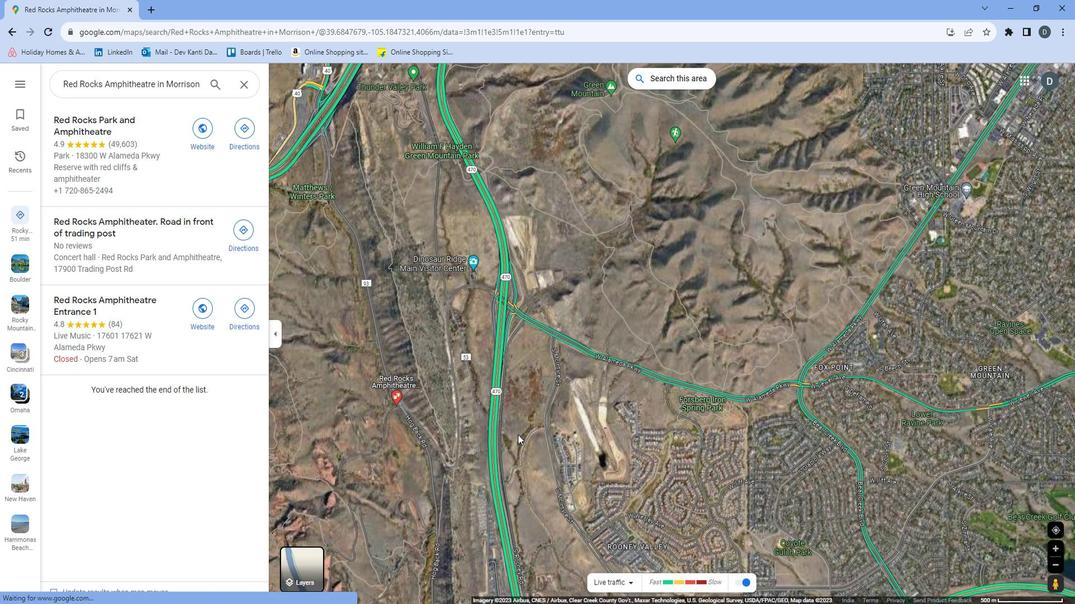 
Action: Mouse scrolled (538, 416) with delta (0, 0)
Screenshot: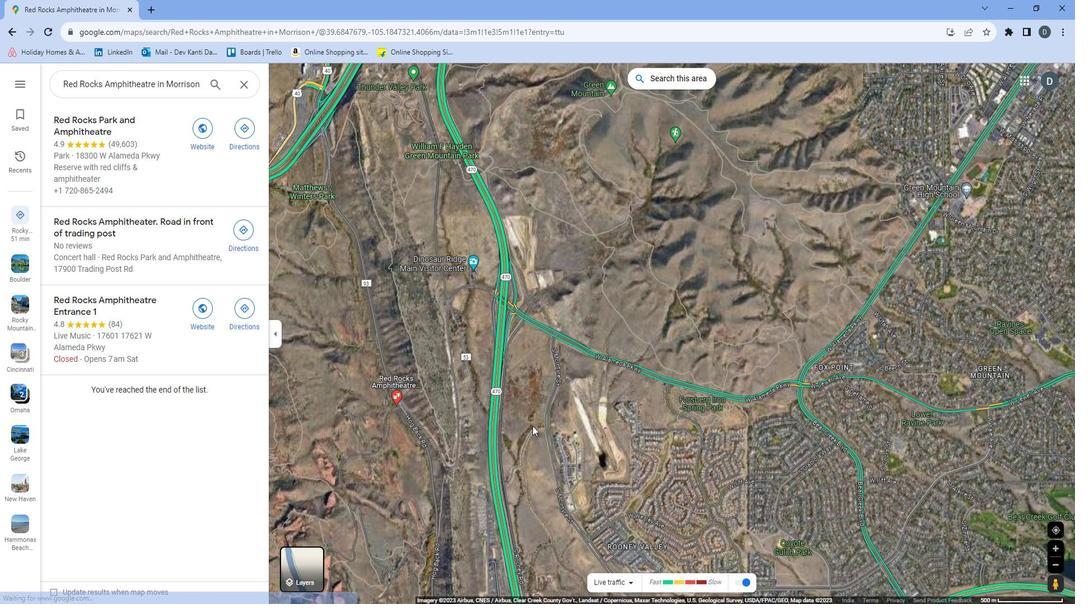 
Action: Mouse moved to (545, 428)
Screenshot: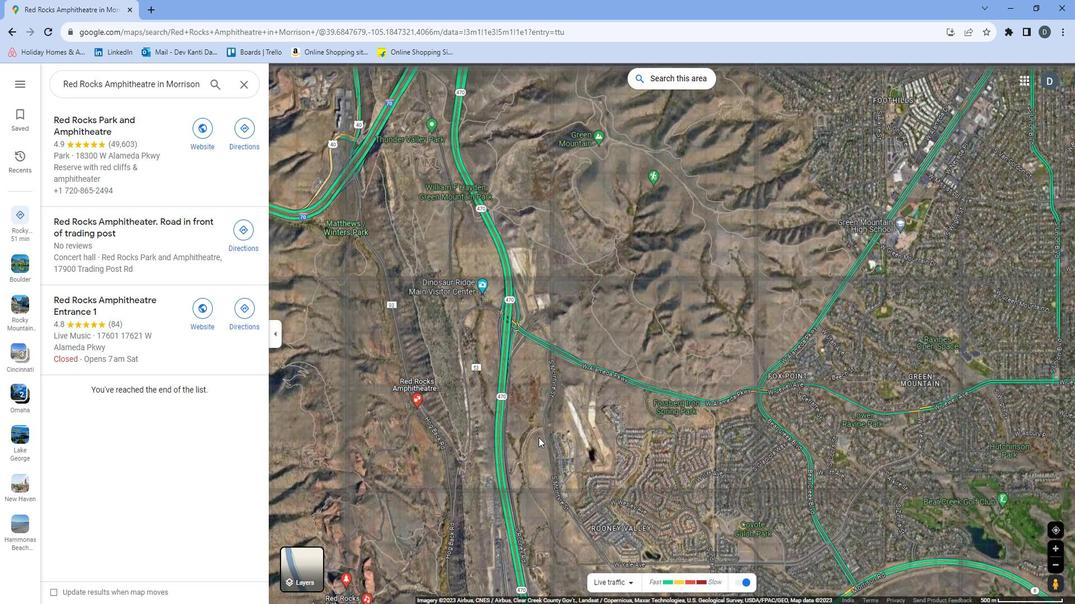 
Action: Mouse pressed left at (545, 428)
Screenshot: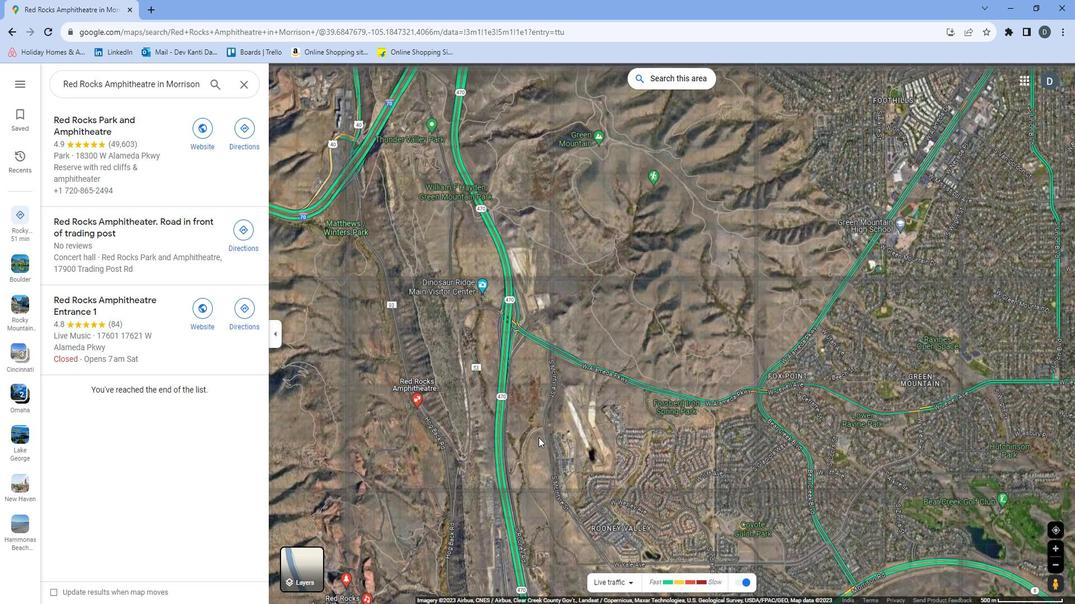 
Action: Mouse moved to (590, 402)
Screenshot: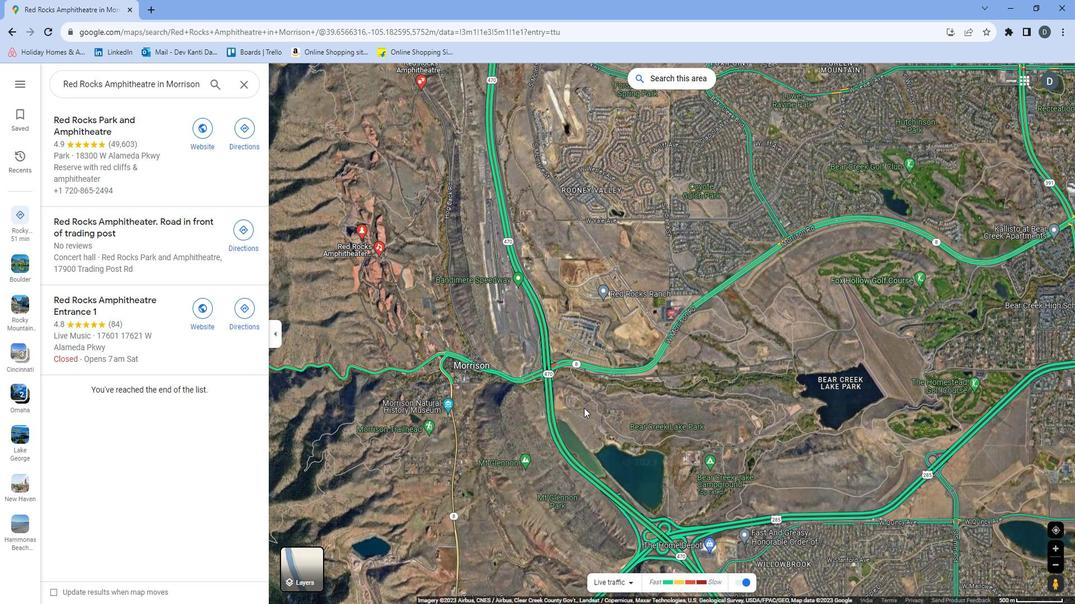 
Action: Mouse pressed left at (590, 402)
Screenshot: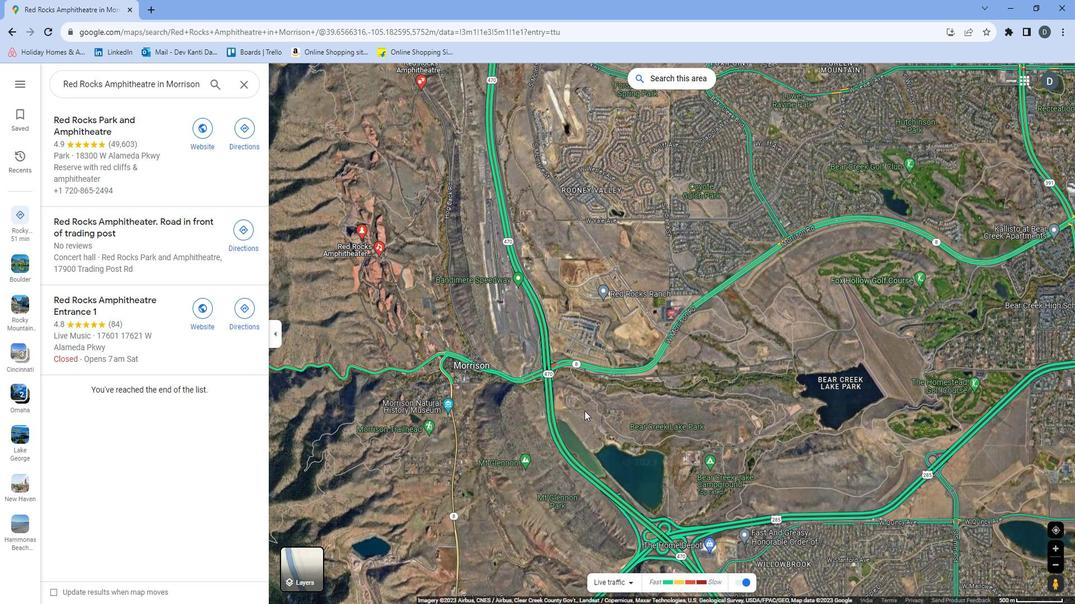 
Action: Mouse moved to (528, 273)
Screenshot: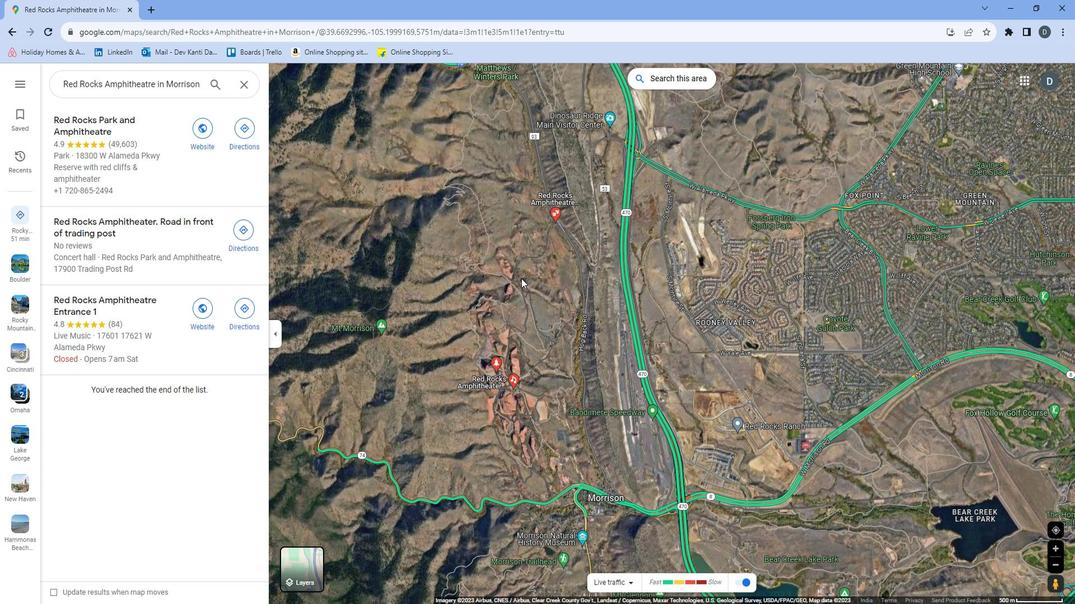 
Action: Mouse pressed left at (528, 273)
Screenshot: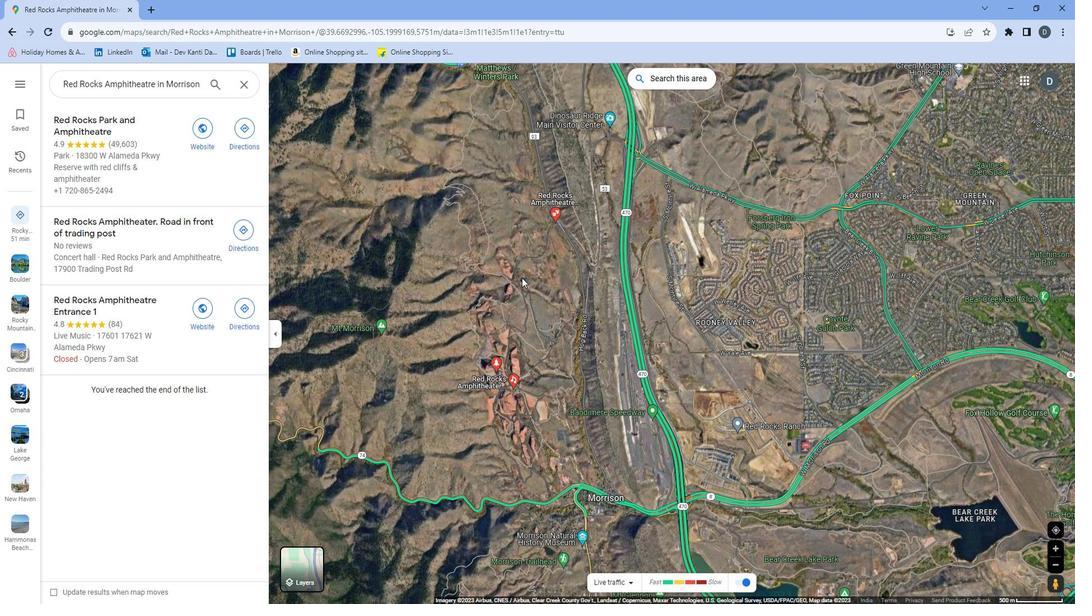 
Action: Mouse moved to (222, 184)
Screenshot: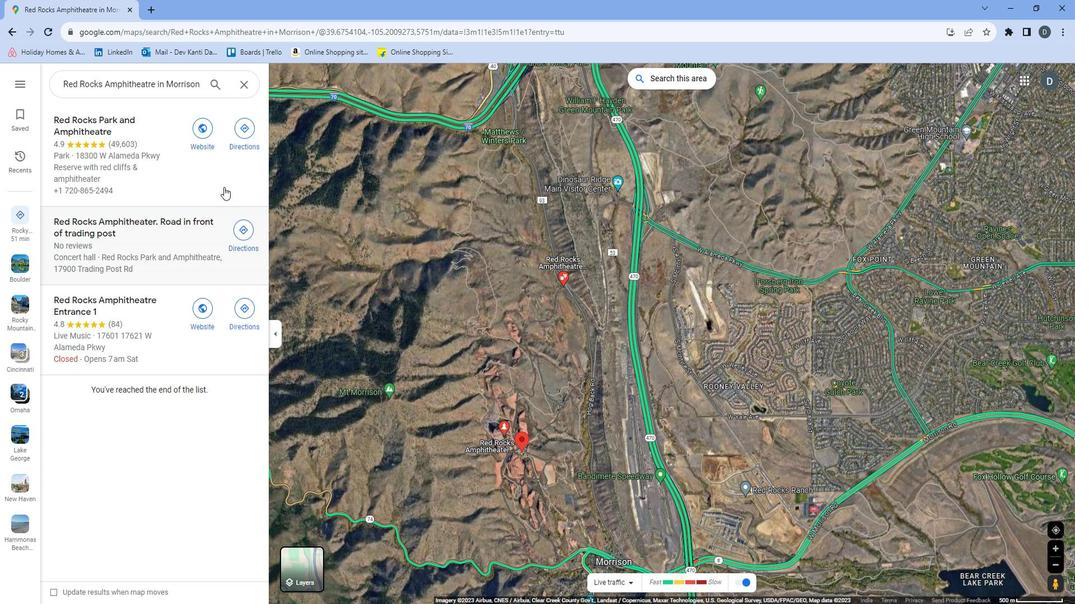 
Action: Mouse pressed left at (222, 184)
Screenshot: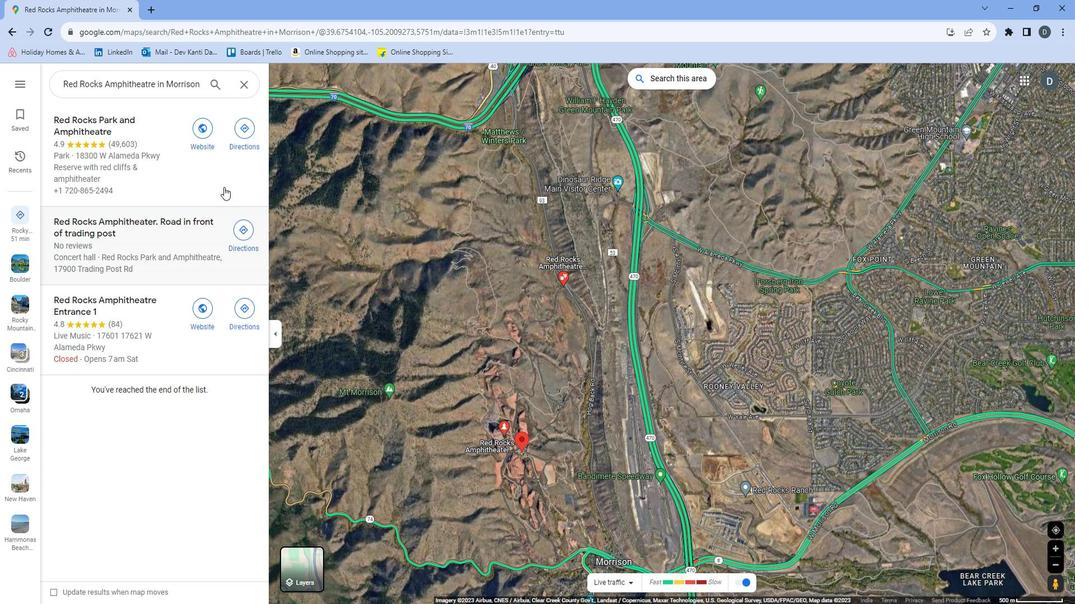 
Action: Mouse moved to (751, 385)
Screenshot: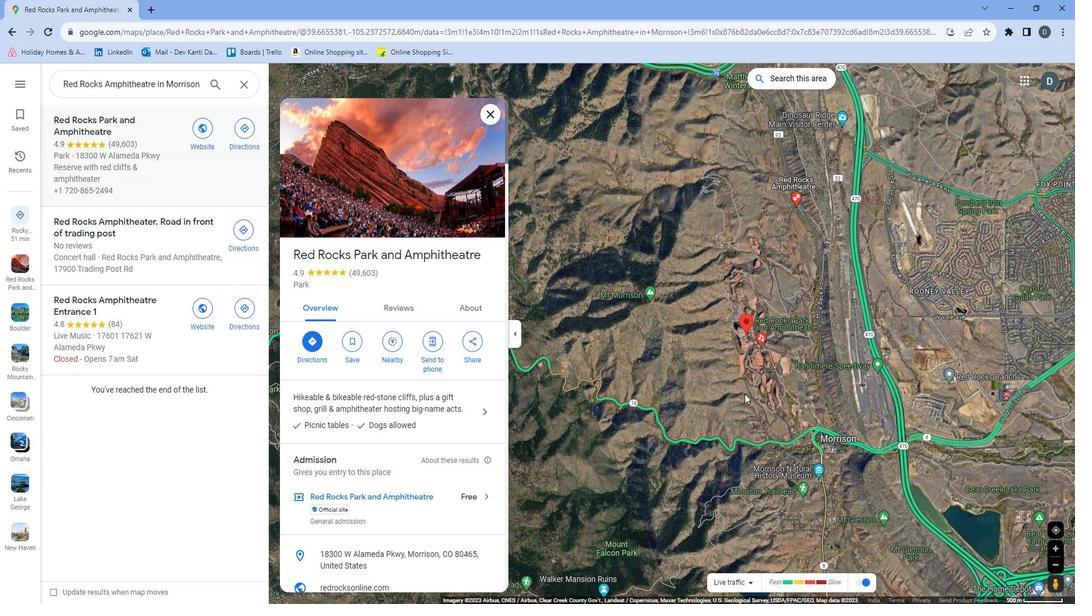 
Action: Mouse scrolled (751, 385) with delta (0, 0)
Screenshot: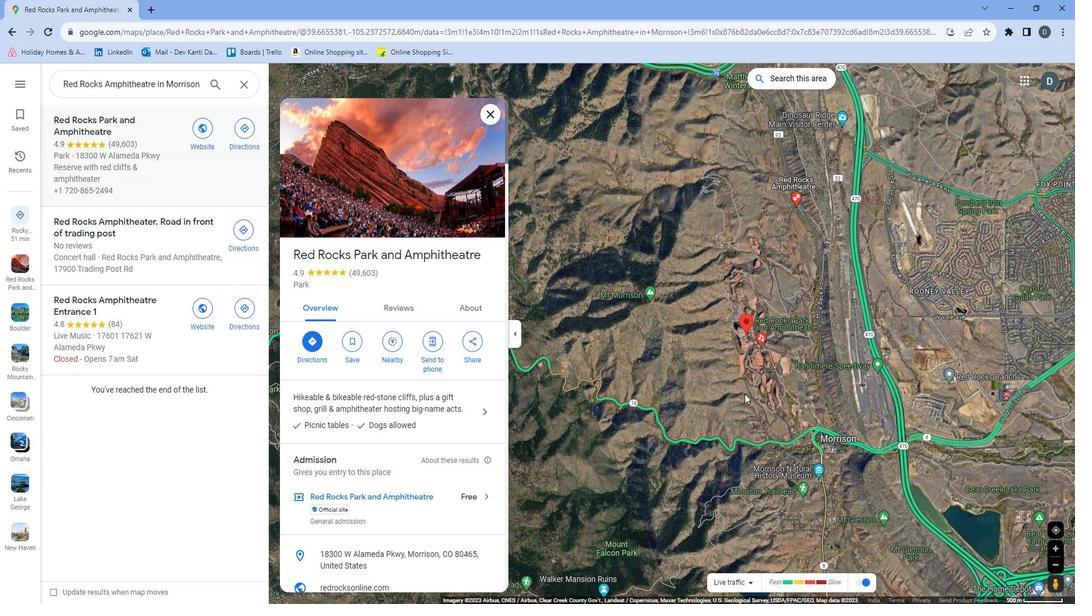 
Action: Mouse moved to (751, 384)
Screenshot: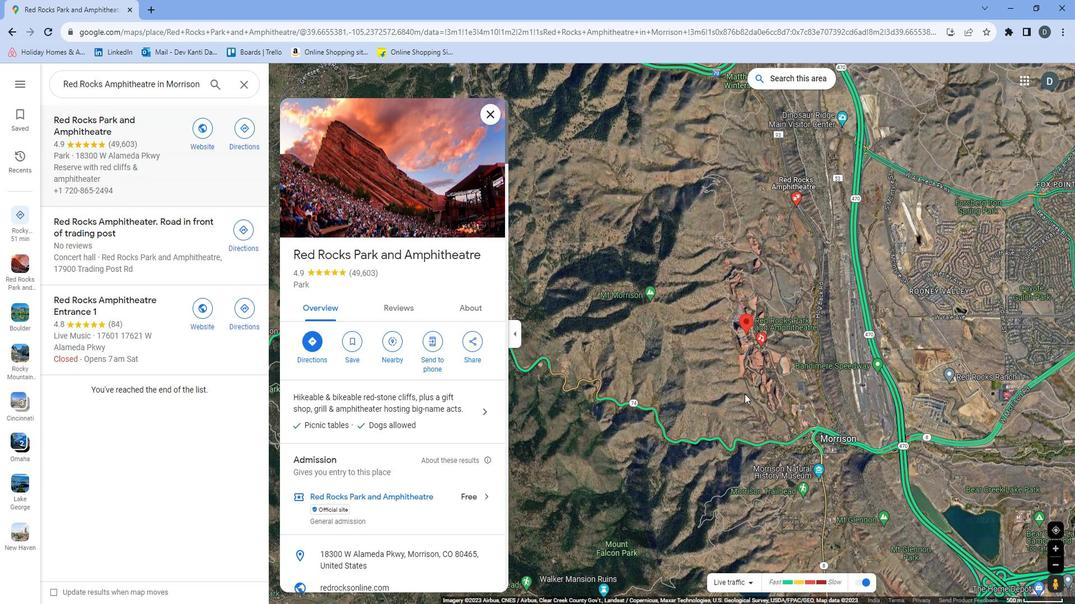 
Action: Mouse scrolled (751, 385) with delta (0, 0)
Screenshot: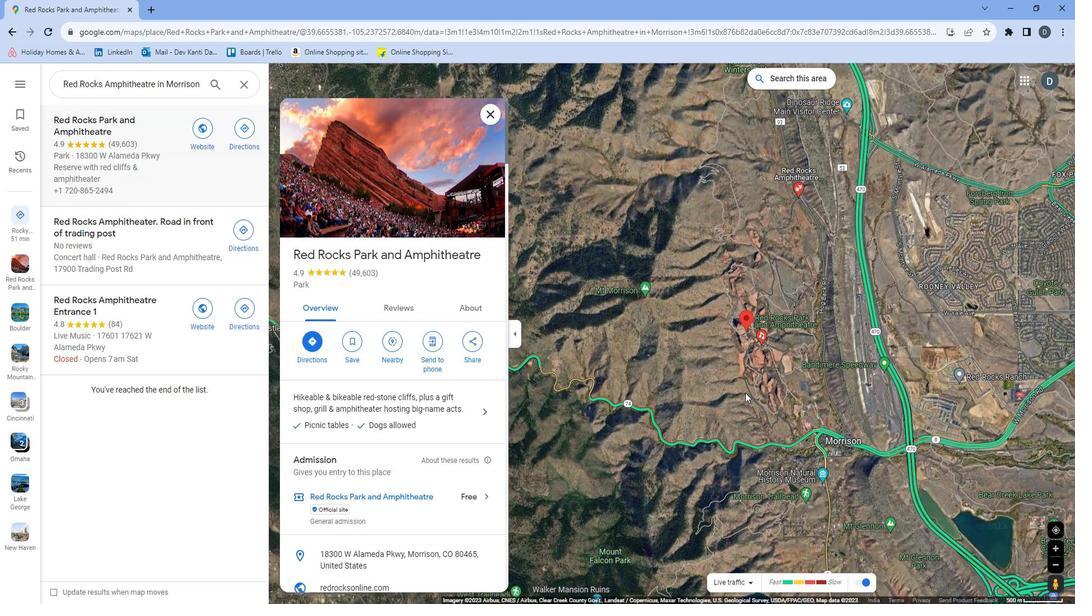 
Action: Mouse scrolled (751, 385) with delta (0, 0)
Screenshot: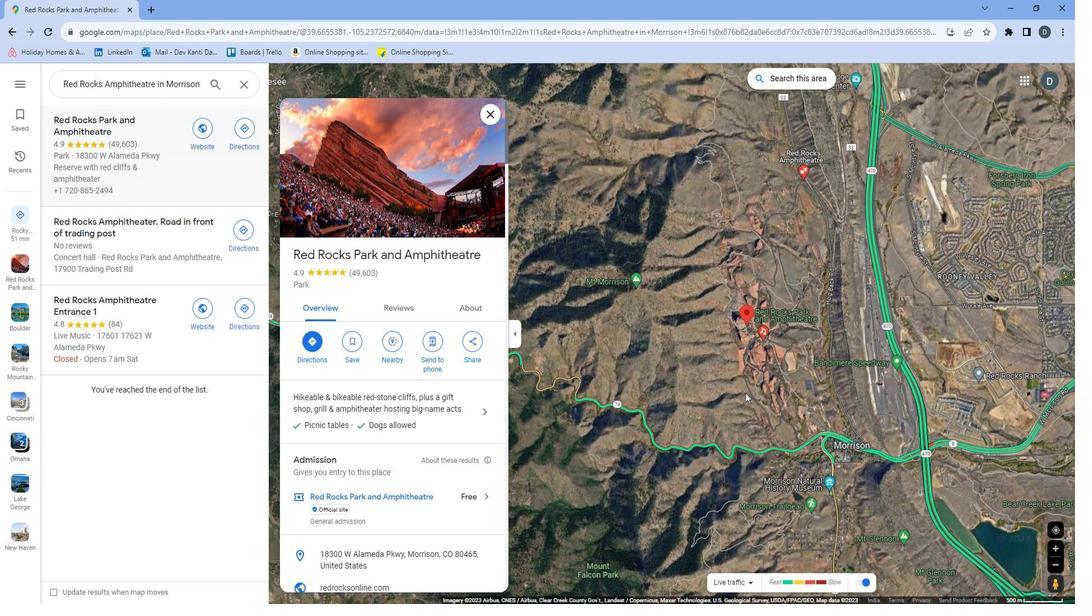 
Action: Mouse moved to (752, 384)
Screenshot: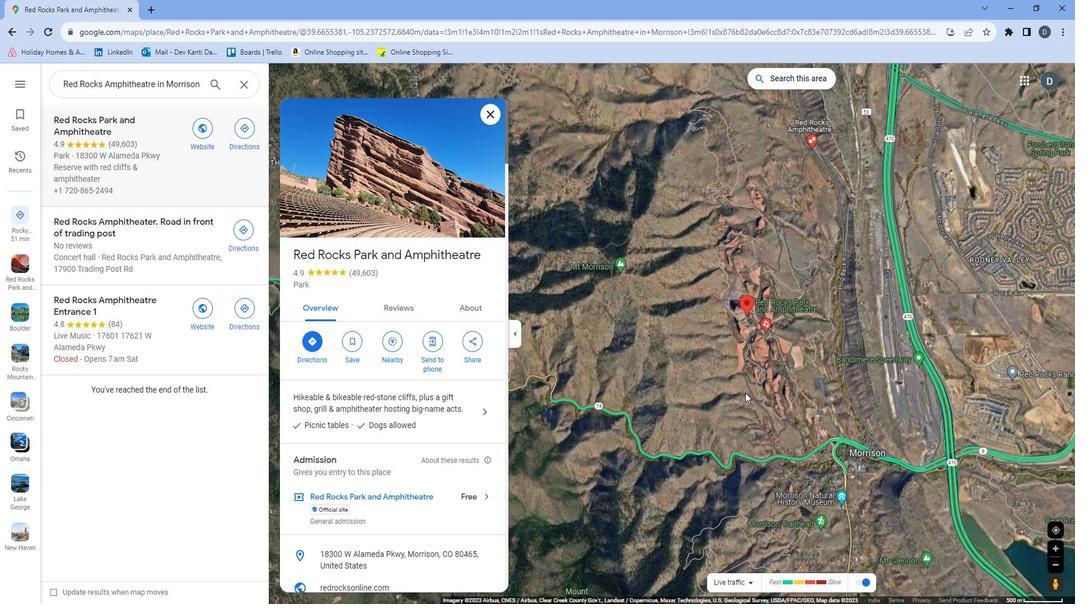 
Action: Mouse scrolled (752, 384) with delta (0, 0)
Screenshot: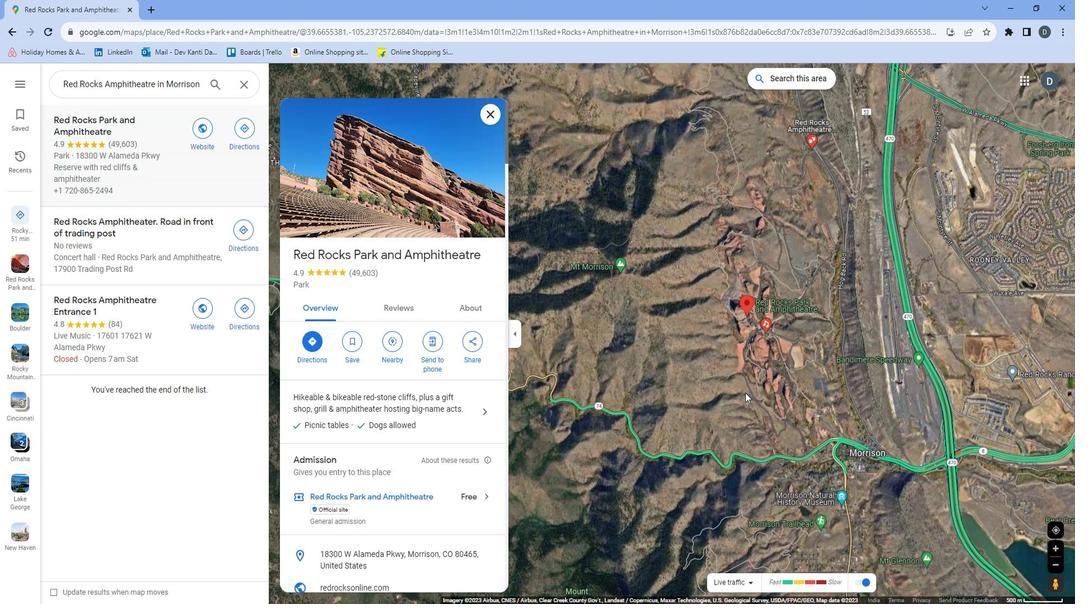 
Action: Mouse moved to (935, 509)
Screenshot: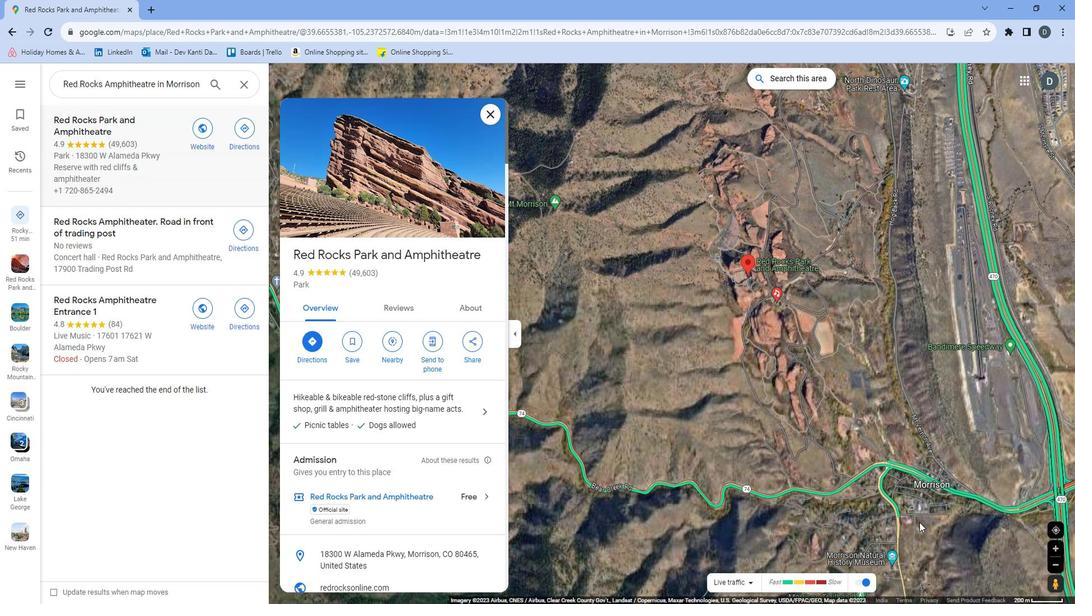
Action: Mouse scrolled (935, 509) with delta (0, 0)
Screenshot: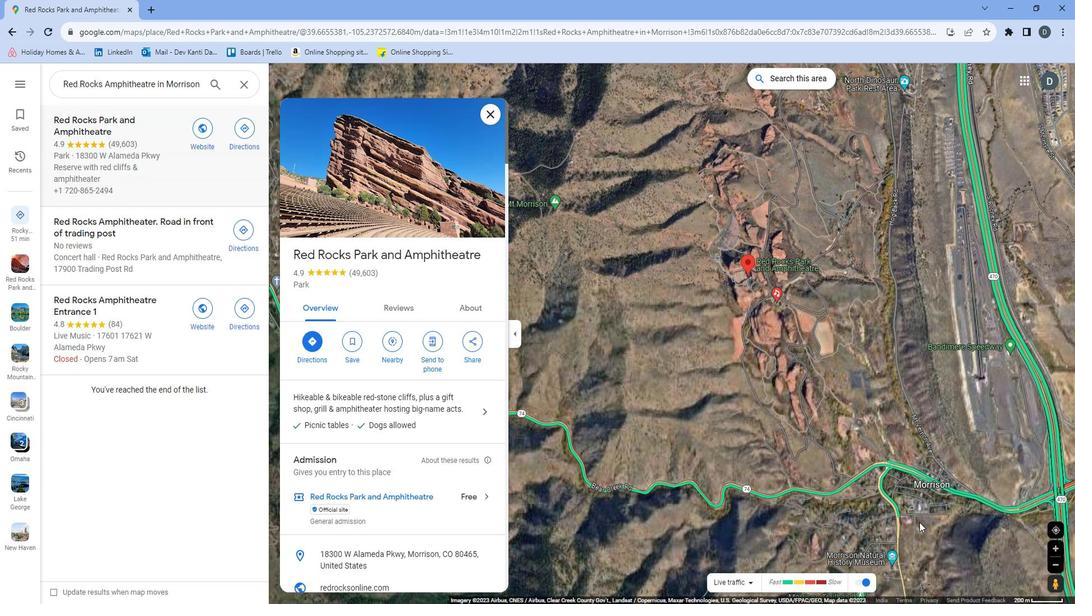 
Action: Mouse moved to (972, 514)
Screenshot: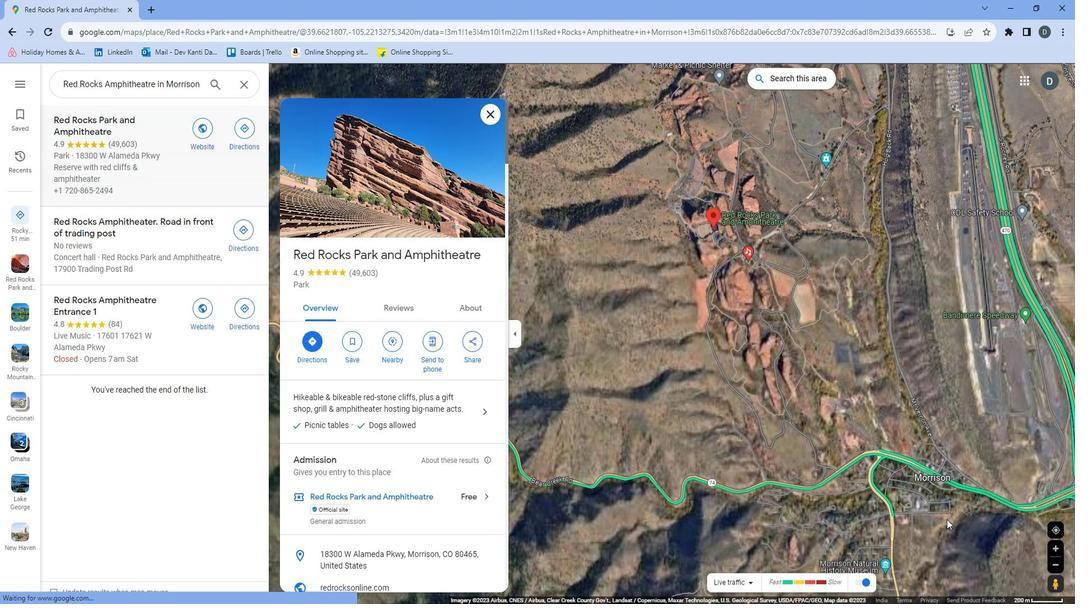 
Action: Mouse scrolled (972, 515) with delta (0, 0)
Screenshot: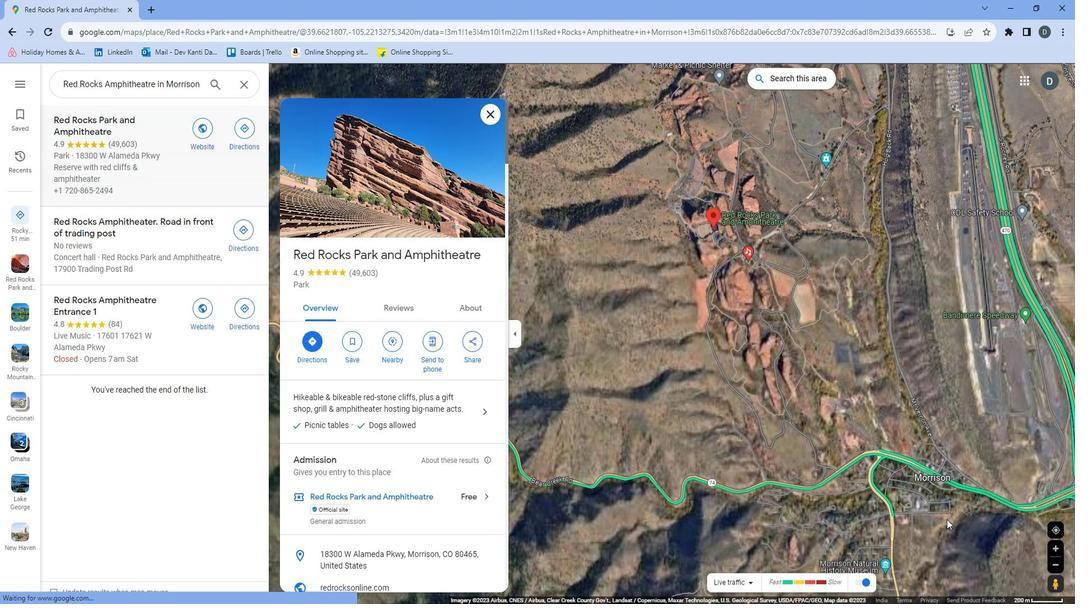 
Action: Mouse moved to (982, 511)
Screenshot: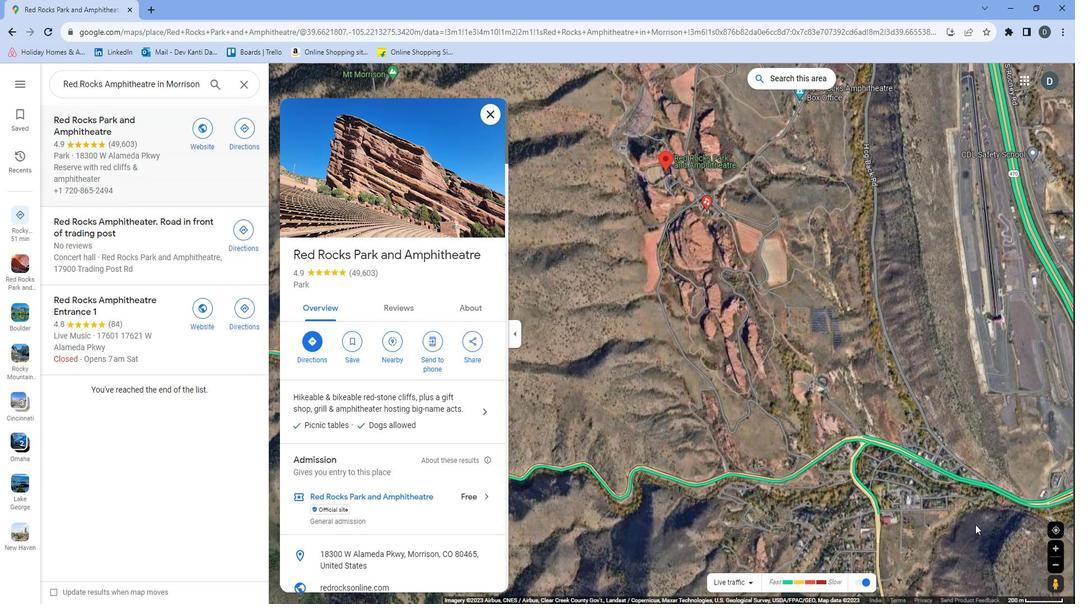 
Action: Mouse pressed left at (982, 511)
Screenshot: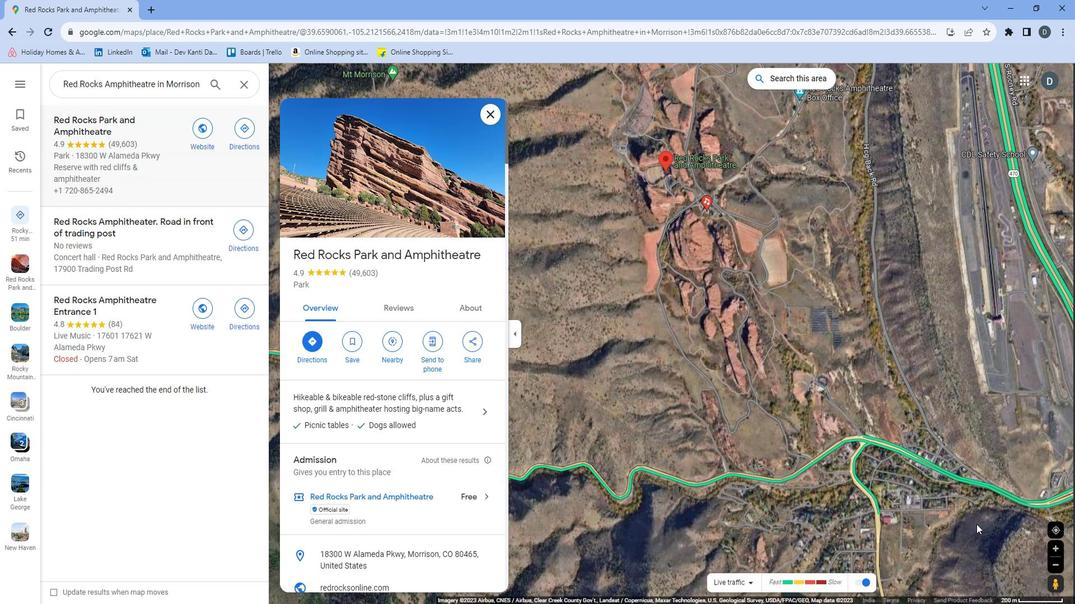 
Action: Mouse moved to (655, 325)
Screenshot: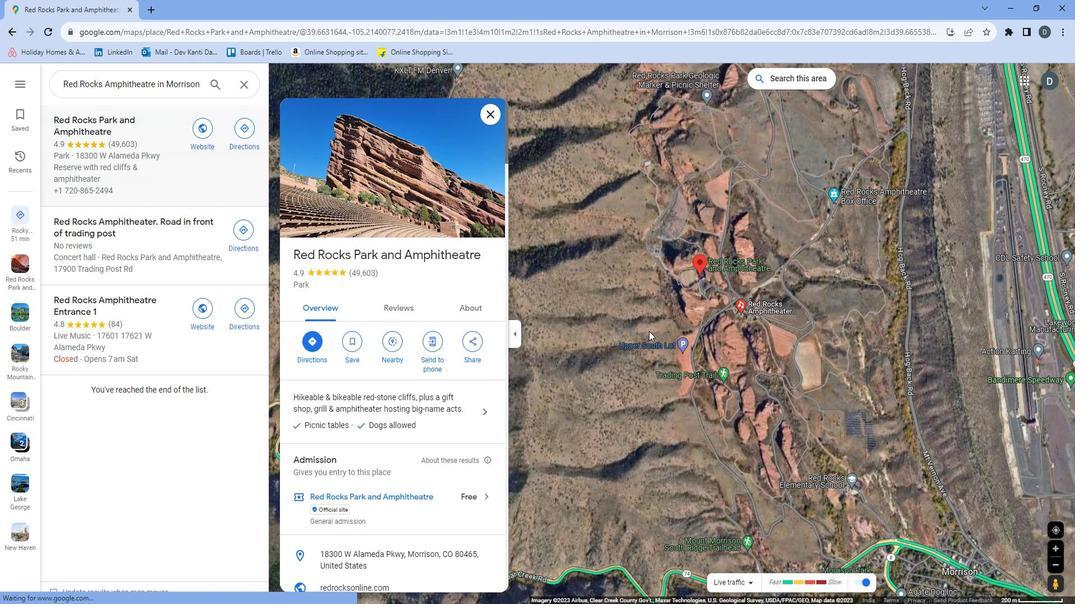 
Action: Mouse scrolled (655, 325) with delta (0, 0)
Screenshot: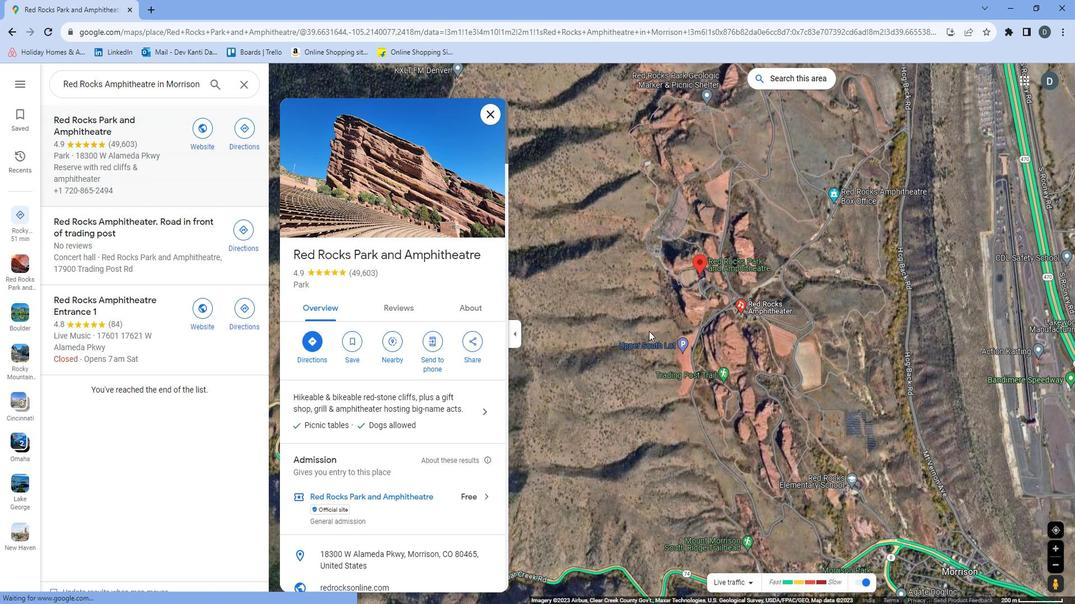 
Action: Mouse moved to (654, 322)
Screenshot: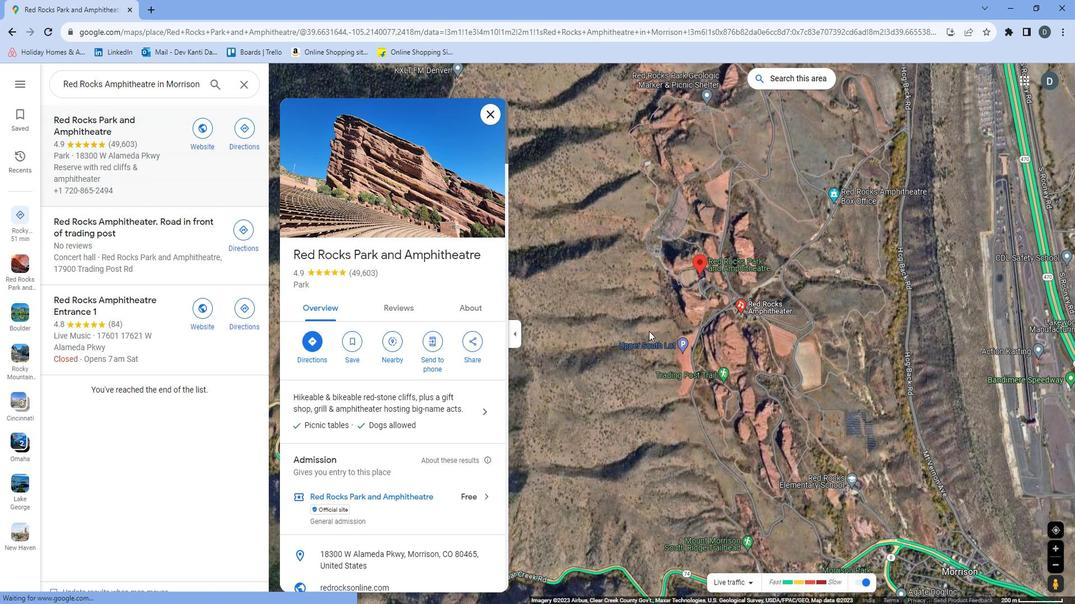 
Action: Mouse scrolled (654, 323) with delta (0, 0)
Screenshot: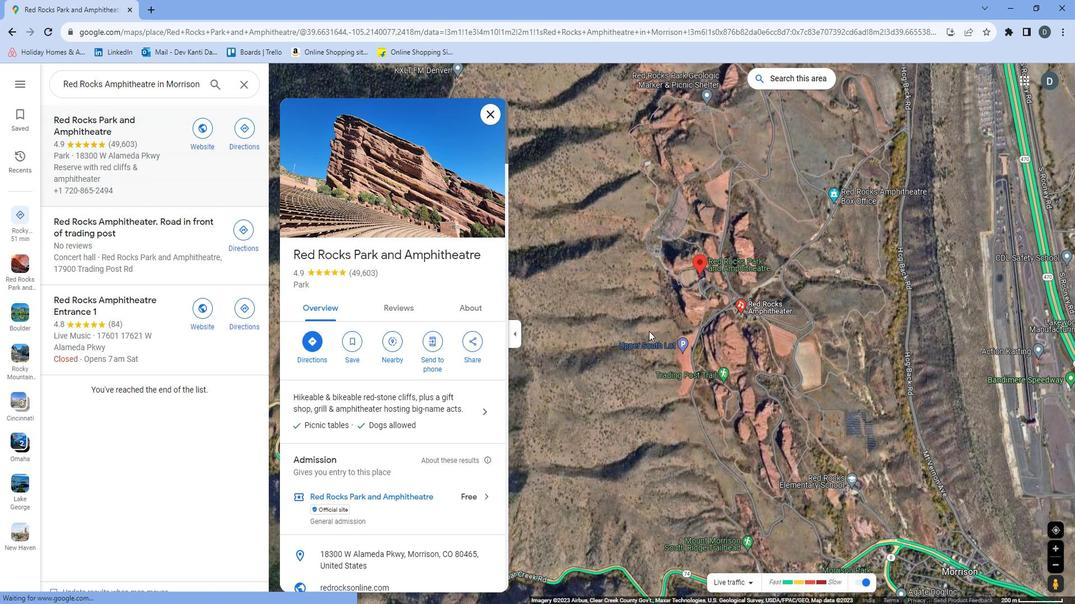 
Action: Mouse scrolled (654, 323) with delta (0, 0)
Screenshot: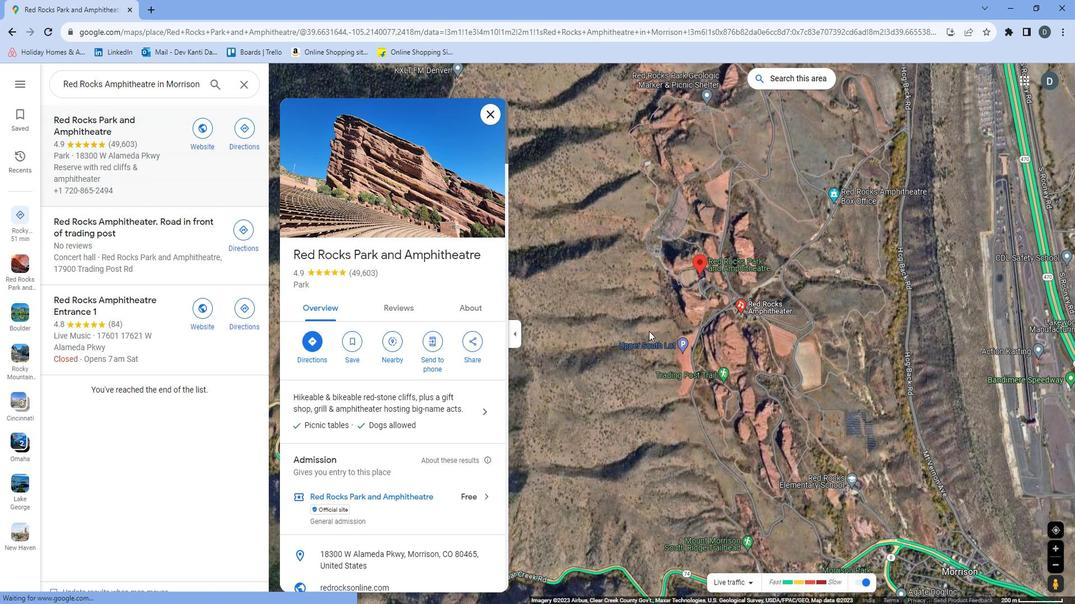 
Action: Mouse scrolled (654, 323) with delta (0, 0)
Screenshot: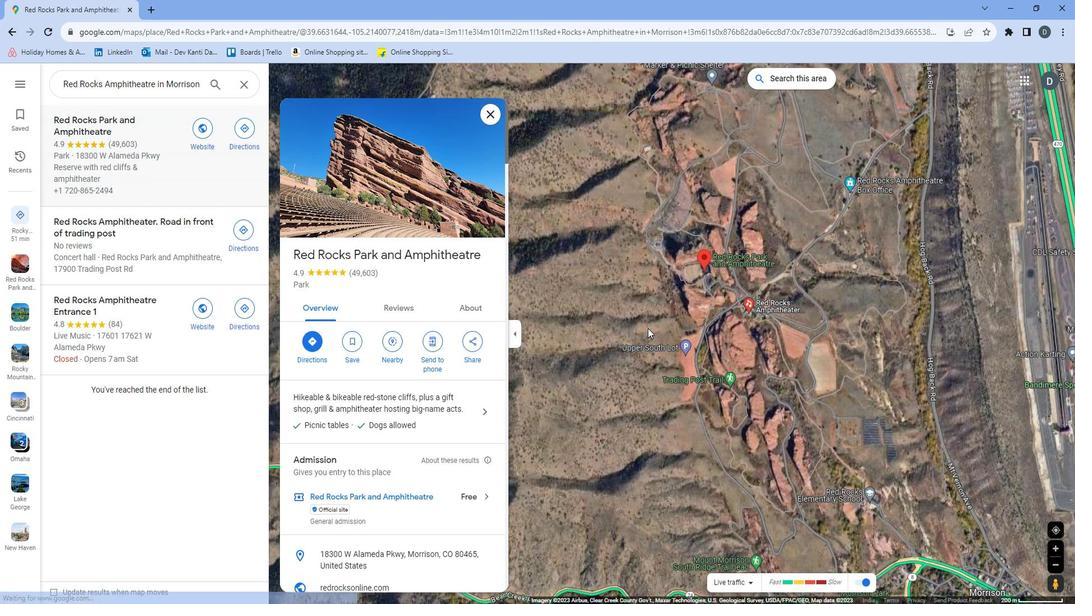 
Action: Mouse scrolled (654, 323) with delta (0, 0)
Screenshot: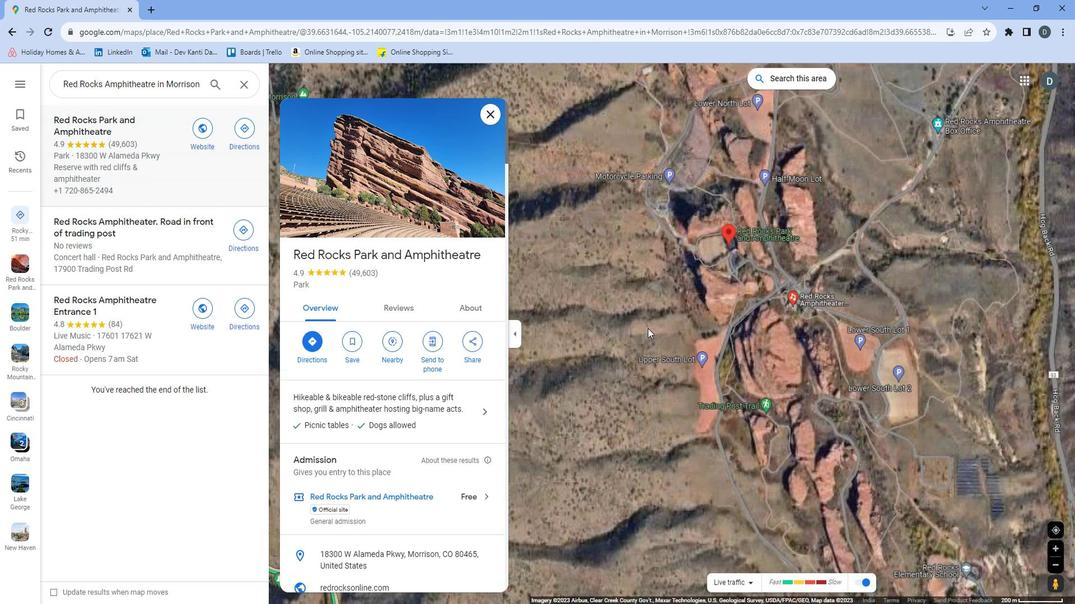 
Action: Mouse scrolled (654, 323) with delta (0, 0)
Screenshot: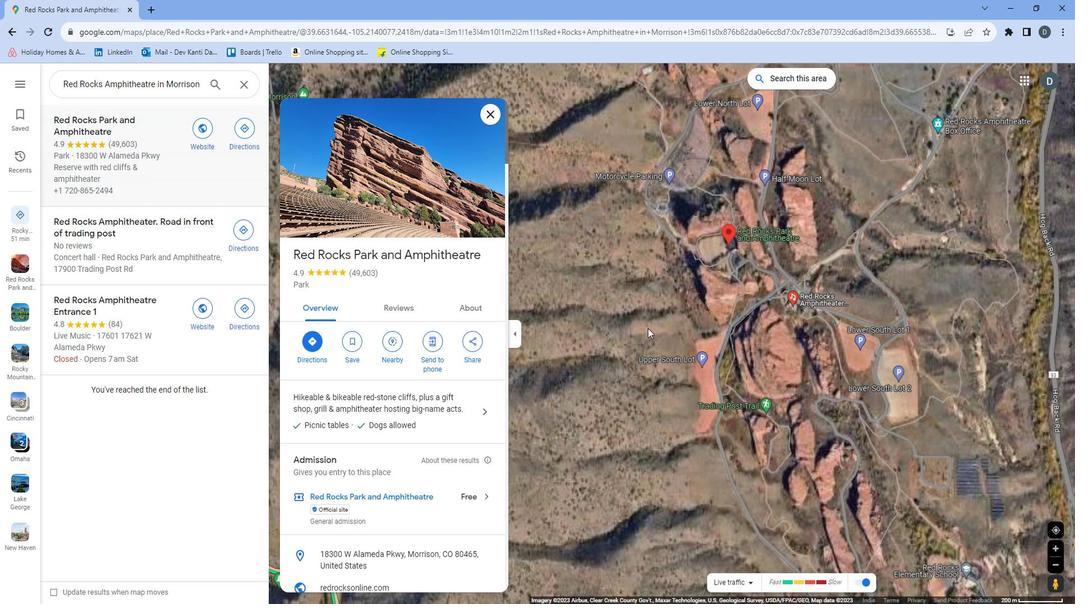 
Action: Mouse moved to (746, 282)
Screenshot: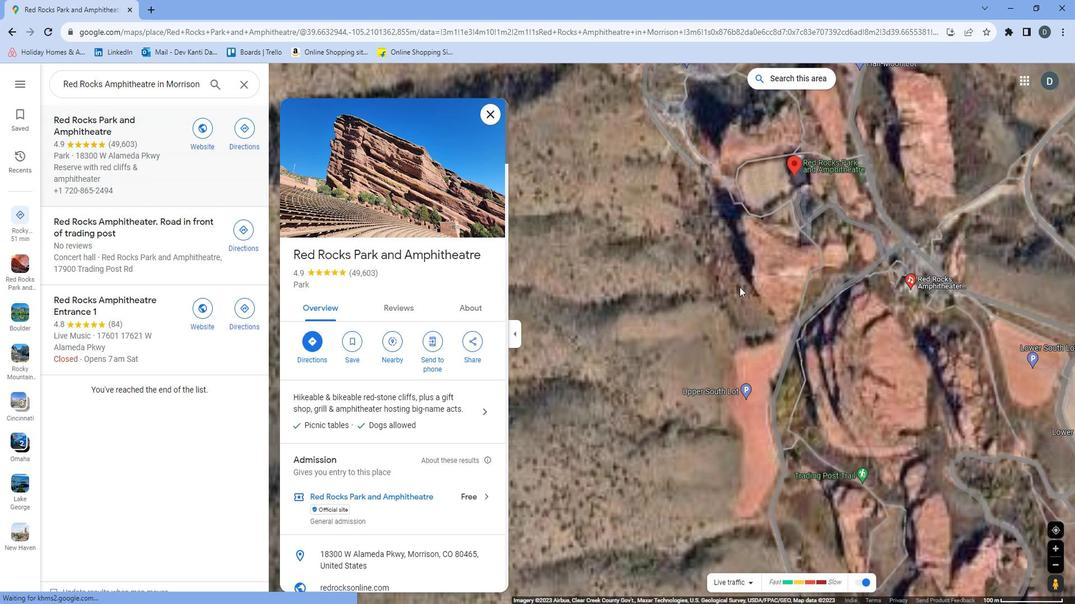 
Action: Mouse pressed left at (746, 282)
Screenshot: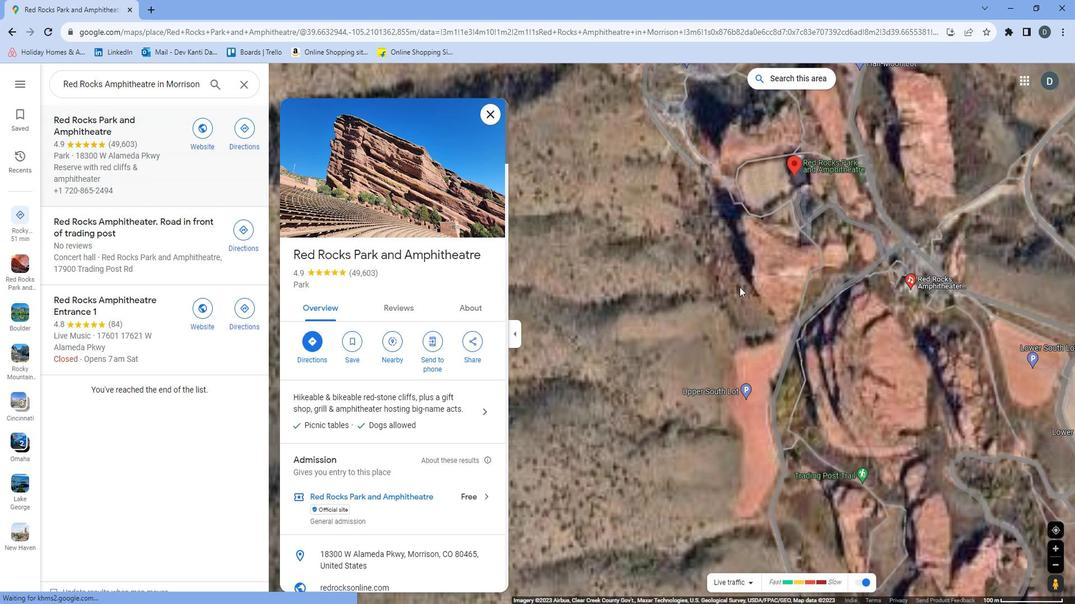 
Action: Mouse moved to (836, 439)
Screenshot: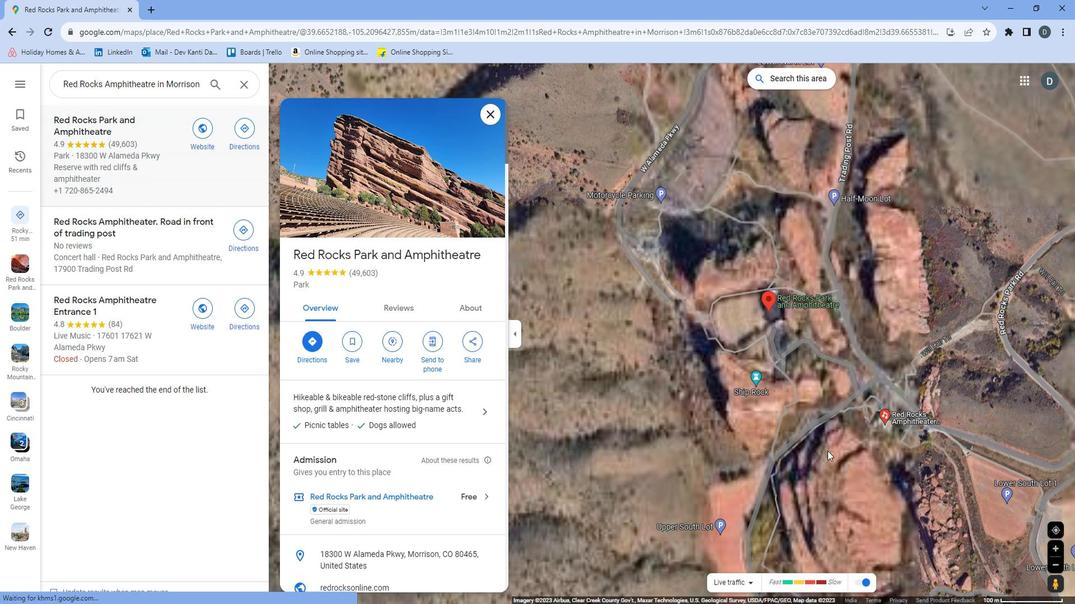 
Action: Mouse scrolled (836, 440) with delta (0, 0)
Screenshot: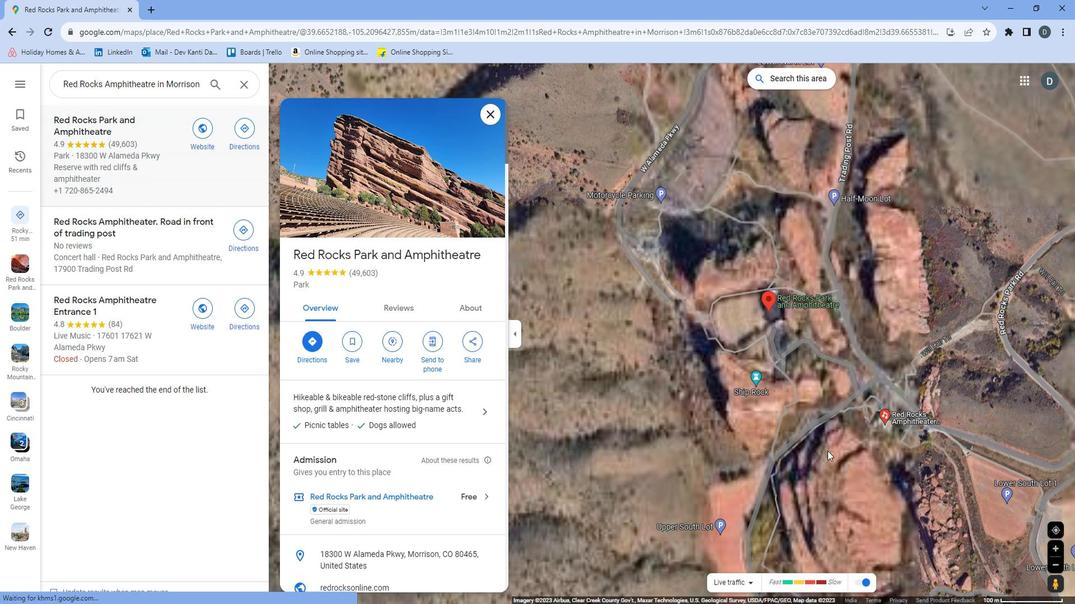 
Action: Mouse moved to (847, 374)
Screenshot: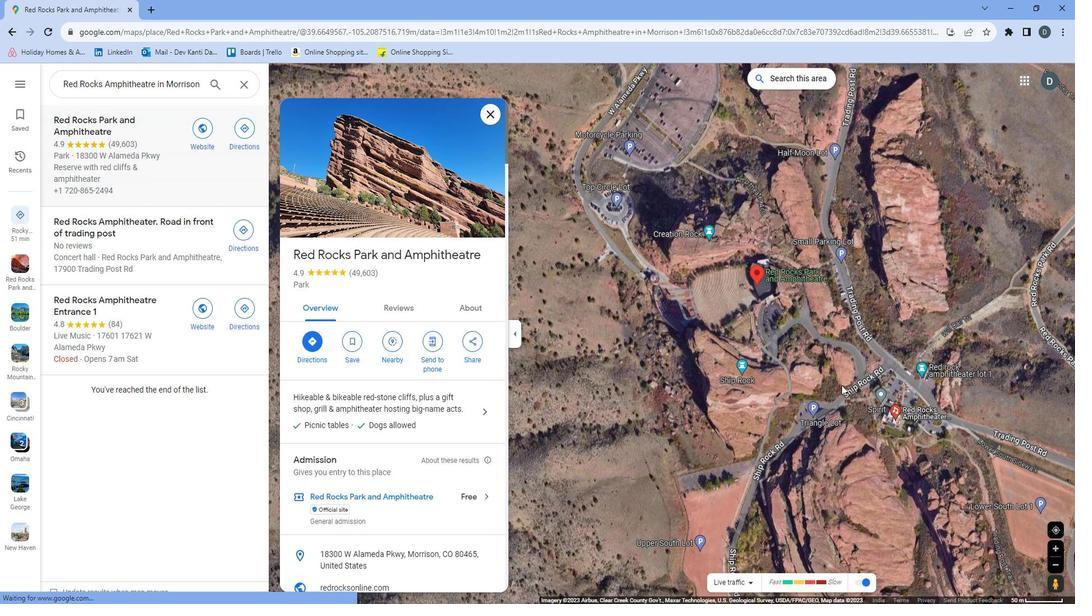 
Action: Mouse scrolled (847, 375) with delta (0, 0)
Screenshot: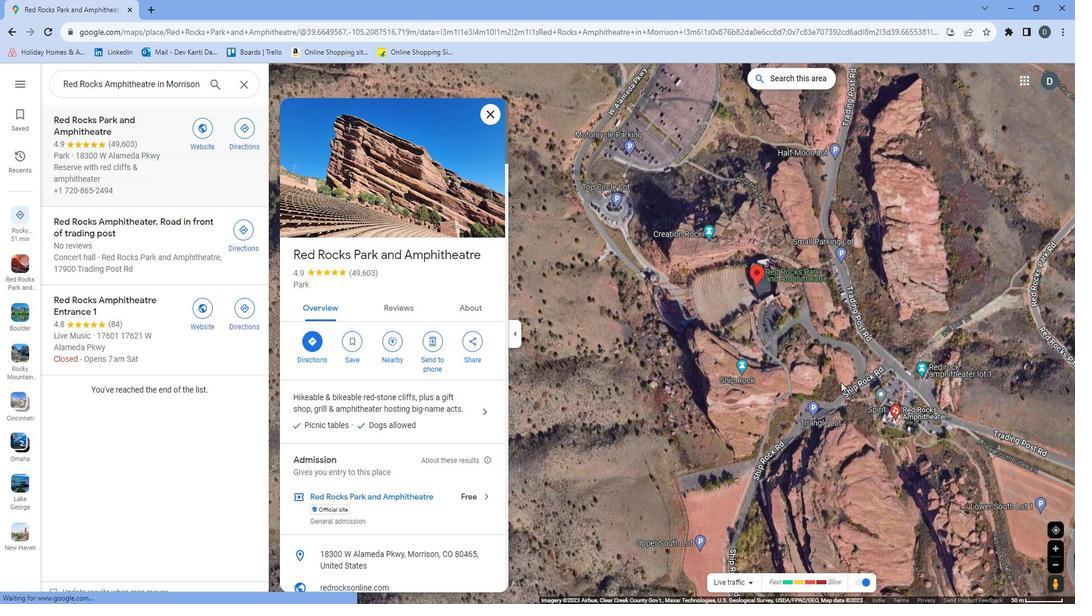 
Action: Mouse moved to (839, 365)
Screenshot: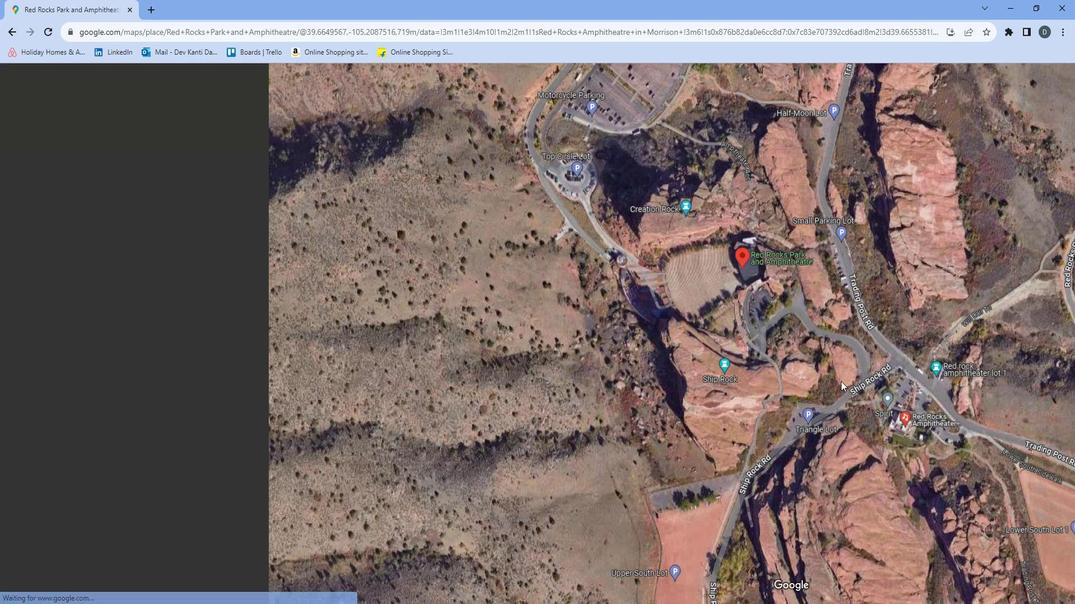 
